 Task: Find connections with filter location Unna with filter topic #realestateinvesting with filter profile language Potuguese with filter current company Kia India with filter school S P Jain School of Global Management with filter industry Law Enforcement with filter service category Editing with filter keywords title Public Relations Specialist
Action: Mouse moved to (601, 84)
Screenshot: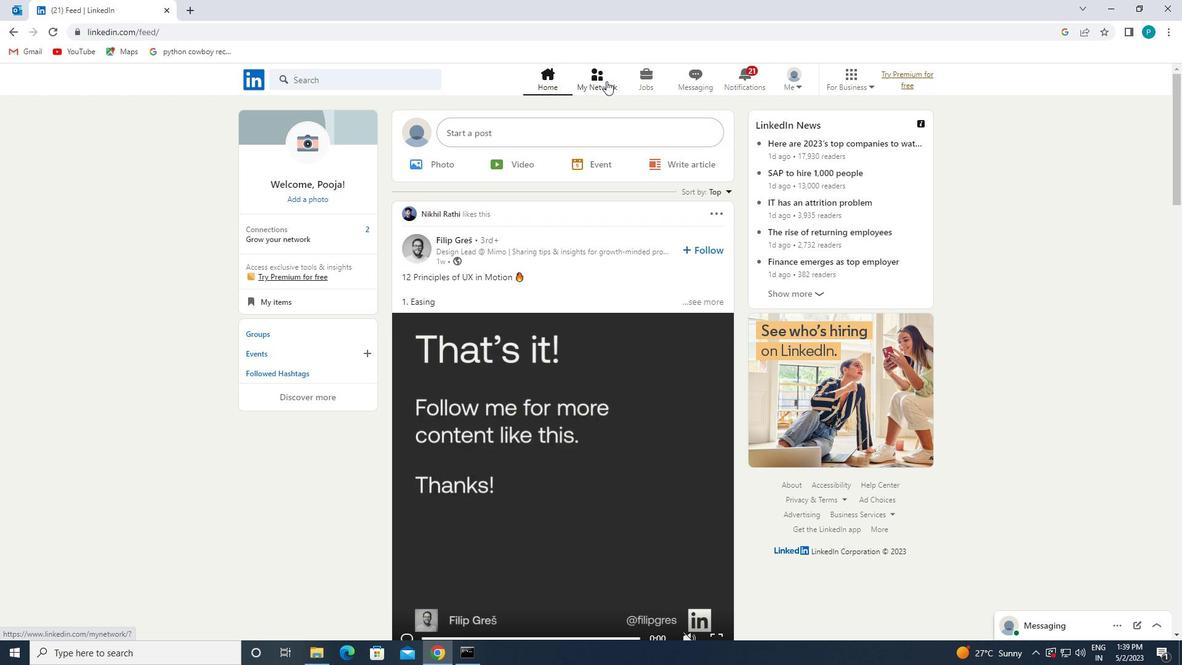 
Action: Mouse pressed left at (601, 84)
Screenshot: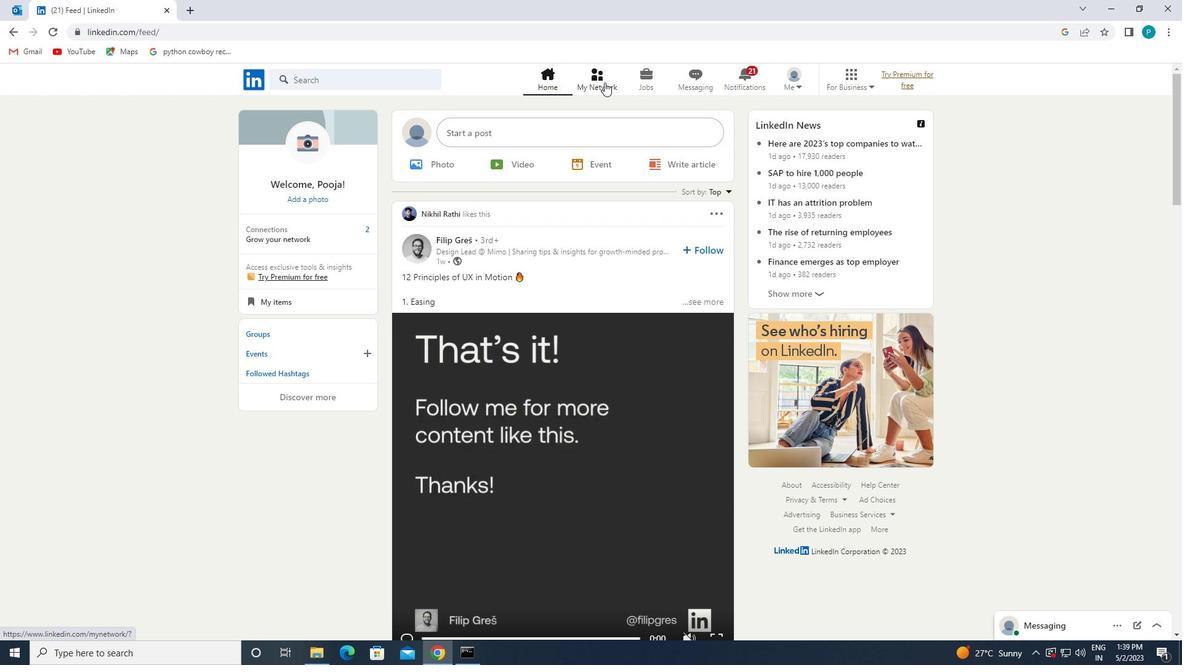 
Action: Mouse moved to (336, 139)
Screenshot: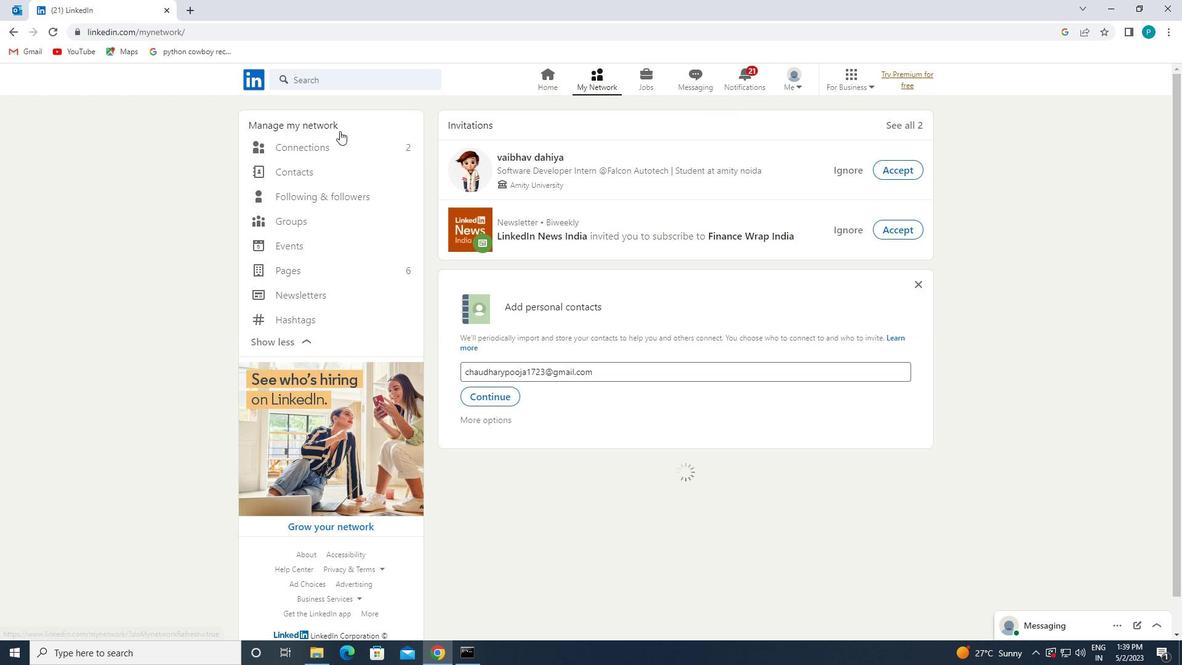 
Action: Mouse pressed left at (336, 139)
Screenshot: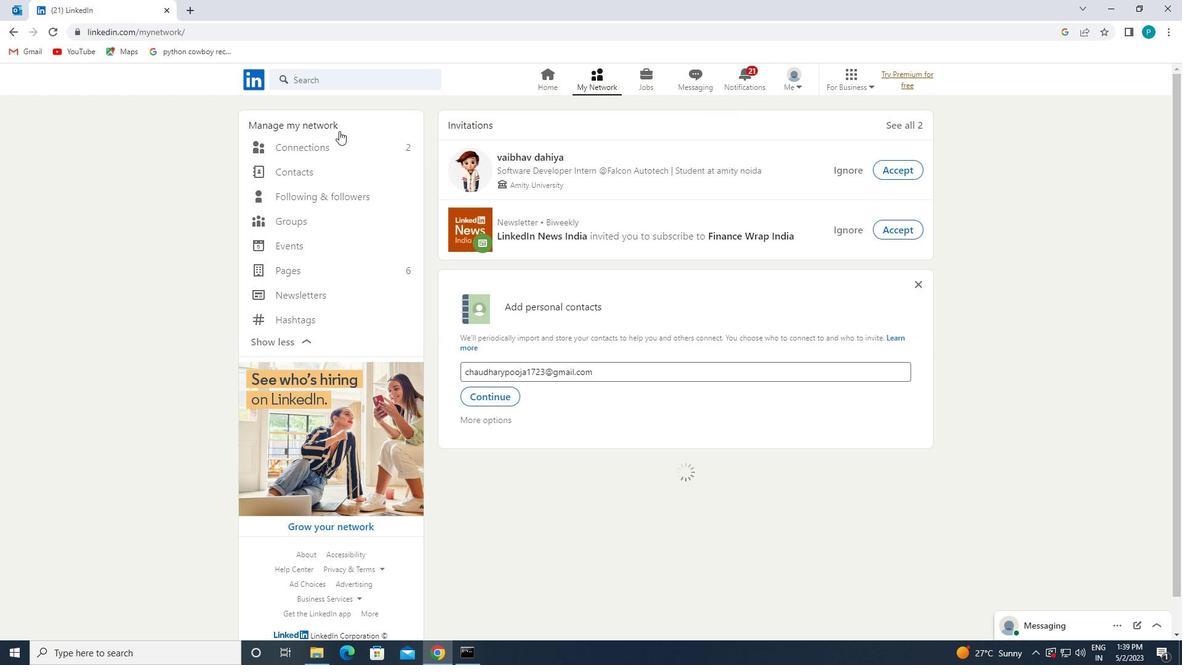 
Action: Mouse moved to (343, 142)
Screenshot: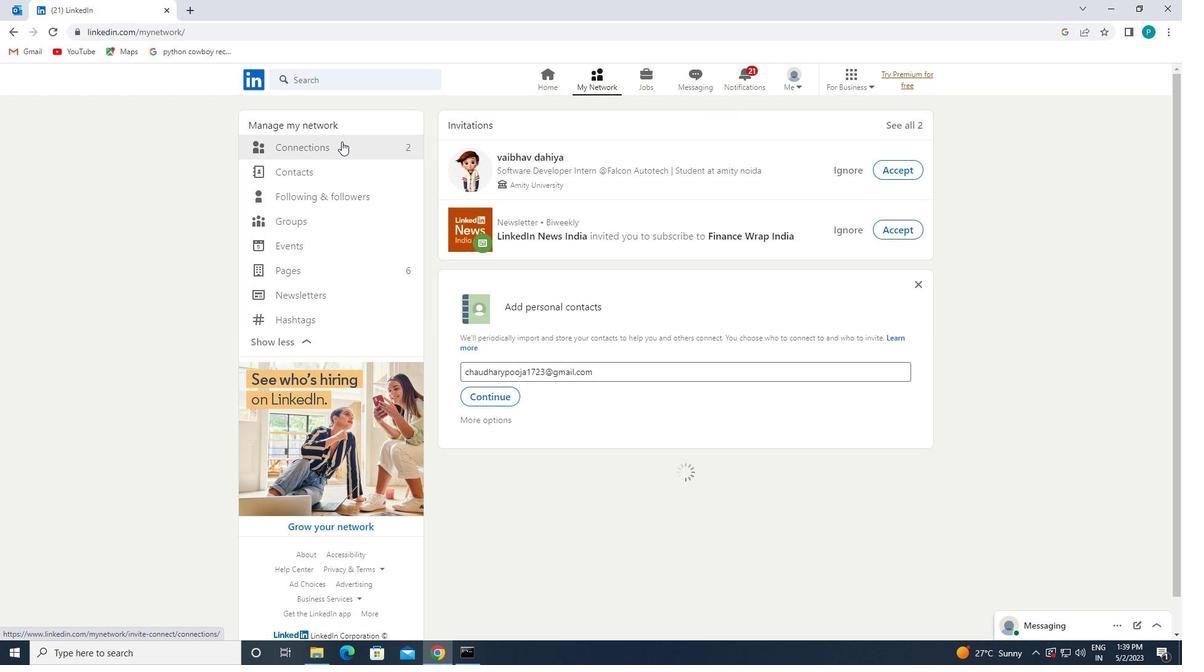 
Action: Mouse pressed left at (343, 142)
Screenshot: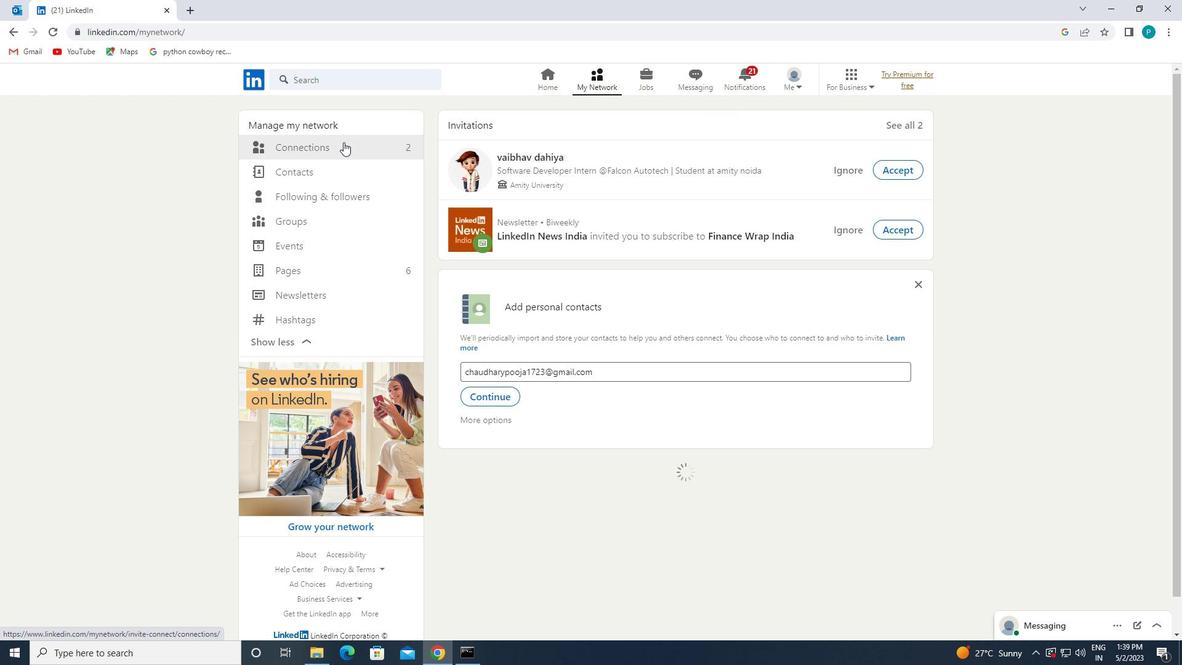 
Action: Mouse moved to (684, 147)
Screenshot: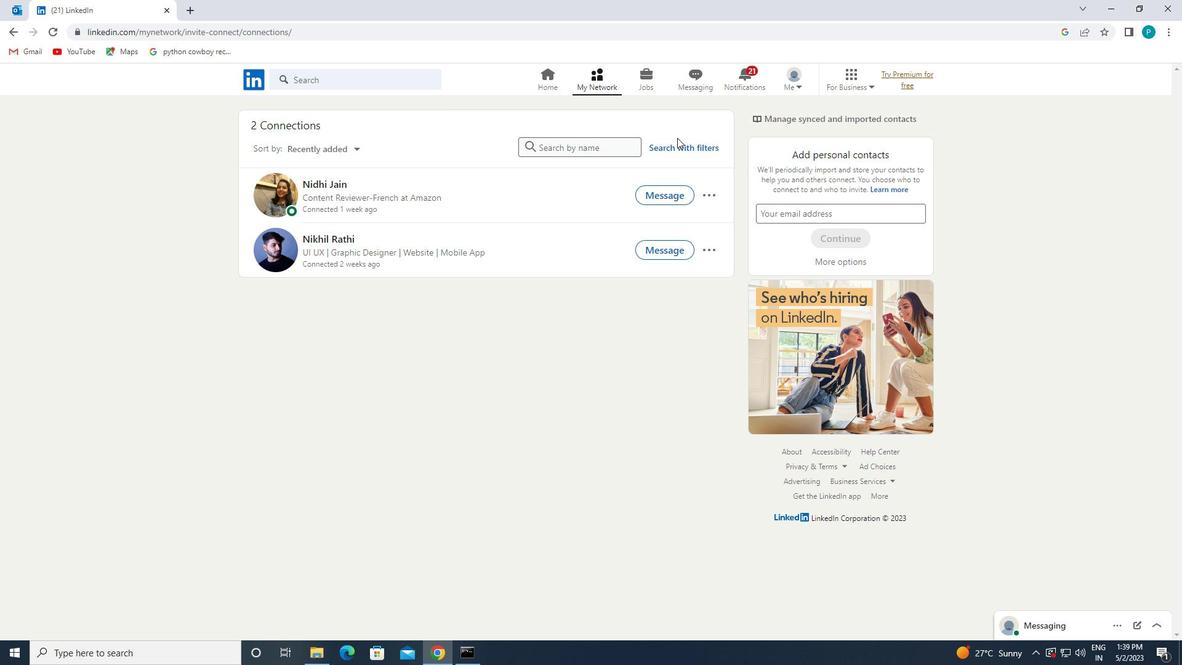 
Action: Mouse pressed left at (684, 147)
Screenshot: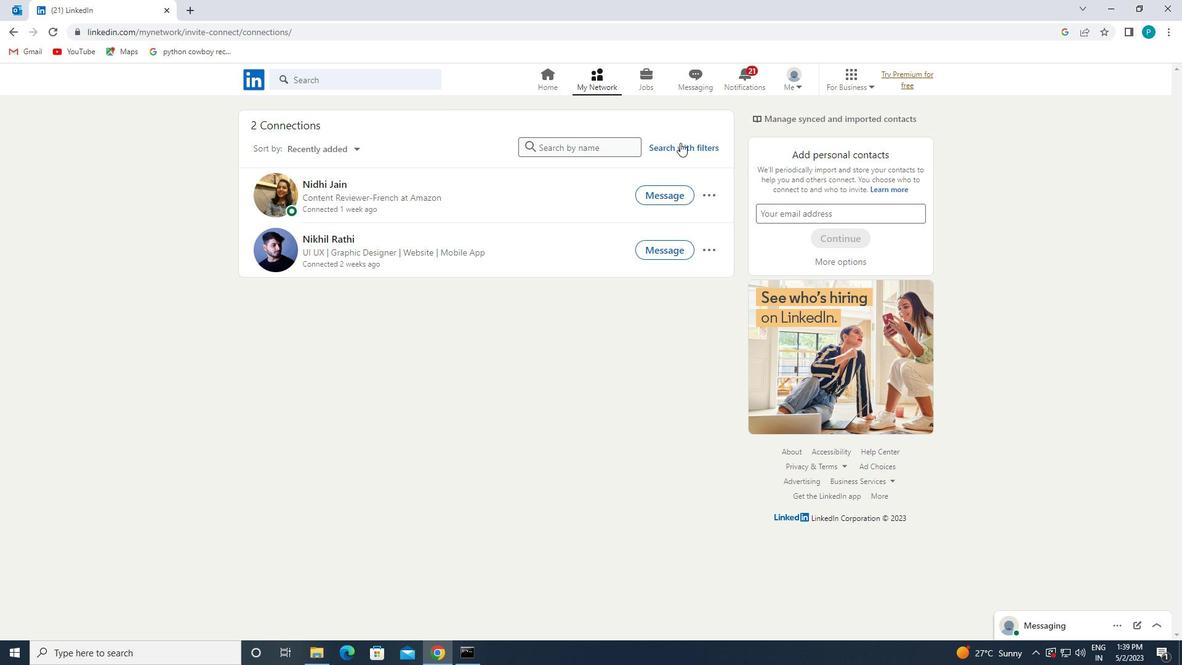 
Action: Mouse moved to (617, 110)
Screenshot: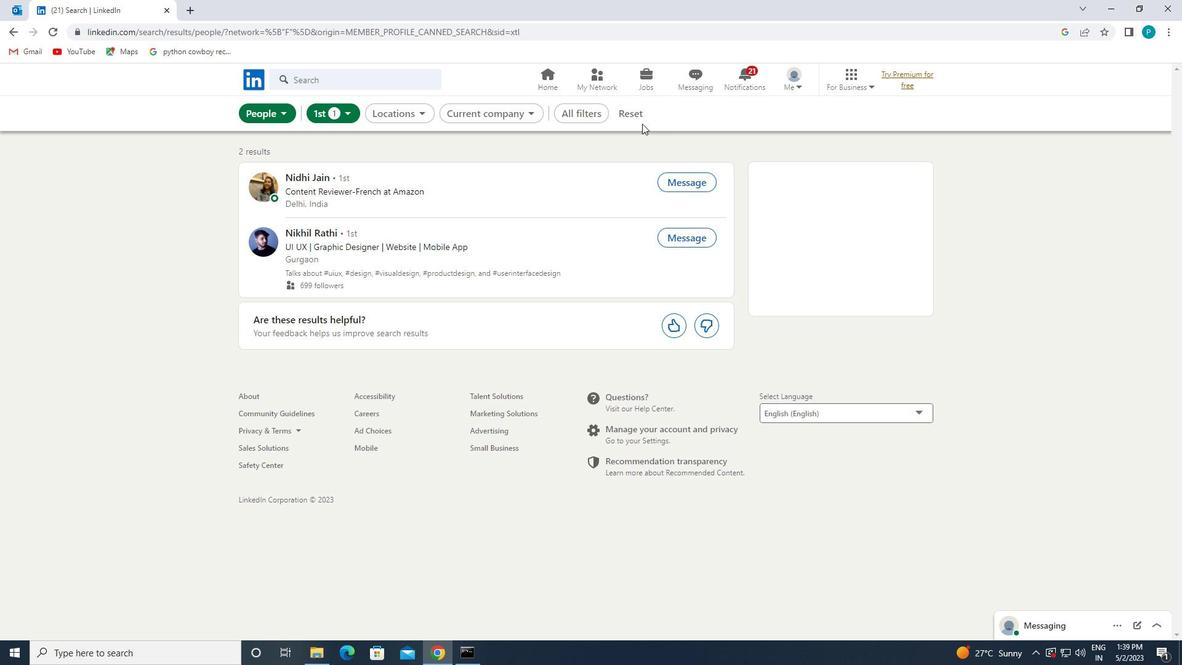 
Action: Mouse pressed left at (617, 110)
Screenshot: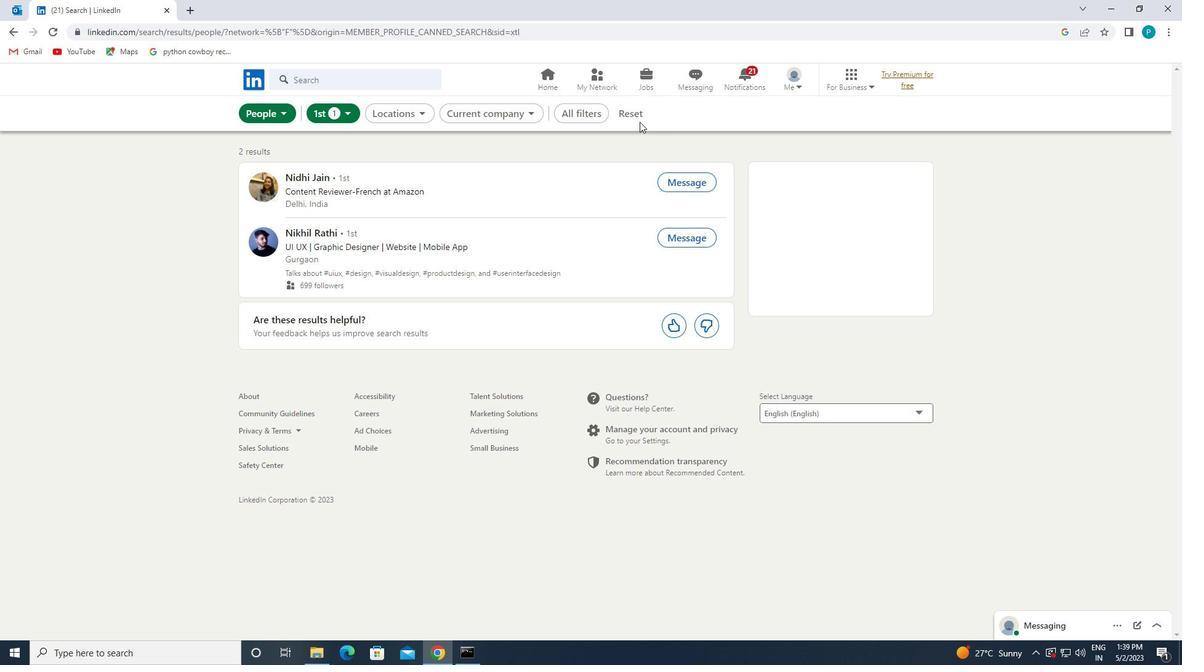 
Action: Mouse moved to (597, 110)
Screenshot: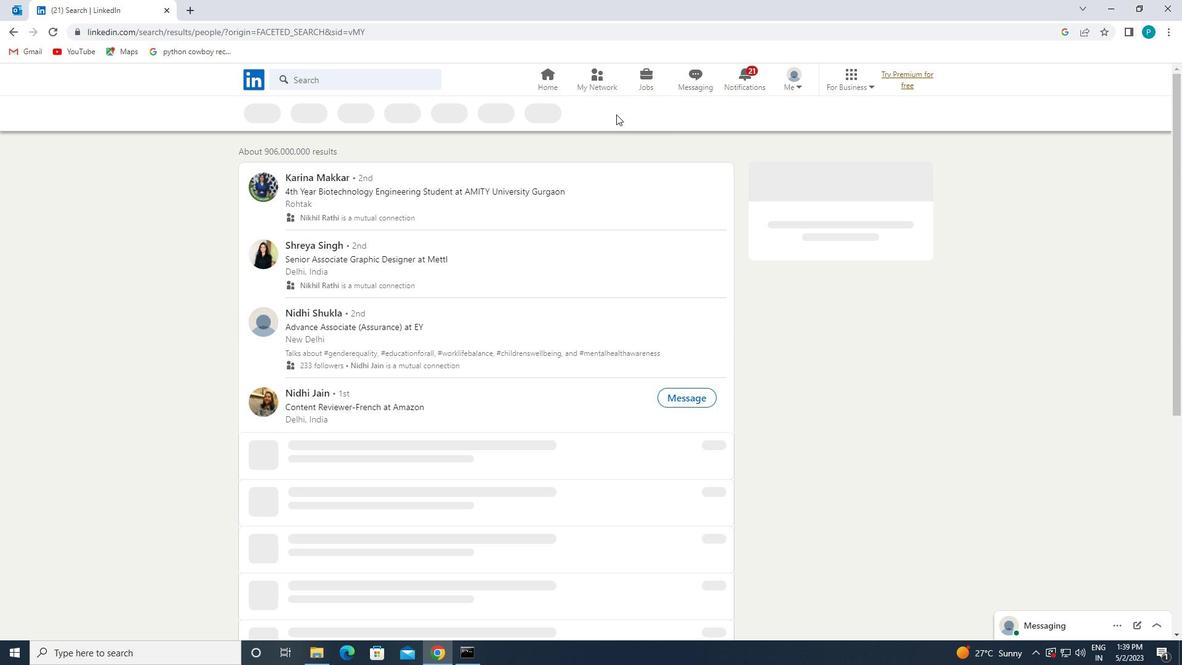 
Action: Mouse pressed left at (597, 110)
Screenshot: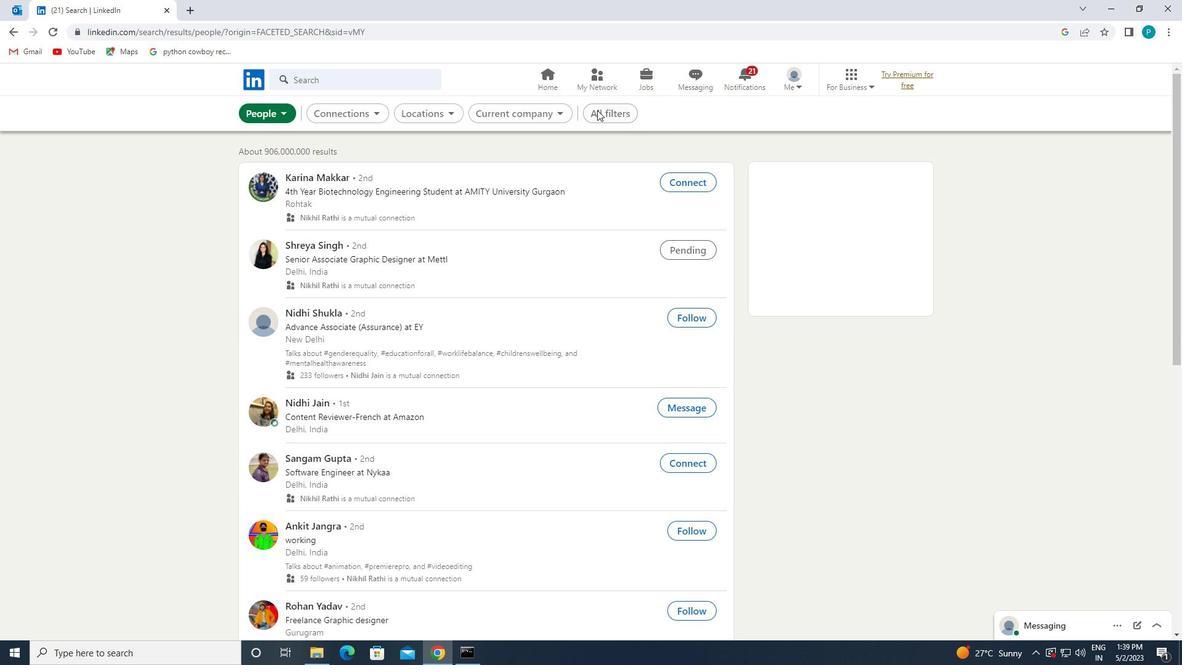 
Action: Mouse moved to (939, 272)
Screenshot: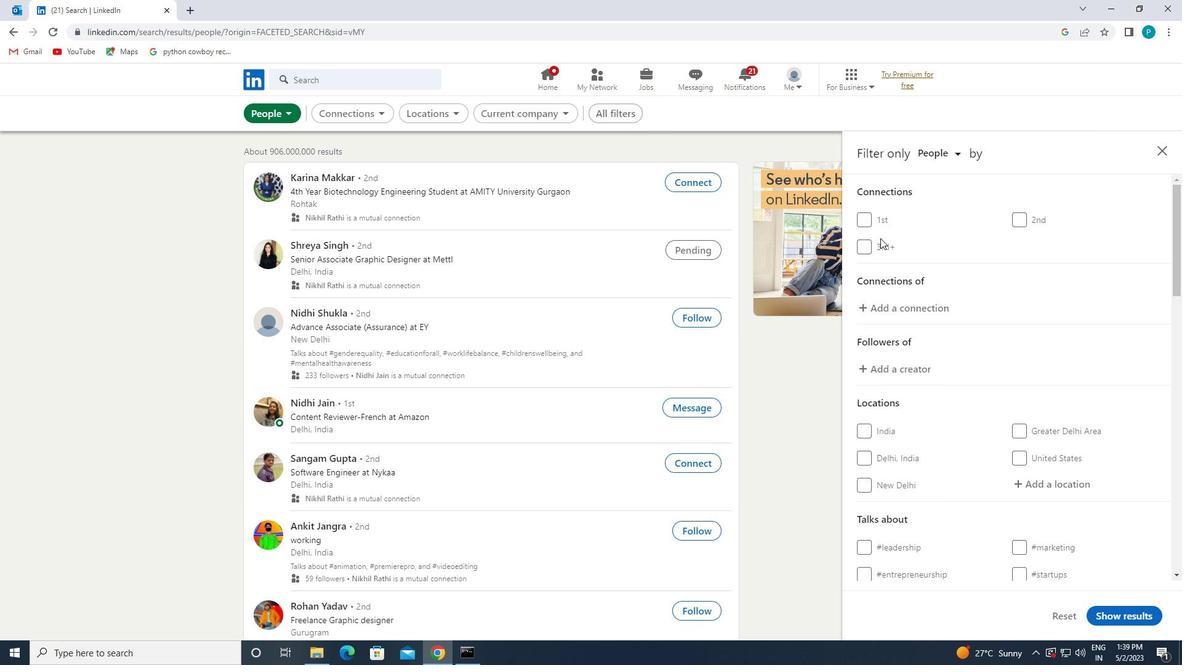
Action: Mouse scrolled (939, 271) with delta (0, 0)
Screenshot: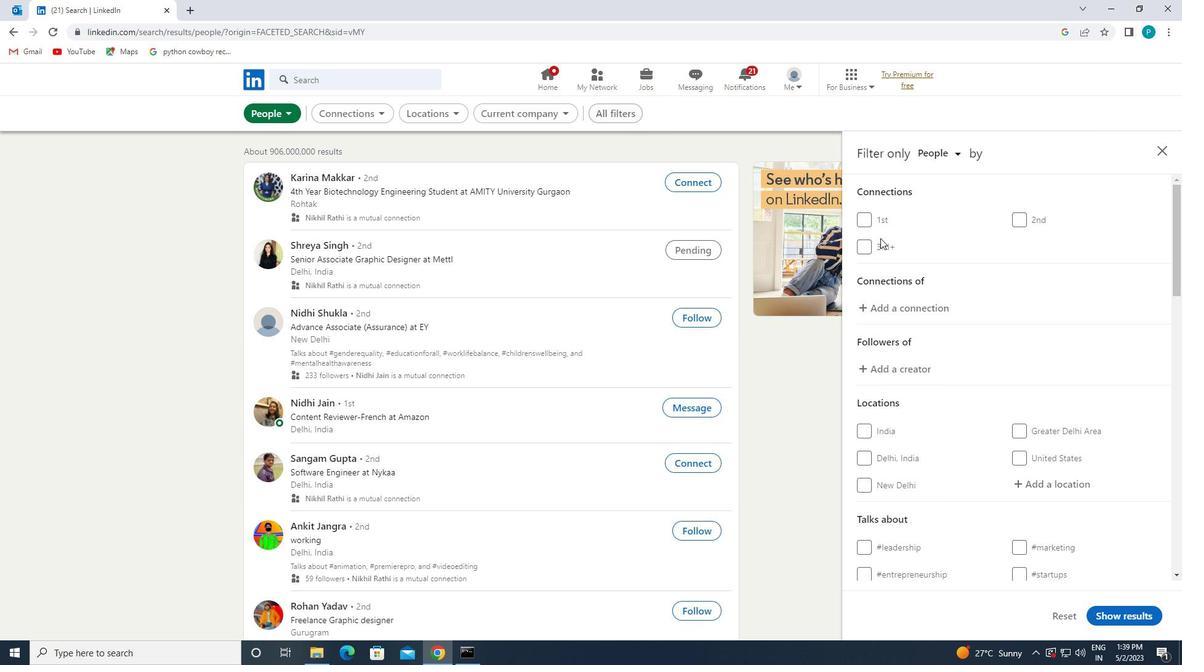 
Action: Mouse moved to (947, 283)
Screenshot: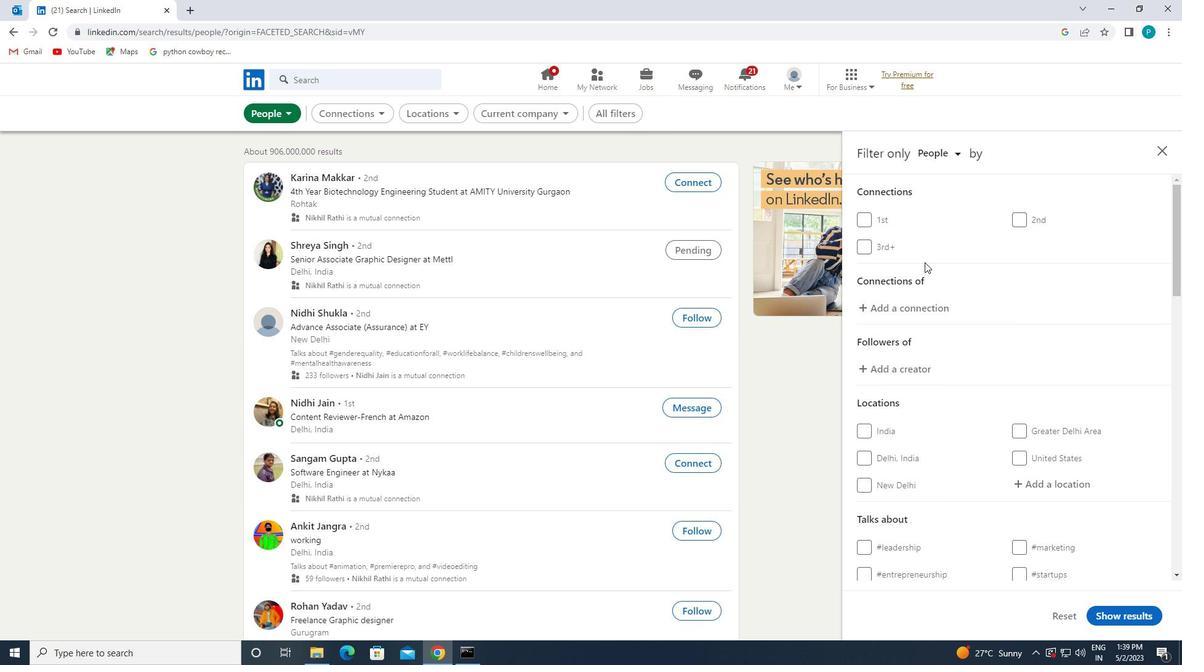 
Action: Mouse scrolled (947, 282) with delta (0, 0)
Screenshot: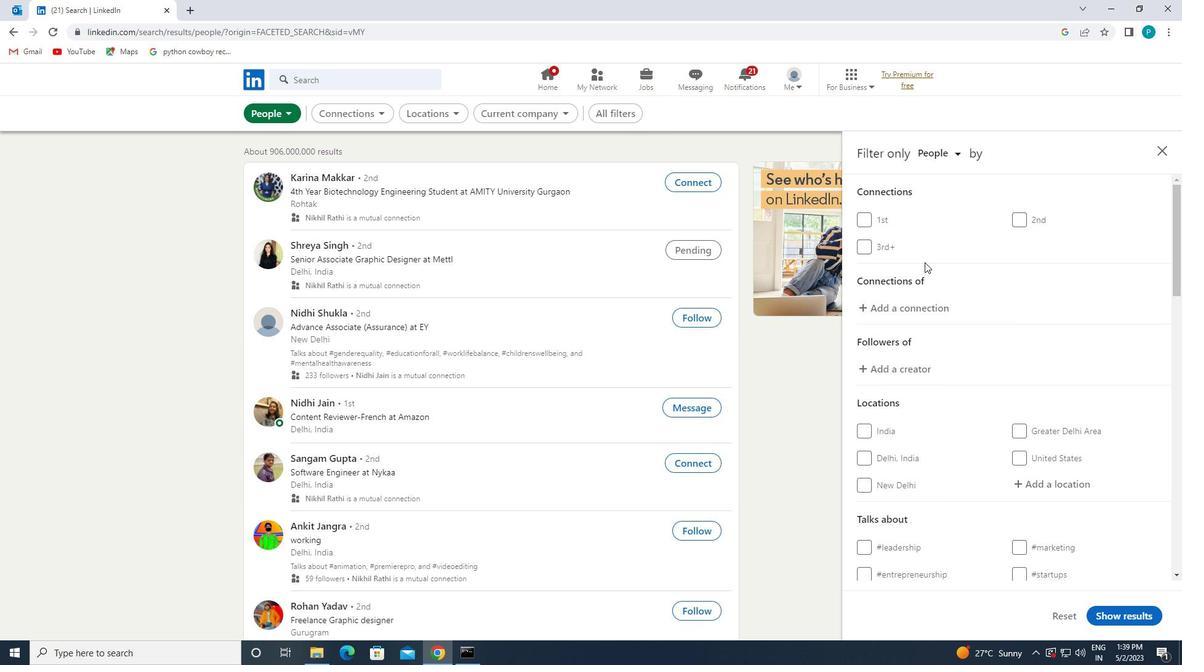 
Action: Mouse moved to (1058, 360)
Screenshot: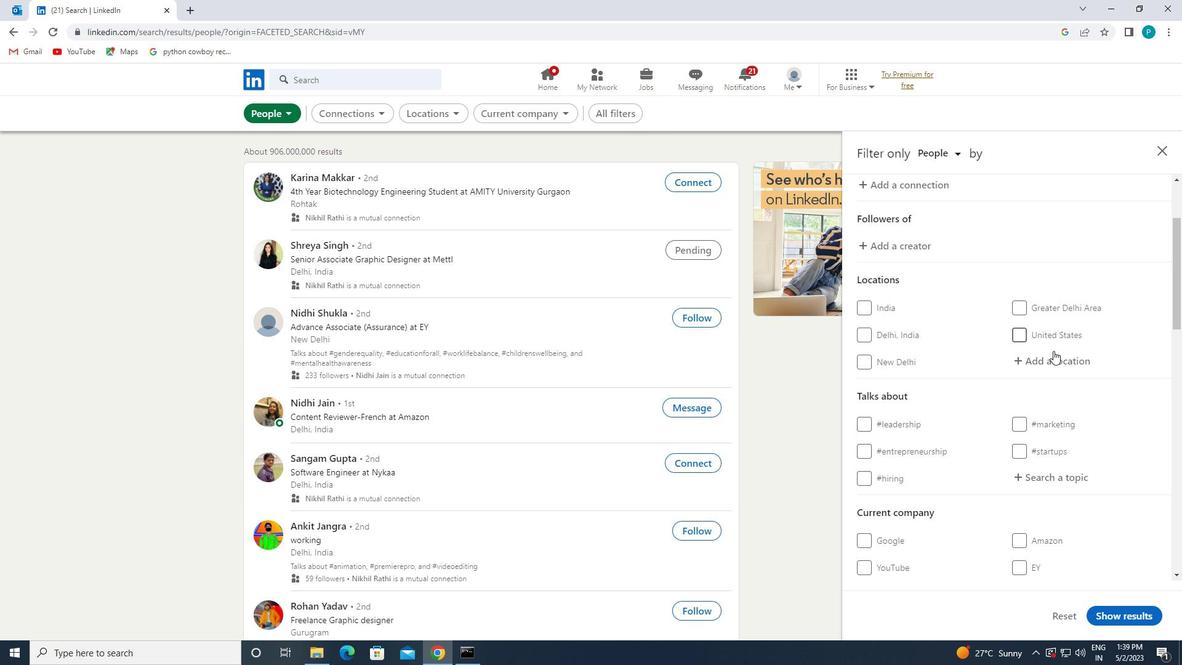
Action: Mouse pressed left at (1058, 360)
Screenshot: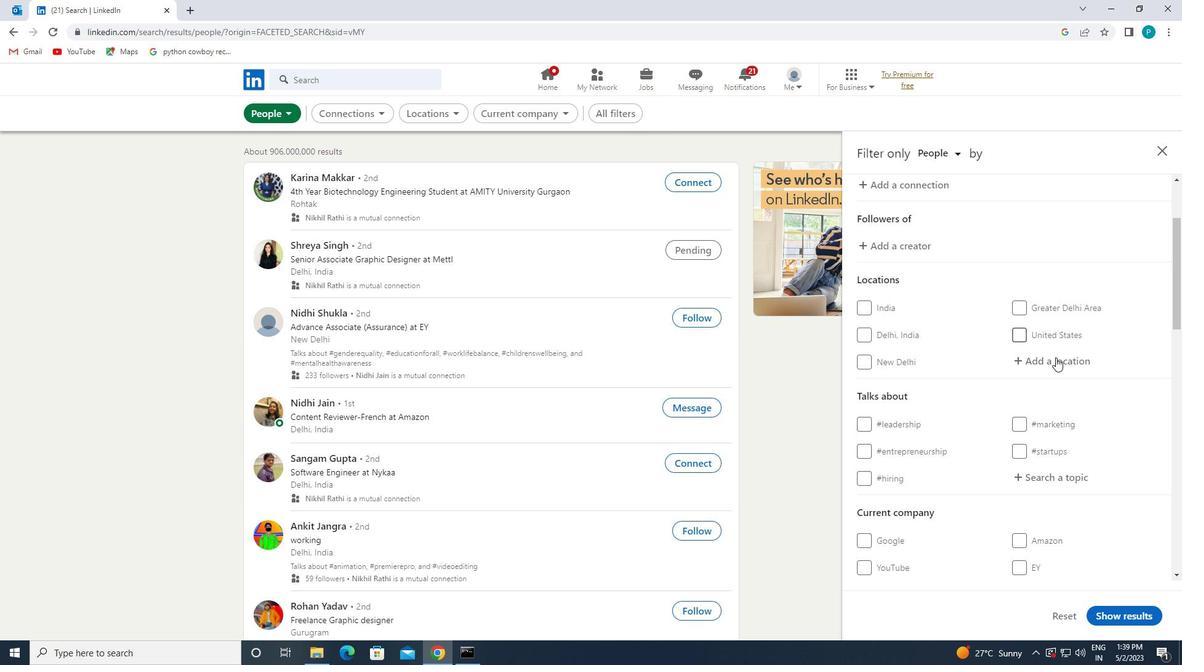 
Action: Key pressed <Key.caps_lock>u<Key.caps_lock>nna
Screenshot: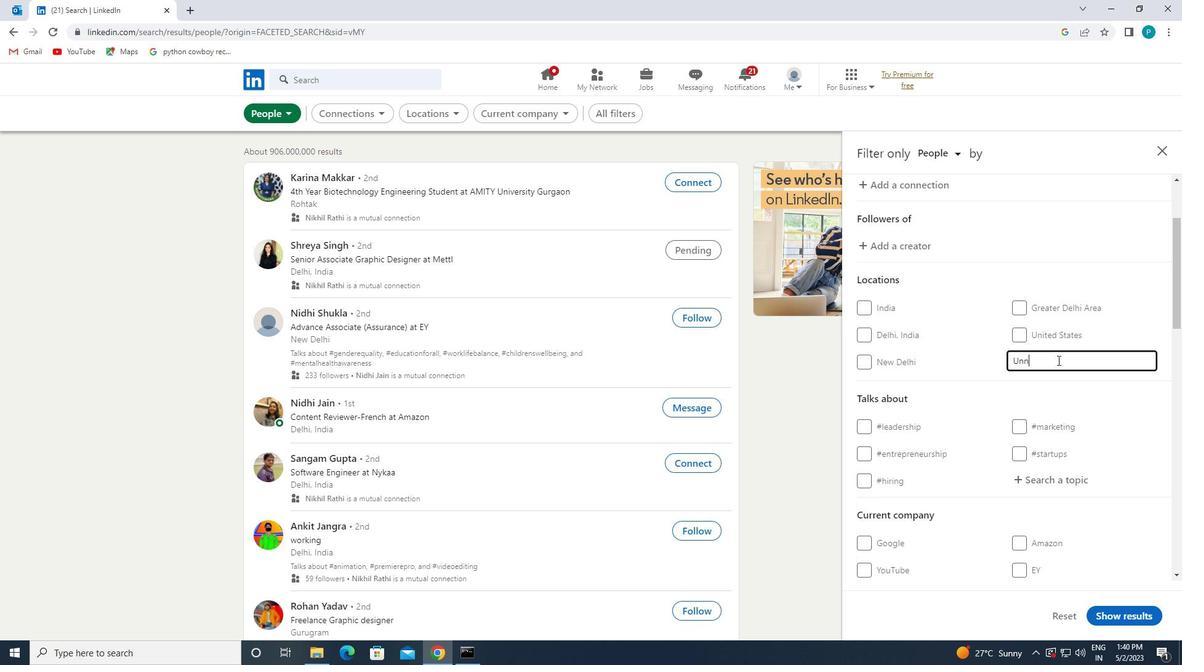 
Action: Mouse moved to (968, 373)
Screenshot: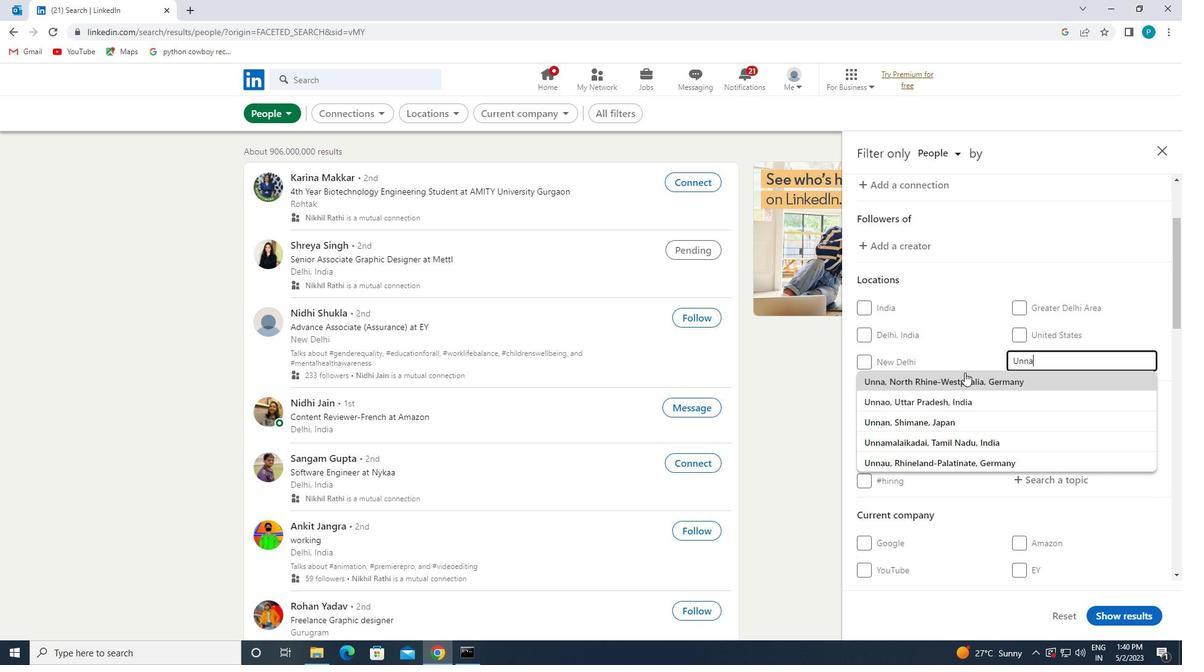 
Action: Mouse pressed left at (968, 373)
Screenshot: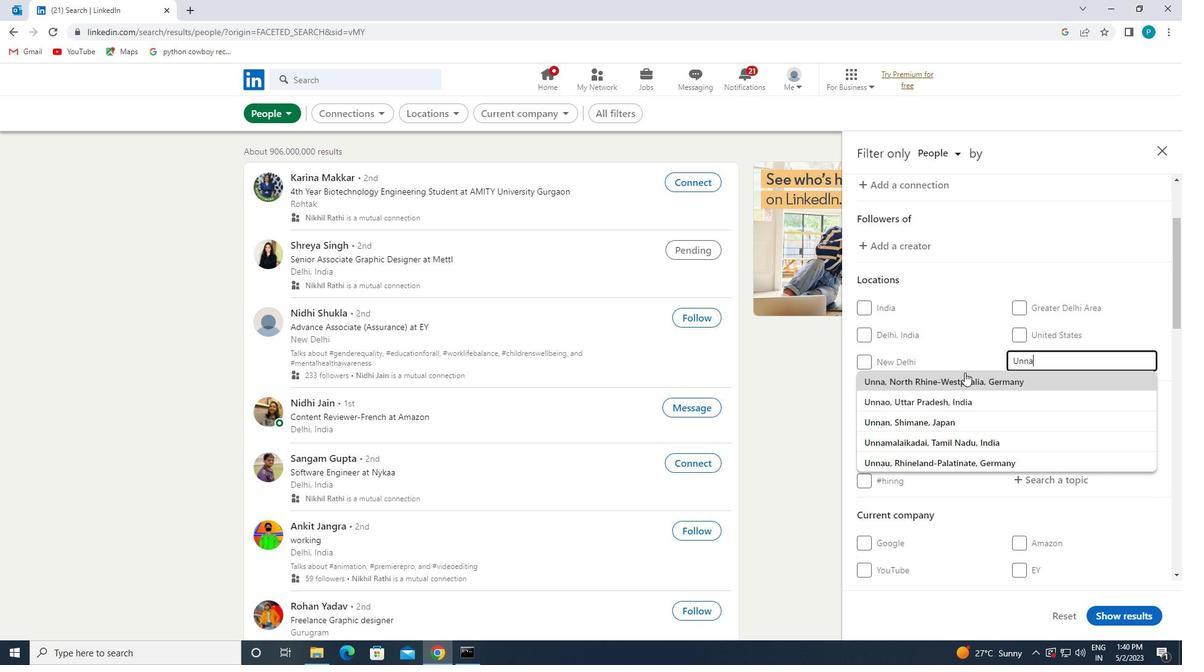 
Action: Mouse moved to (969, 373)
Screenshot: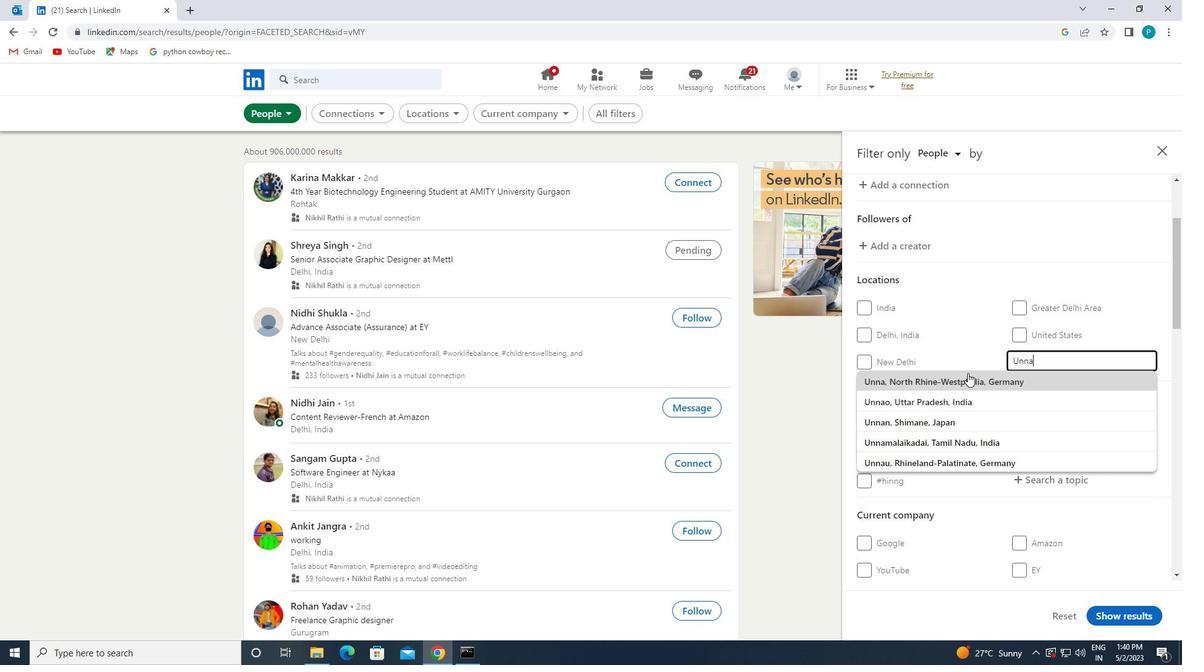 
Action: Mouse scrolled (969, 373) with delta (0, 0)
Screenshot: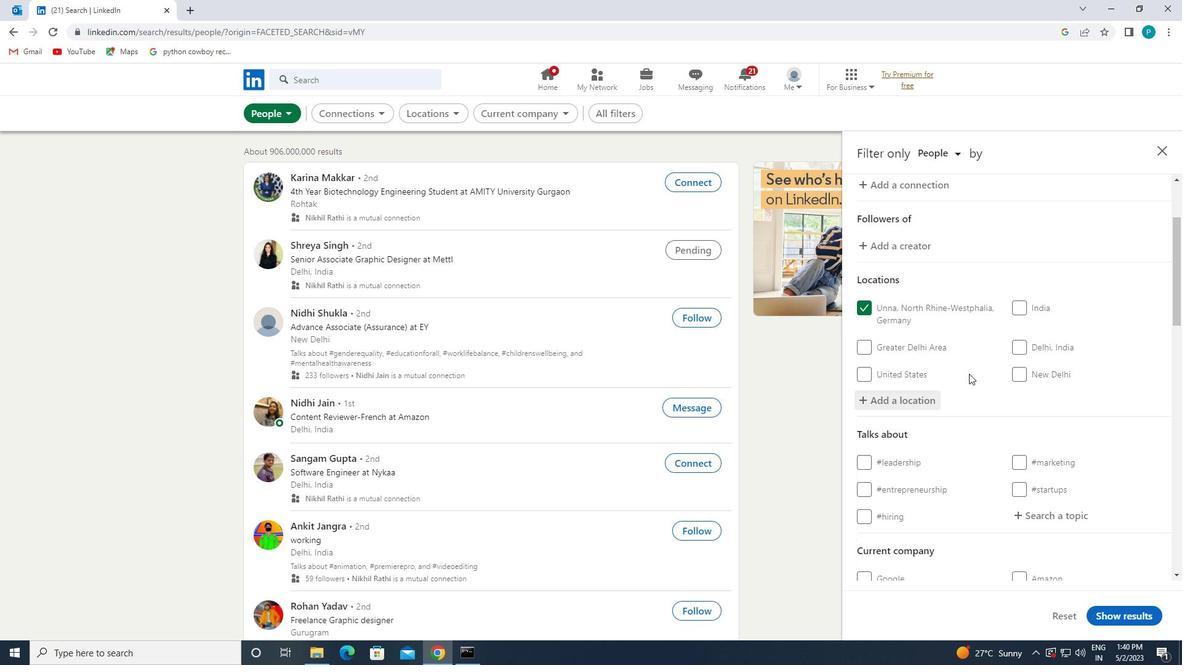 
Action: Mouse scrolled (969, 373) with delta (0, 0)
Screenshot: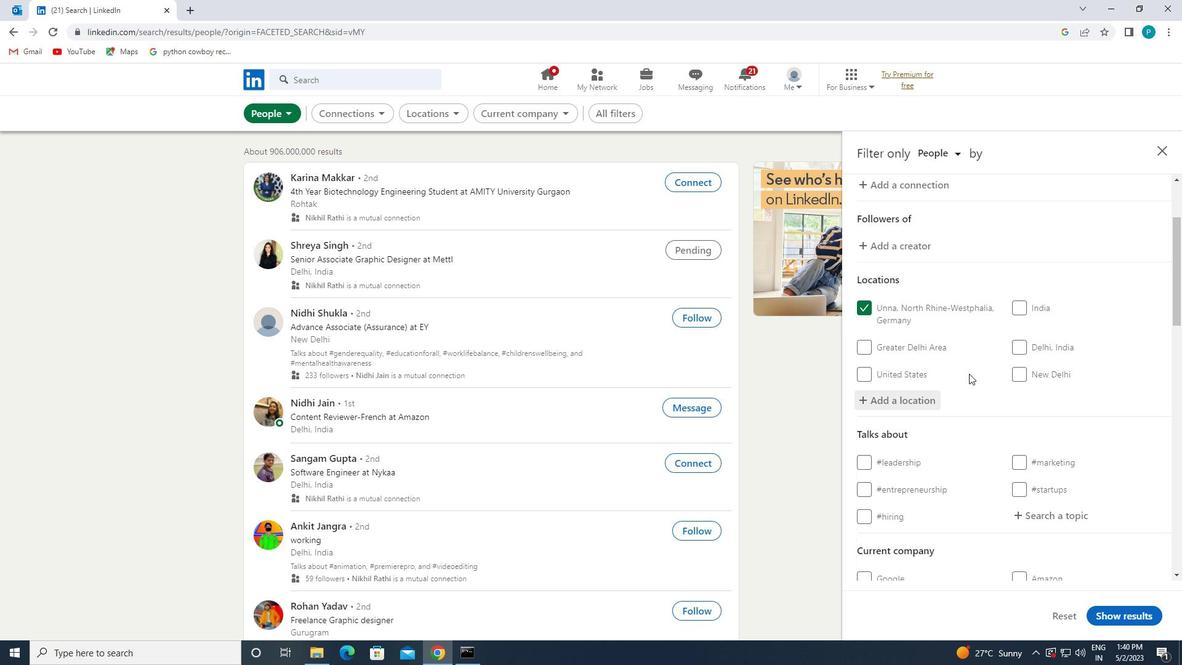 
Action: Mouse scrolled (969, 373) with delta (0, 0)
Screenshot: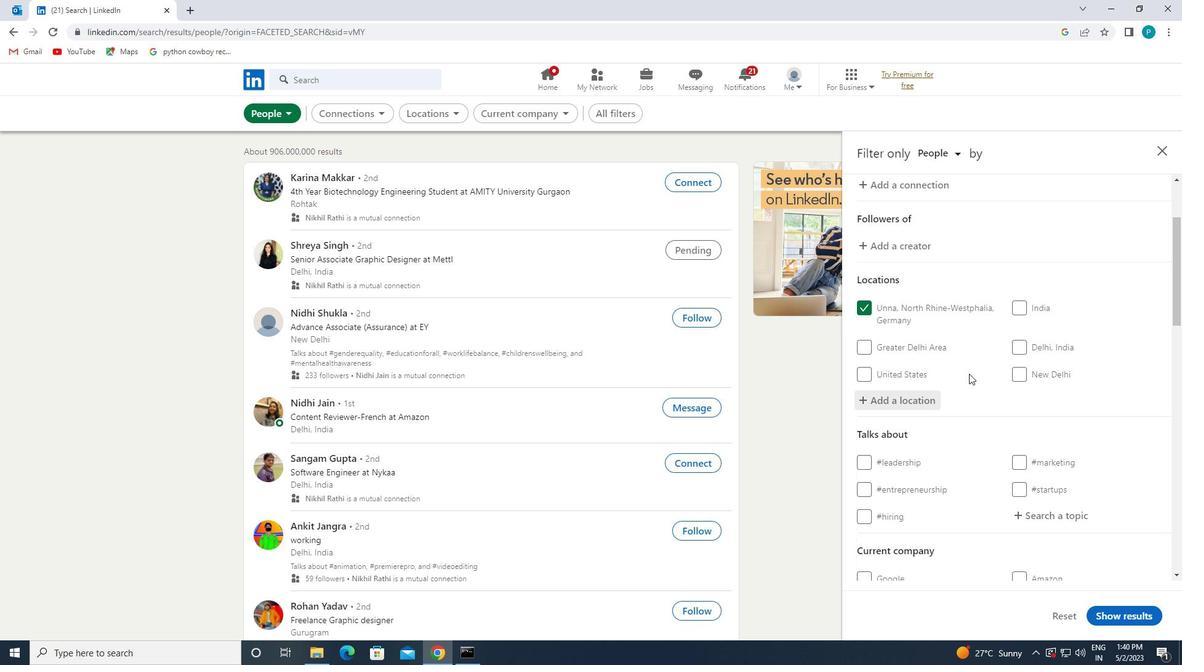 
Action: Mouse moved to (1021, 328)
Screenshot: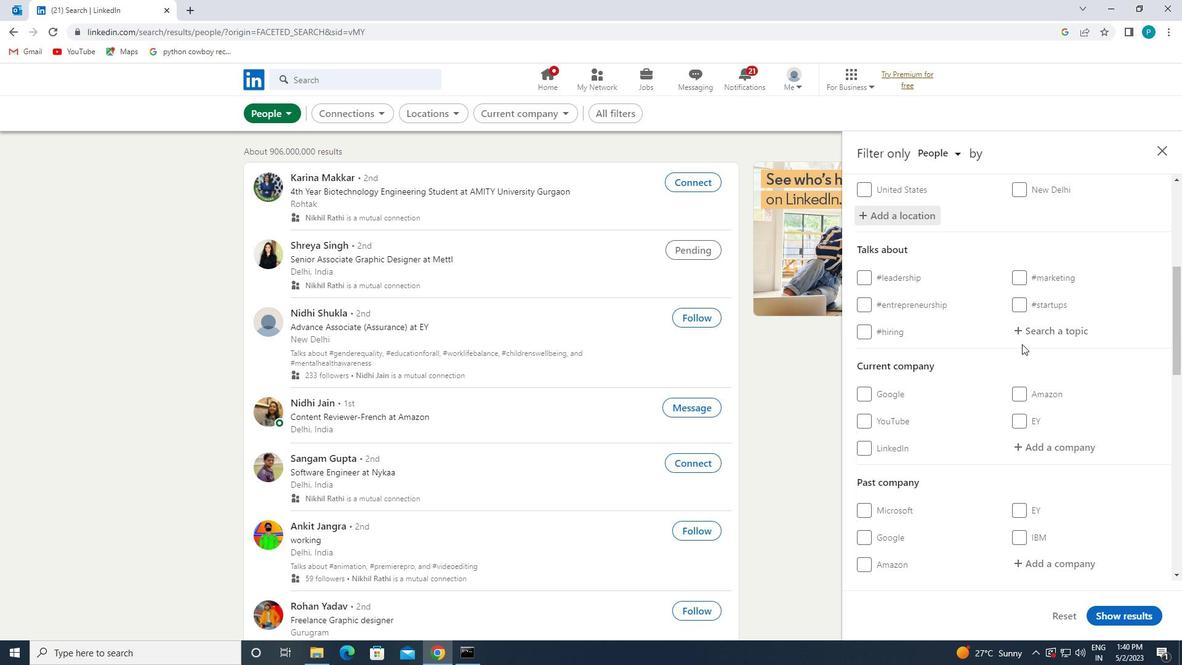 
Action: Mouse pressed left at (1021, 328)
Screenshot: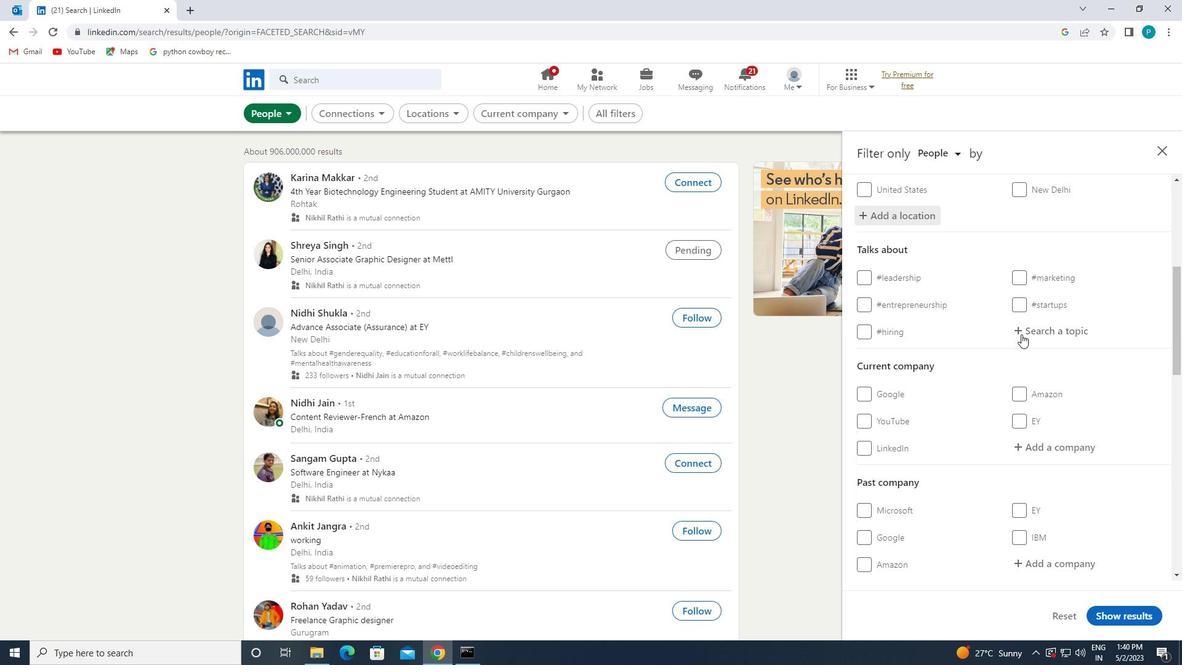 
Action: Mouse moved to (1024, 328)
Screenshot: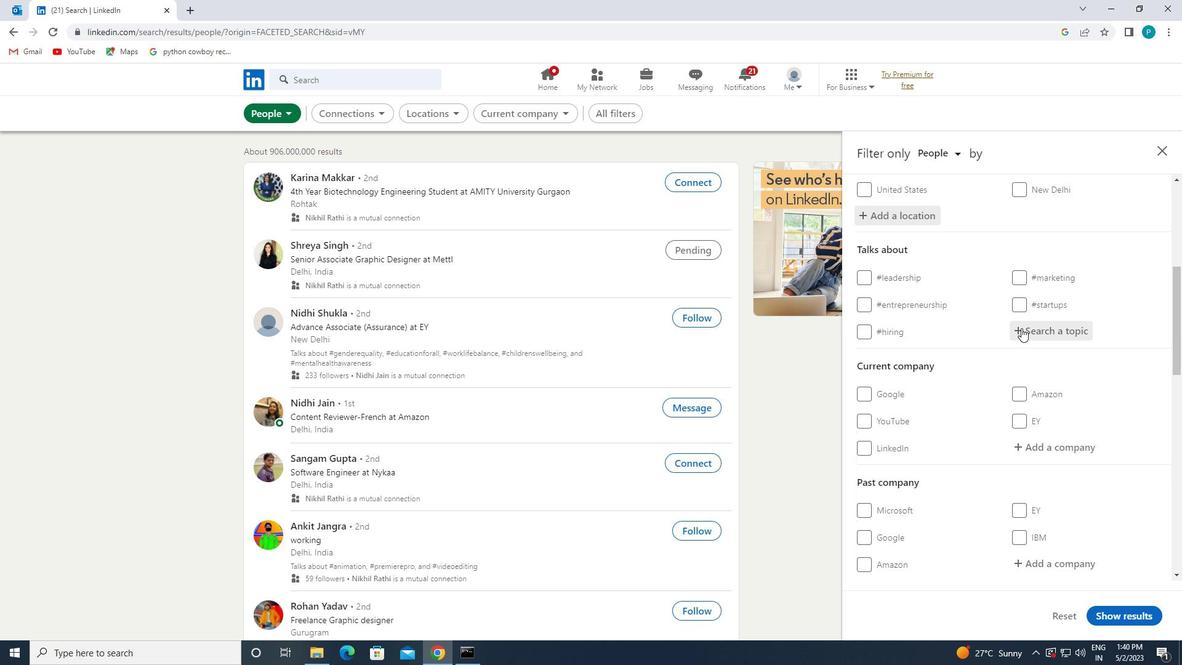 
Action: Key pressed <Key.shift>#REALESTATEINVESTING
Screenshot: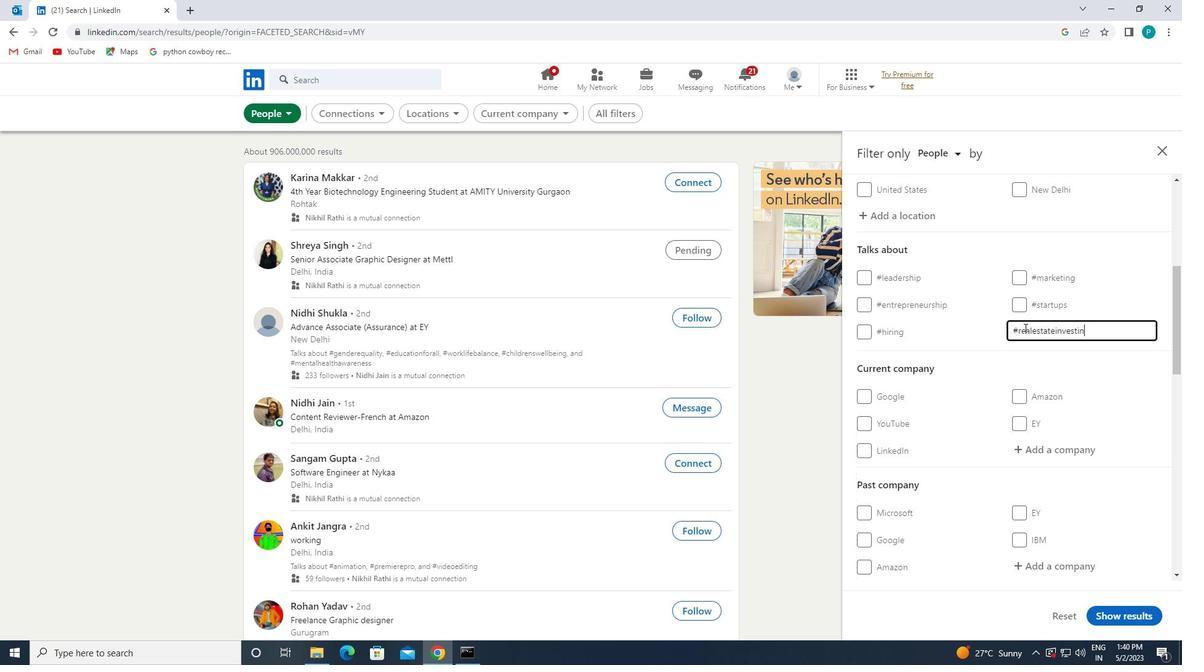 
Action: Mouse moved to (1012, 362)
Screenshot: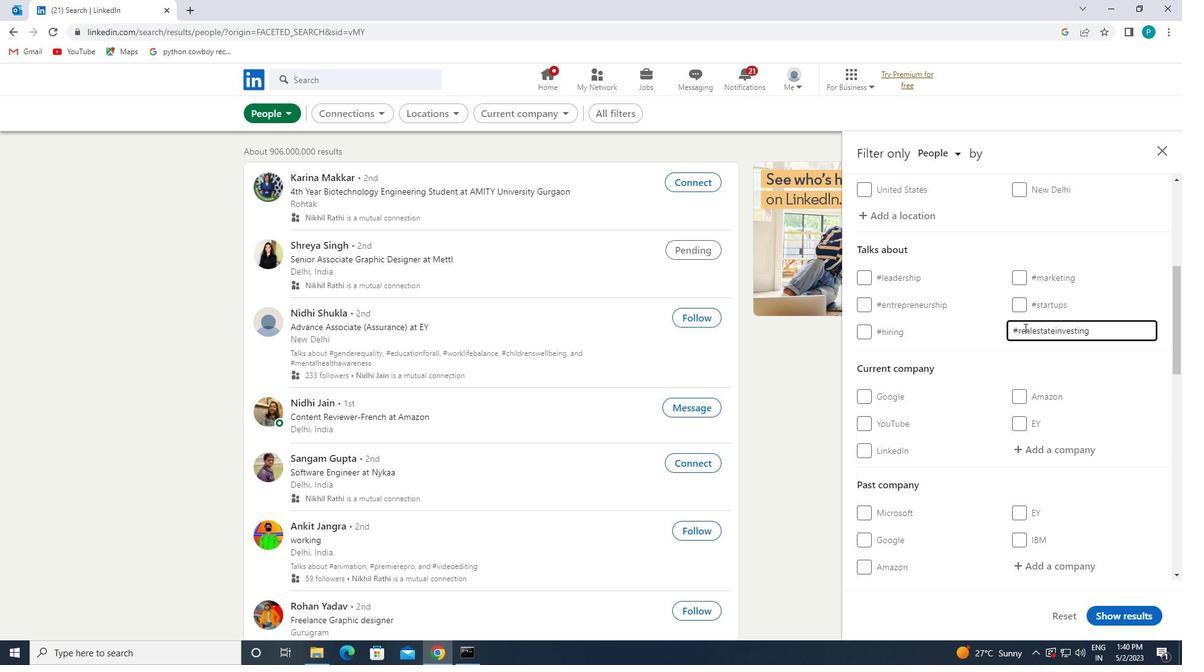 
Action: Mouse scrolled (1012, 362) with delta (0, 0)
Screenshot: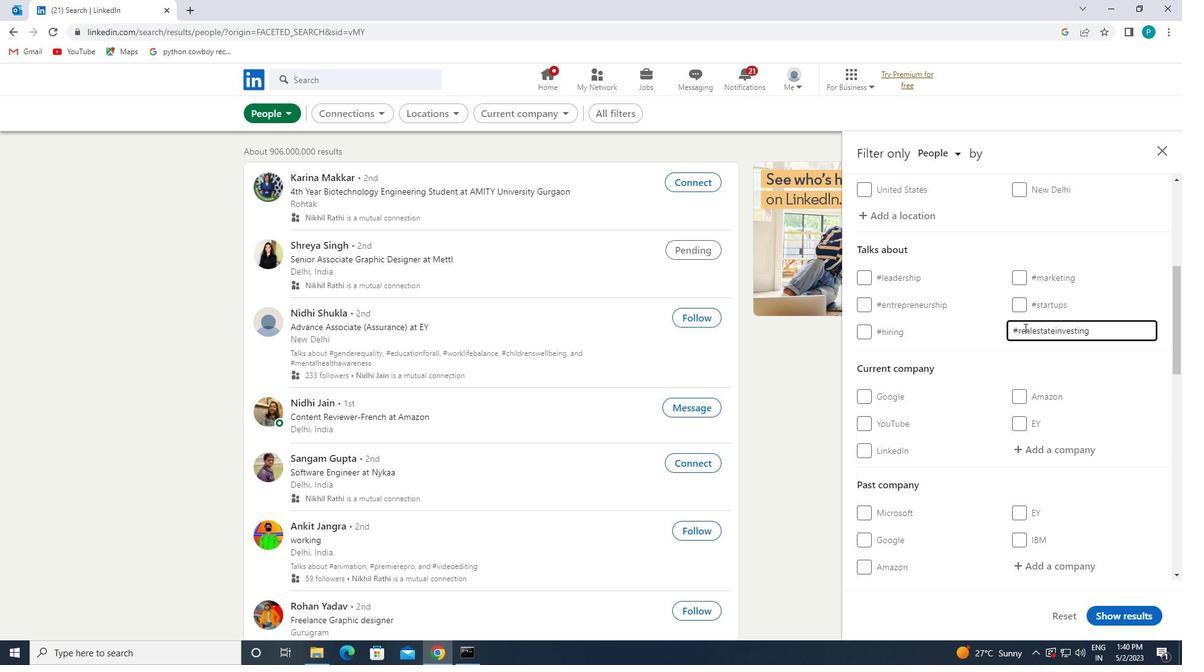 
Action: Mouse moved to (1010, 367)
Screenshot: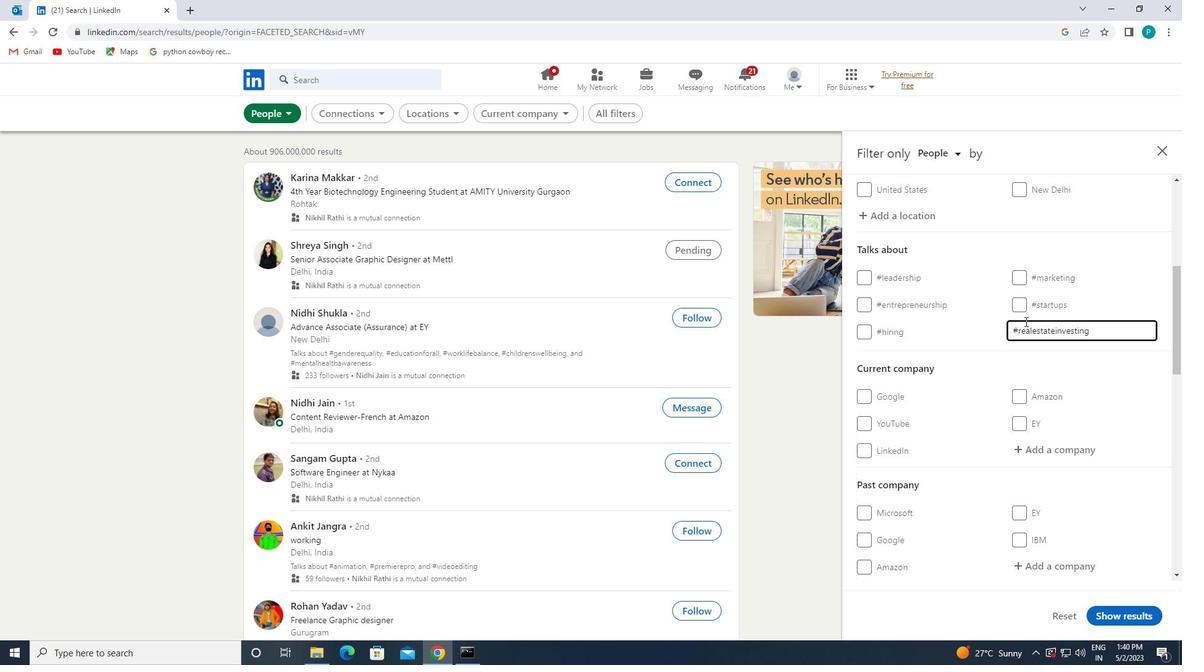 
Action: Mouse scrolled (1010, 366) with delta (0, 0)
Screenshot: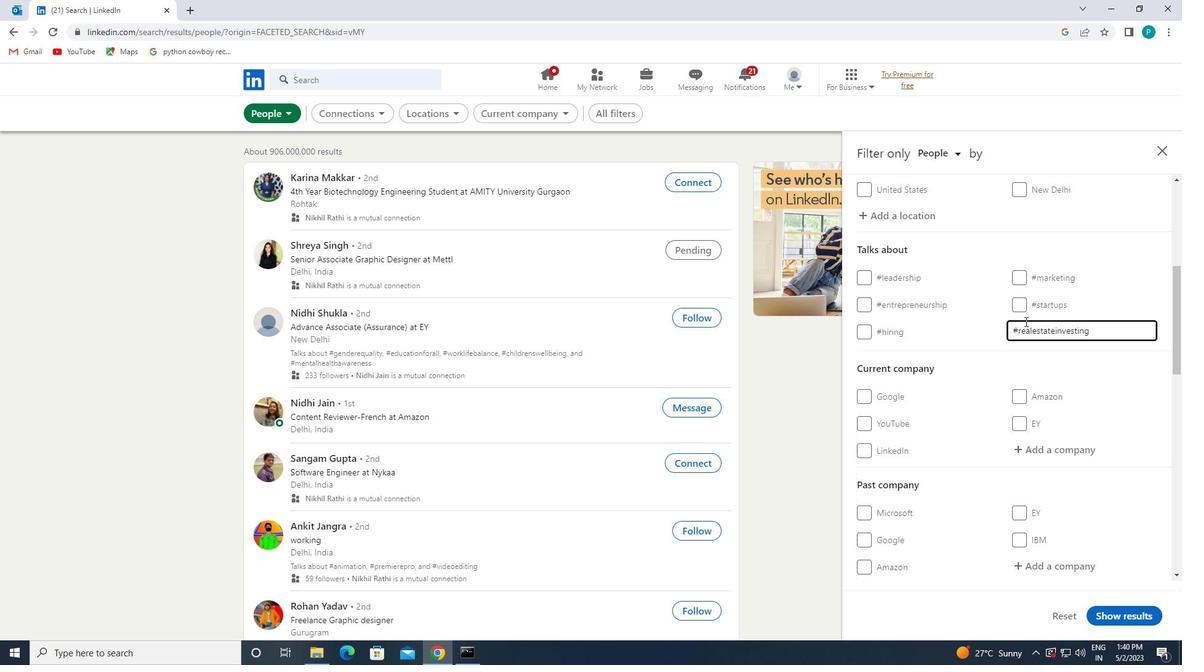 
Action: Mouse moved to (1005, 392)
Screenshot: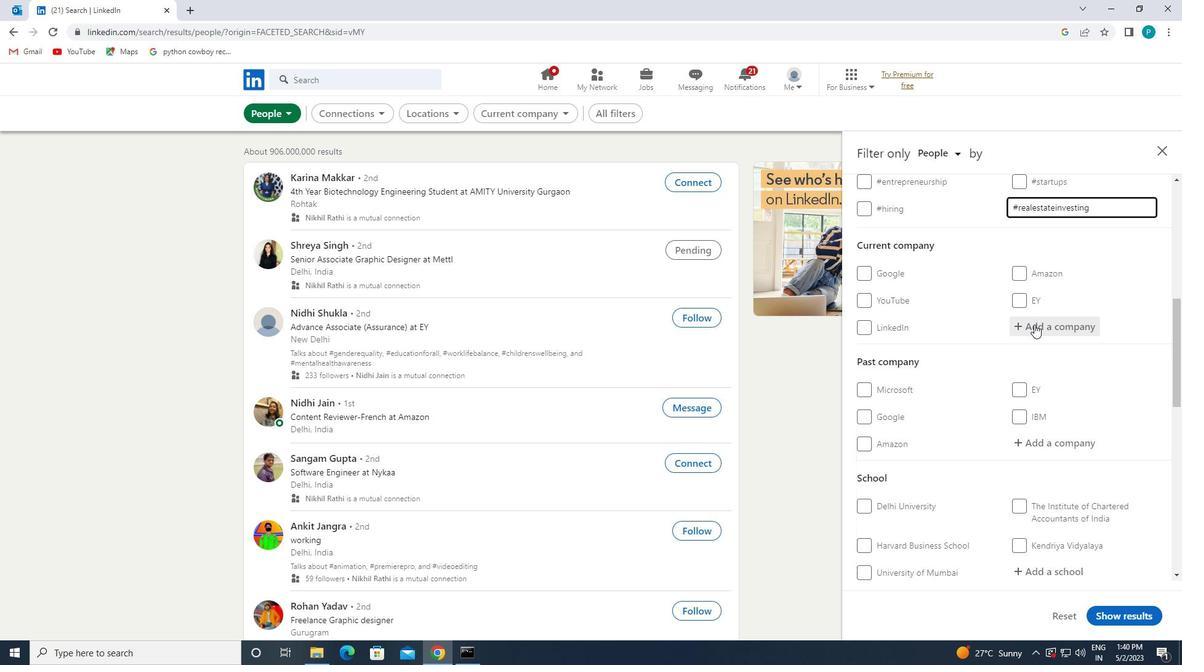 
Action: Mouse scrolled (1005, 392) with delta (0, 0)
Screenshot: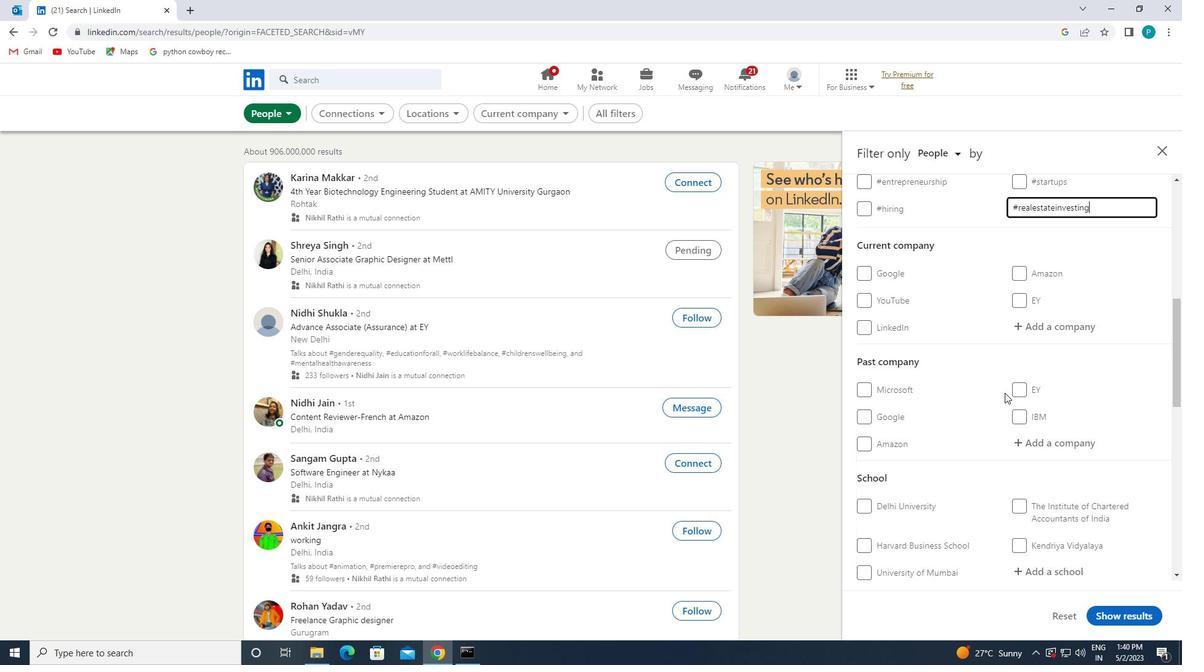 
Action: Mouse scrolled (1005, 392) with delta (0, 0)
Screenshot: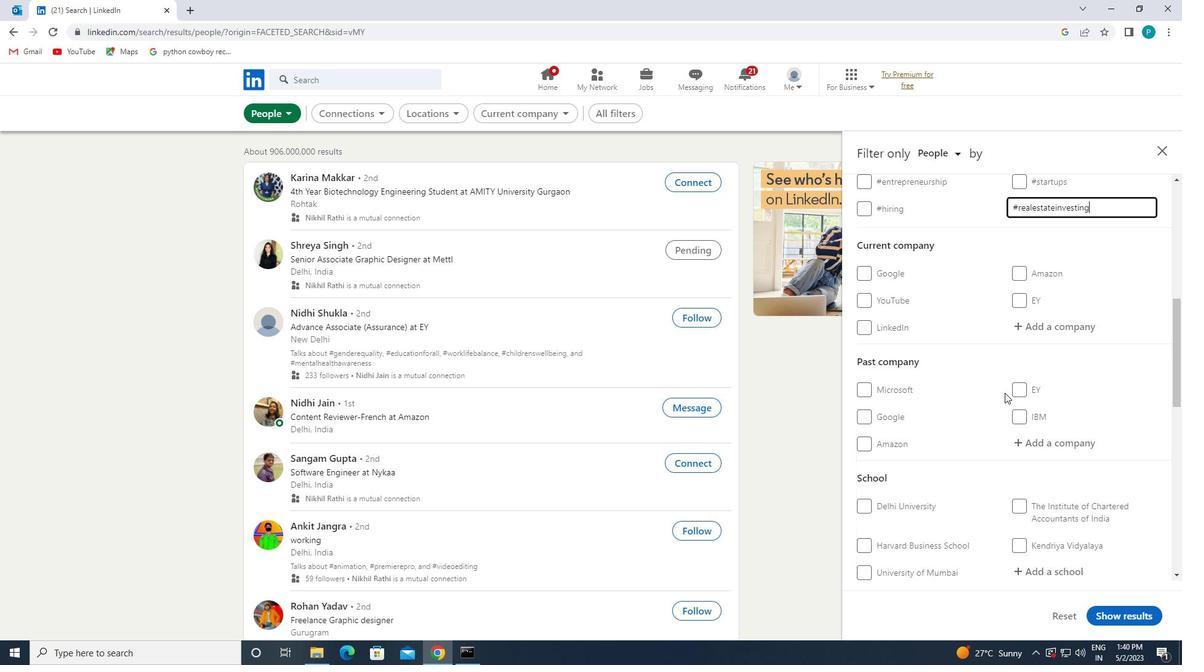 
Action: Mouse scrolled (1005, 392) with delta (0, 0)
Screenshot: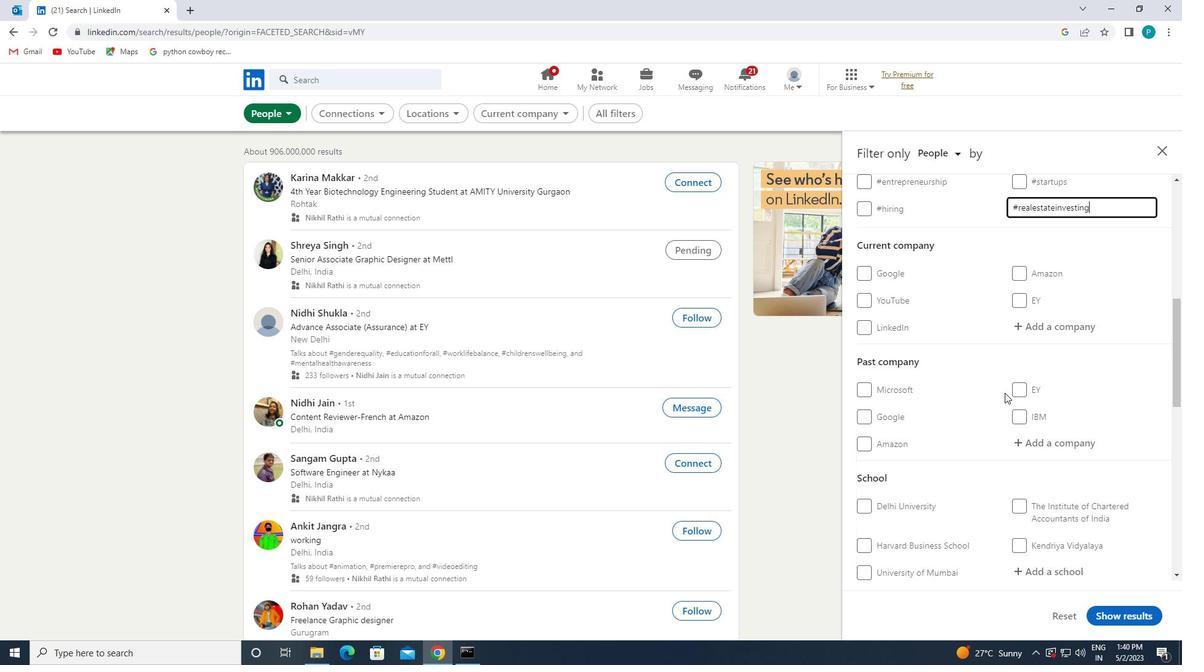 
Action: Mouse moved to (1001, 392)
Screenshot: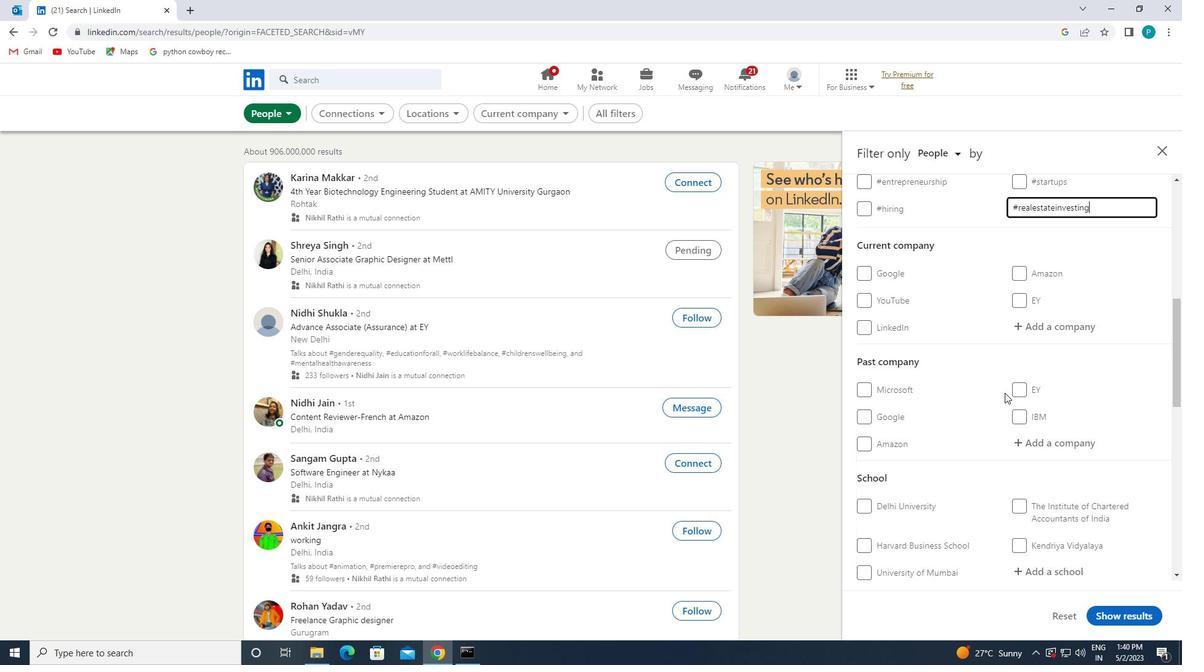 
Action: Mouse scrolled (1001, 392) with delta (0, 0)
Screenshot: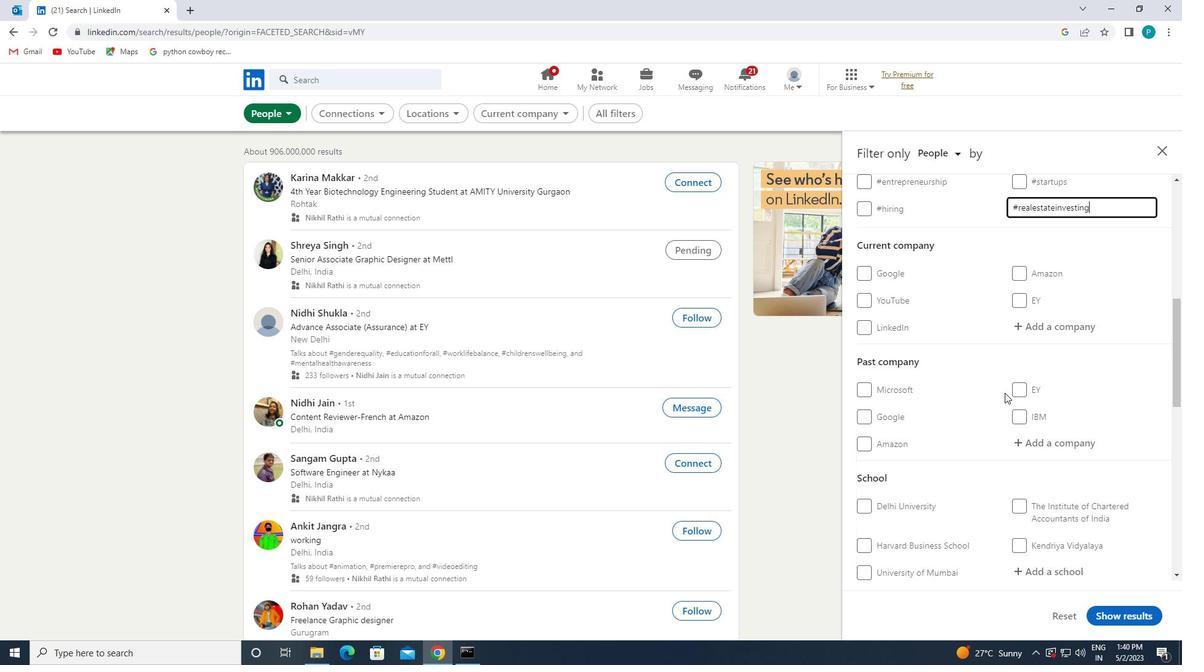 
Action: Mouse moved to (976, 377)
Screenshot: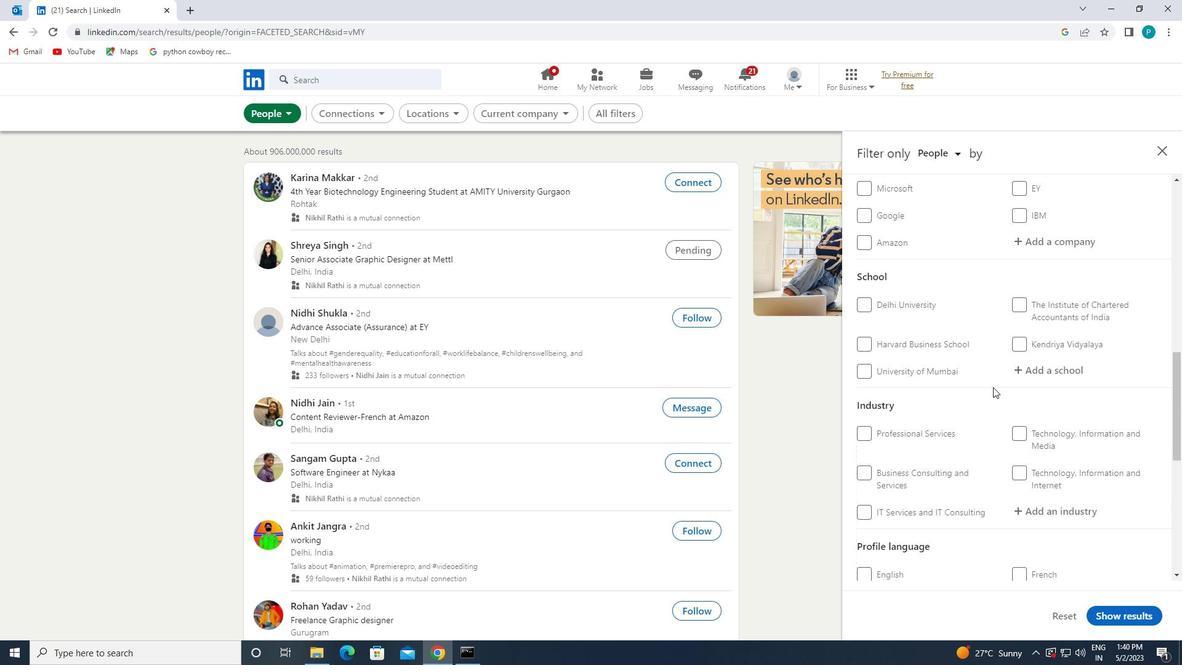 
Action: Mouse scrolled (976, 376) with delta (0, 0)
Screenshot: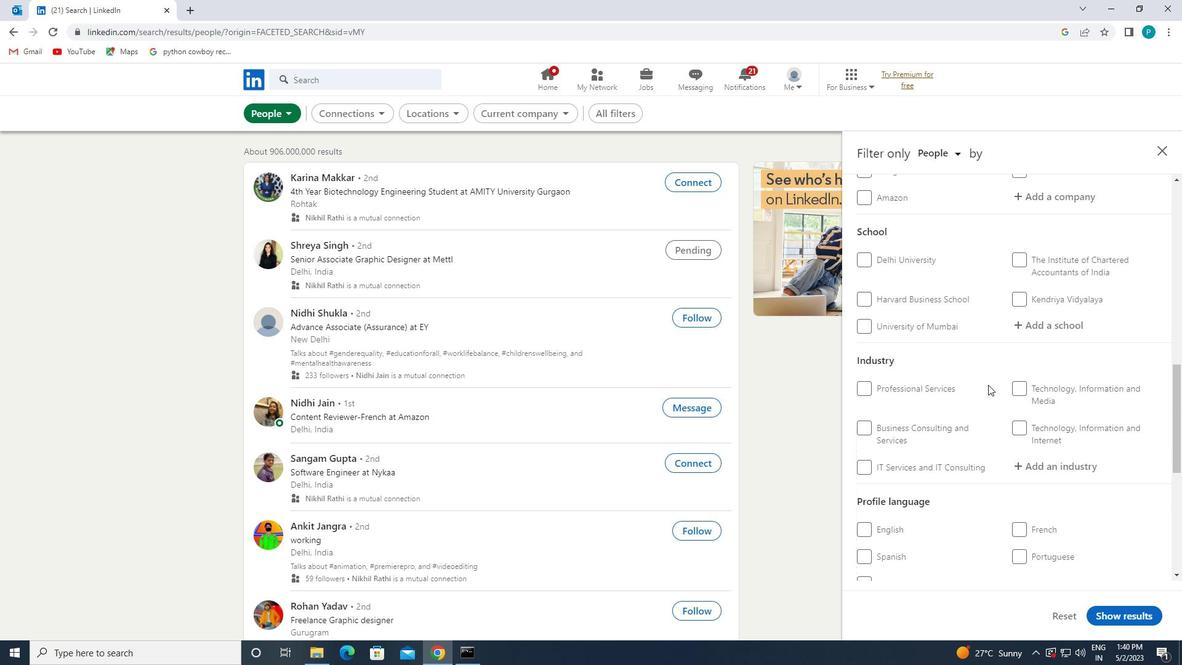 
Action: Mouse moved to (975, 377)
Screenshot: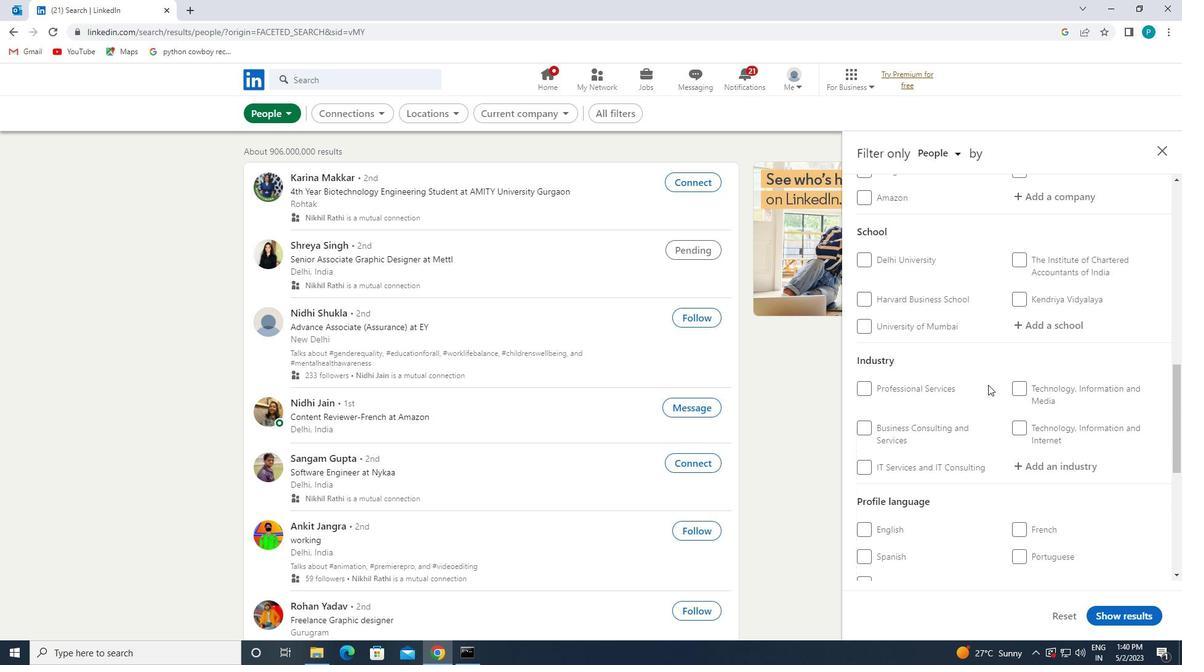 
Action: Mouse scrolled (975, 376) with delta (0, 0)
Screenshot: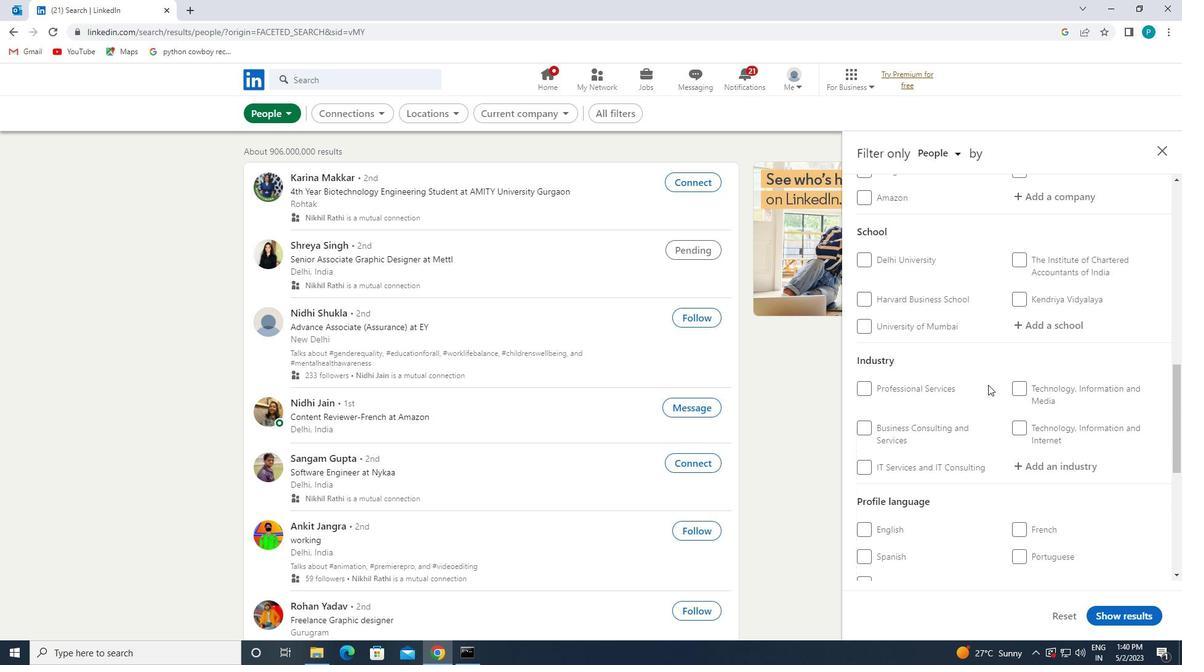 
Action: Mouse moved to (966, 410)
Screenshot: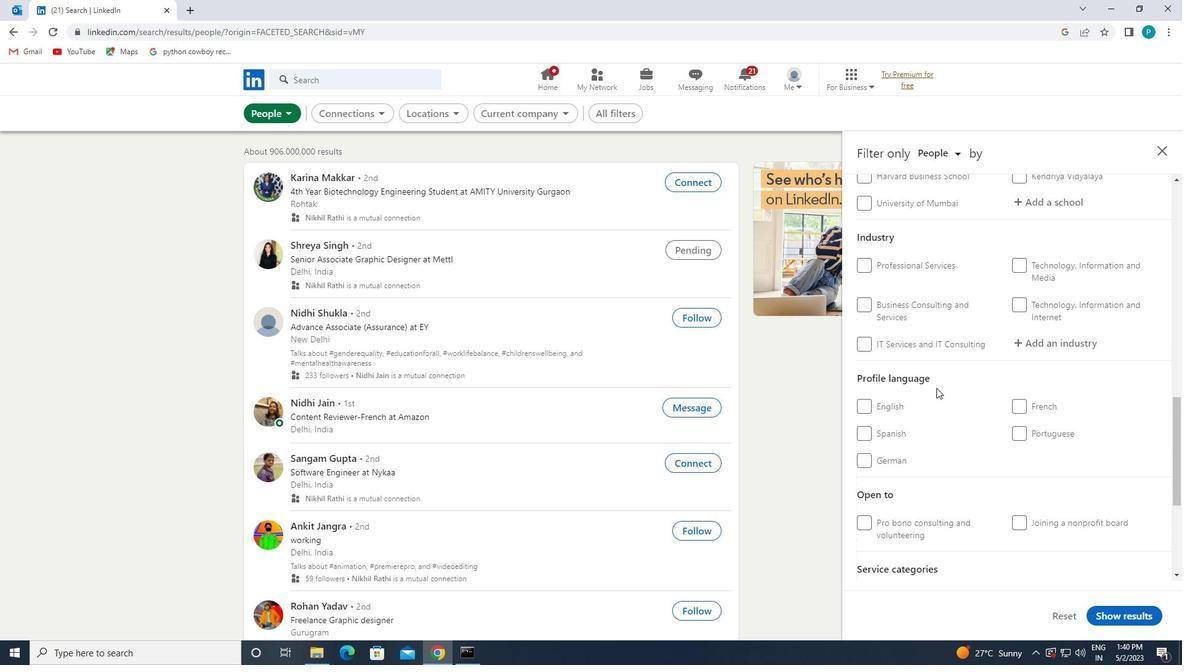 
Action: Mouse scrolled (966, 410) with delta (0, 0)
Screenshot: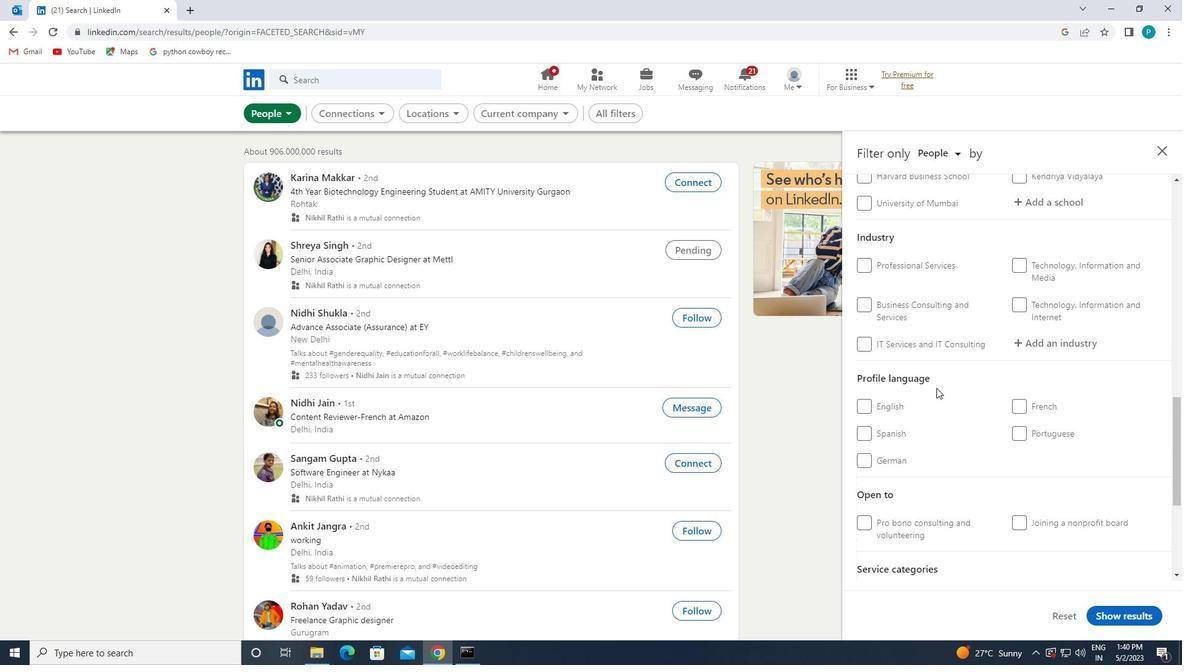 
Action: Mouse moved to (1029, 369)
Screenshot: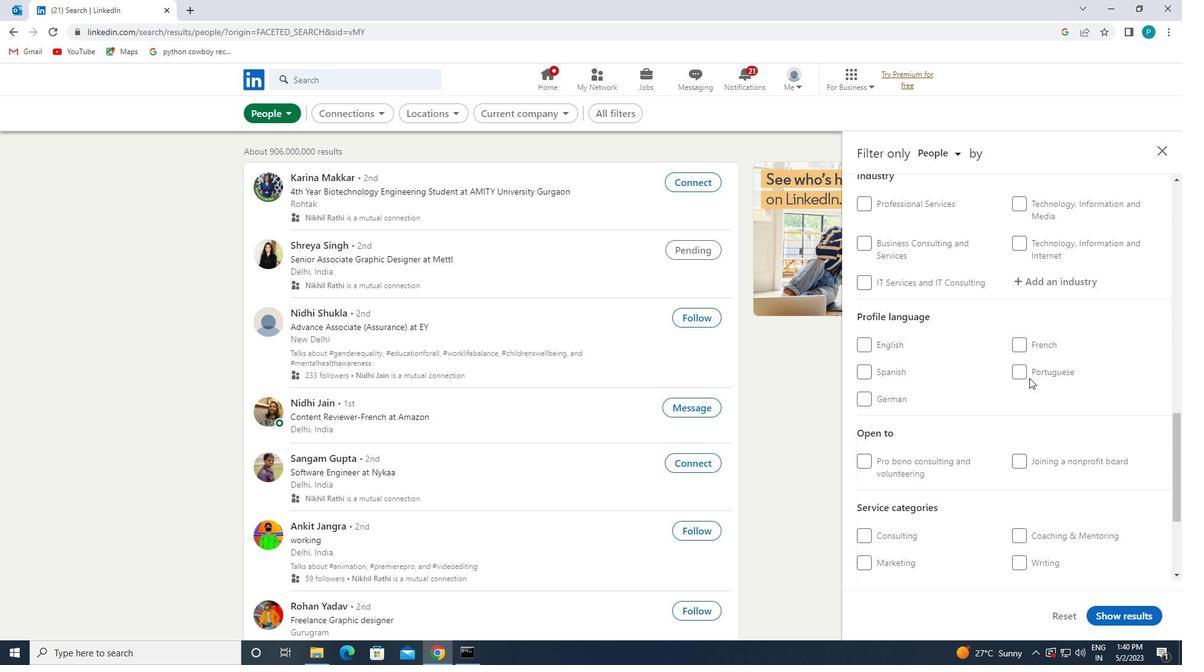
Action: Mouse pressed left at (1029, 369)
Screenshot: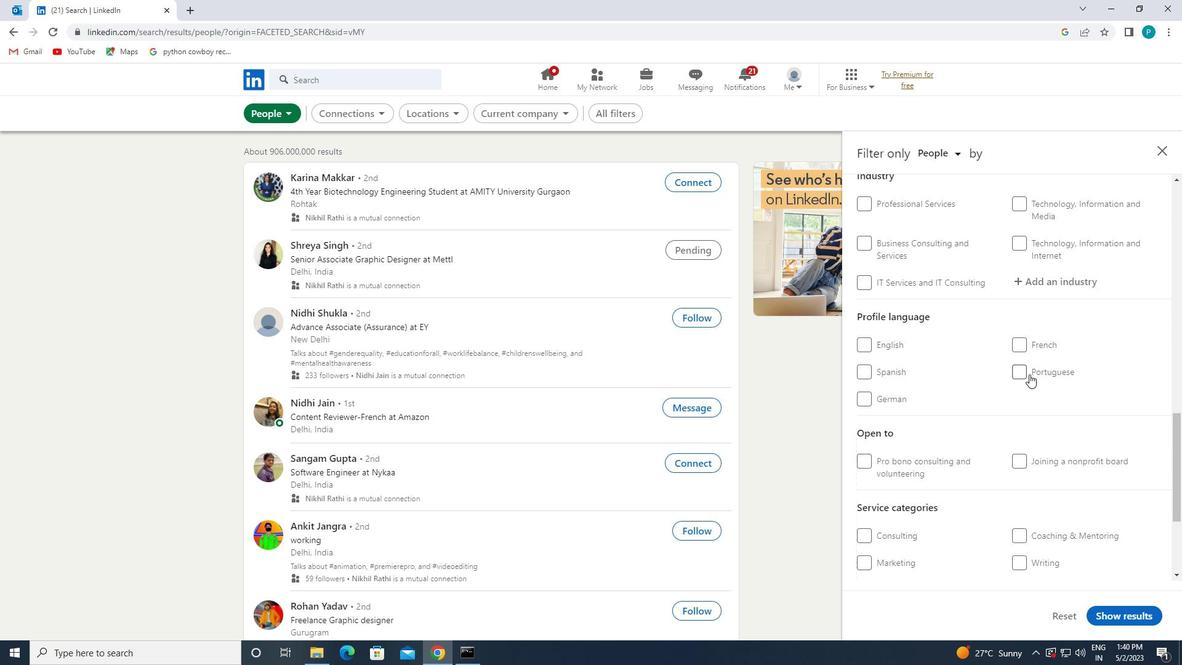
Action: Mouse moved to (1072, 365)
Screenshot: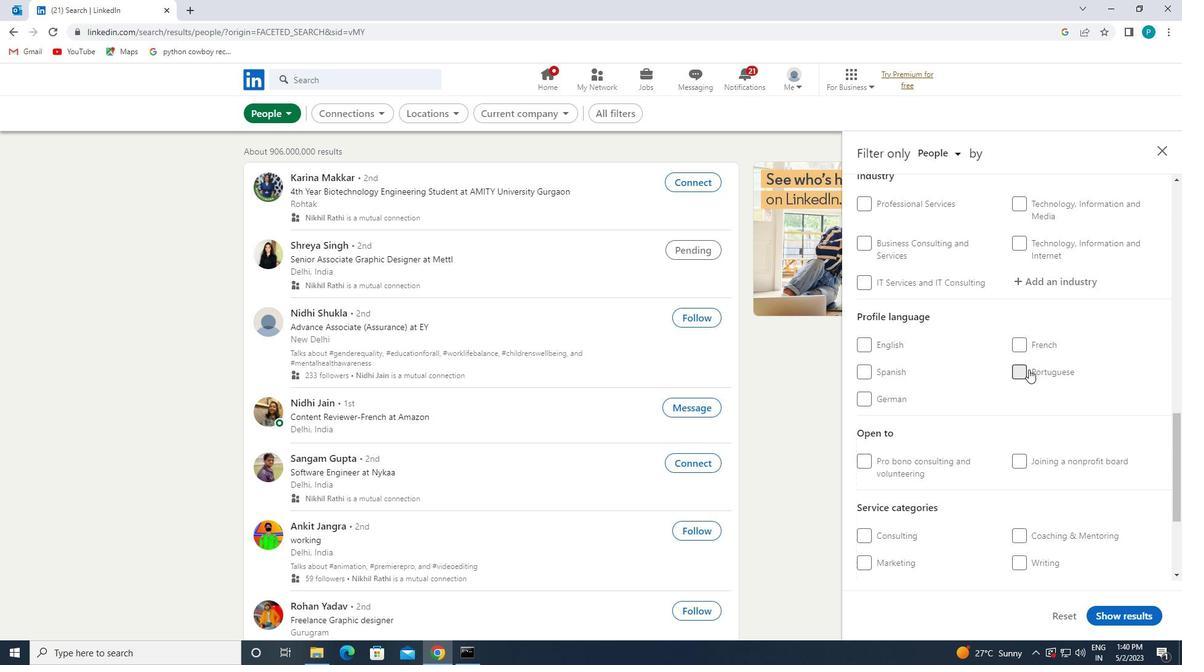 
Action: Mouse scrolled (1072, 366) with delta (0, 0)
Screenshot: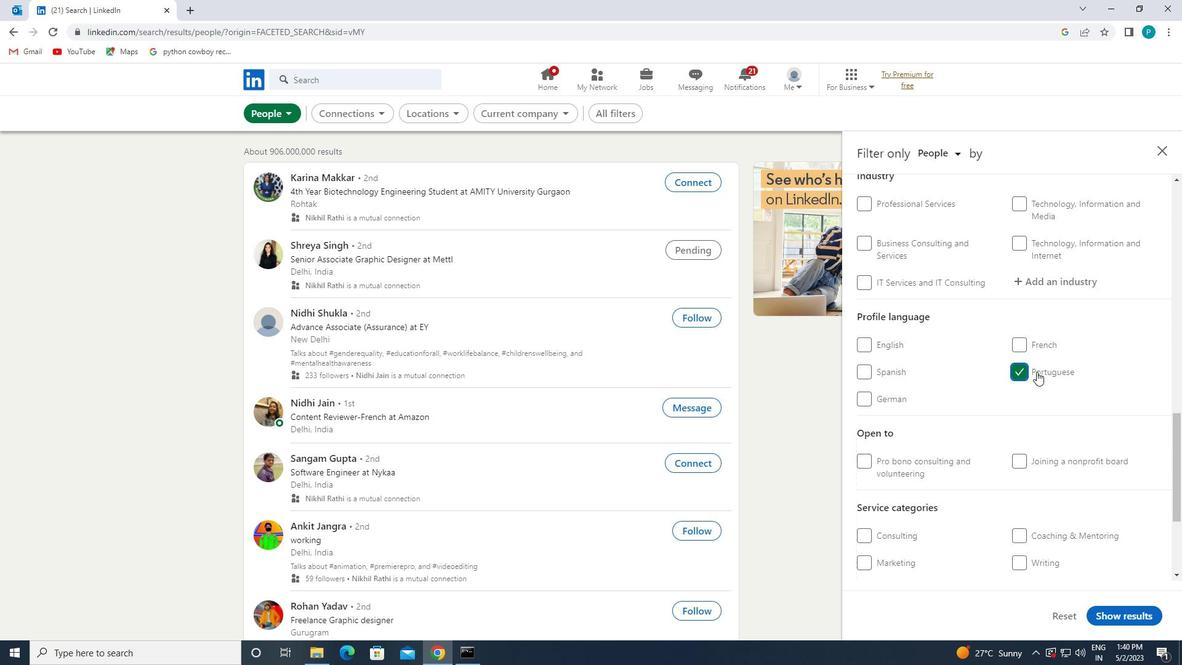 
Action: Mouse scrolled (1072, 366) with delta (0, 0)
Screenshot: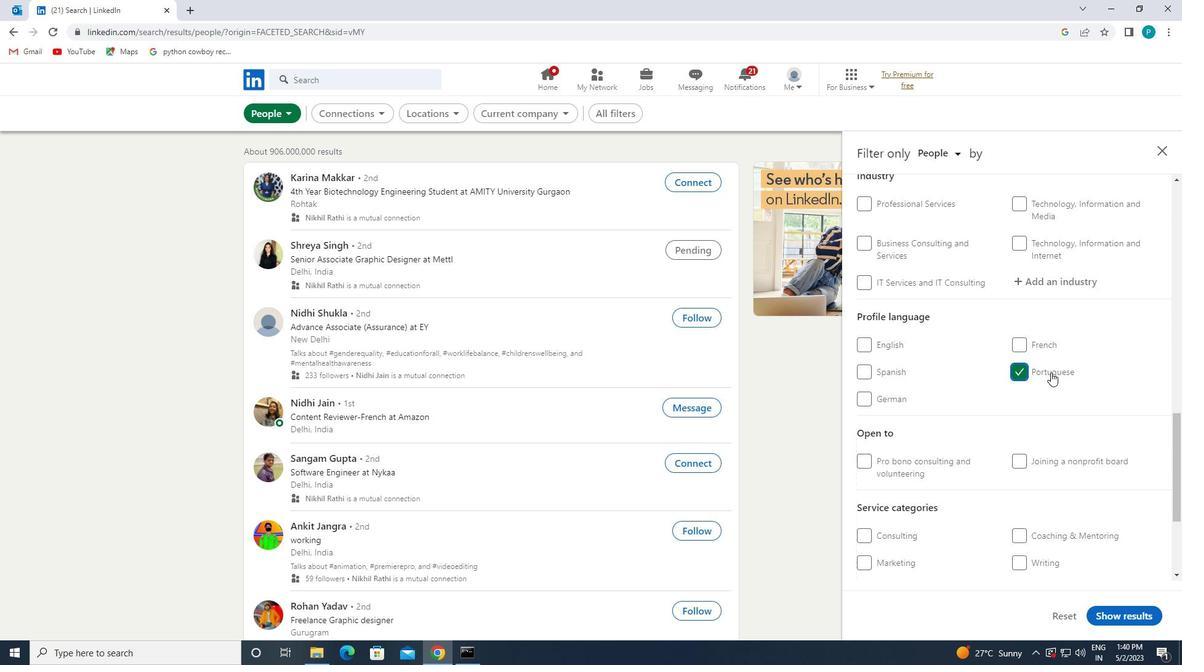 
Action: Mouse scrolled (1072, 366) with delta (0, 0)
Screenshot: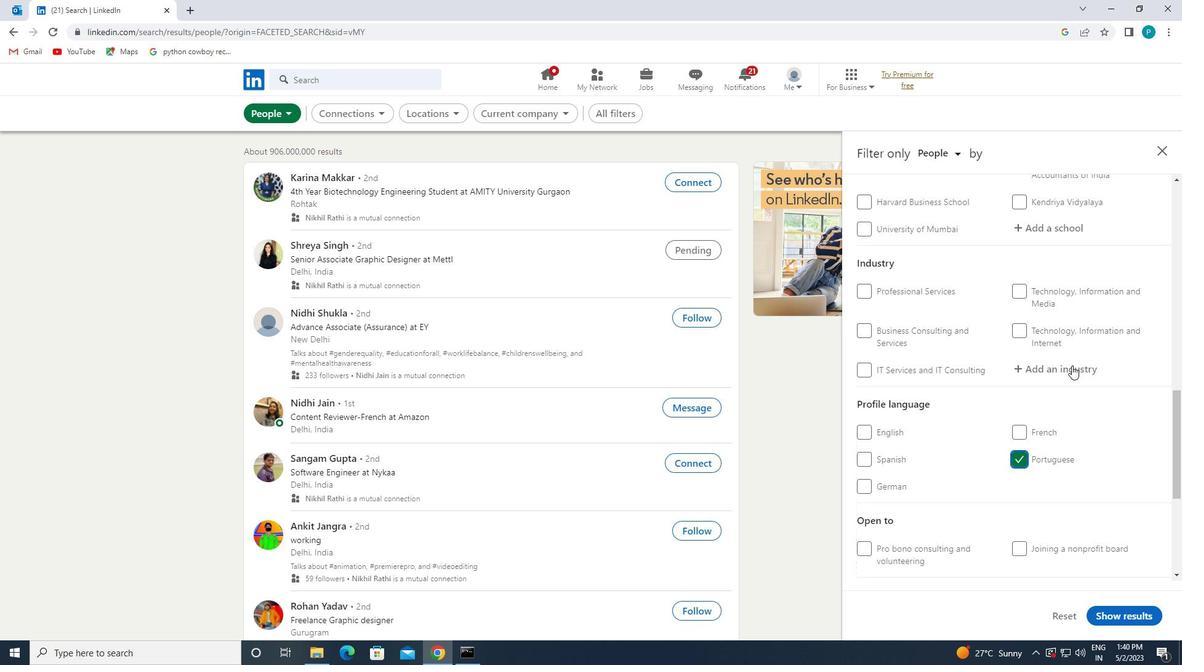 
Action: Mouse scrolled (1072, 366) with delta (0, 0)
Screenshot: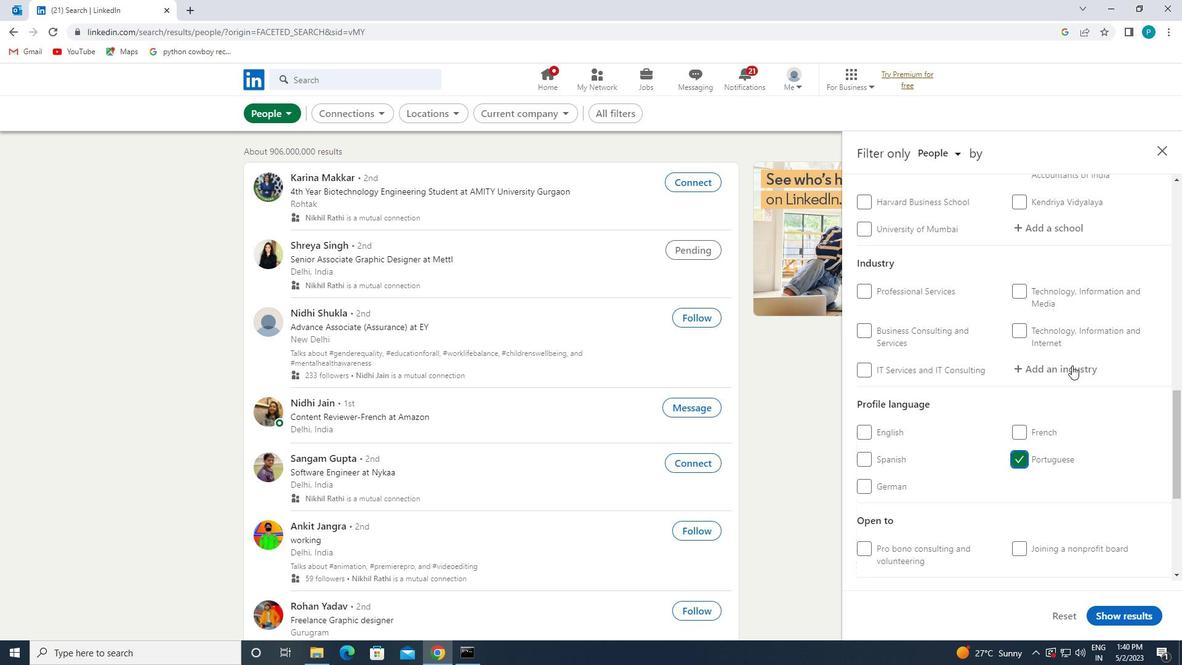 
Action: Mouse scrolled (1072, 366) with delta (0, 0)
Screenshot: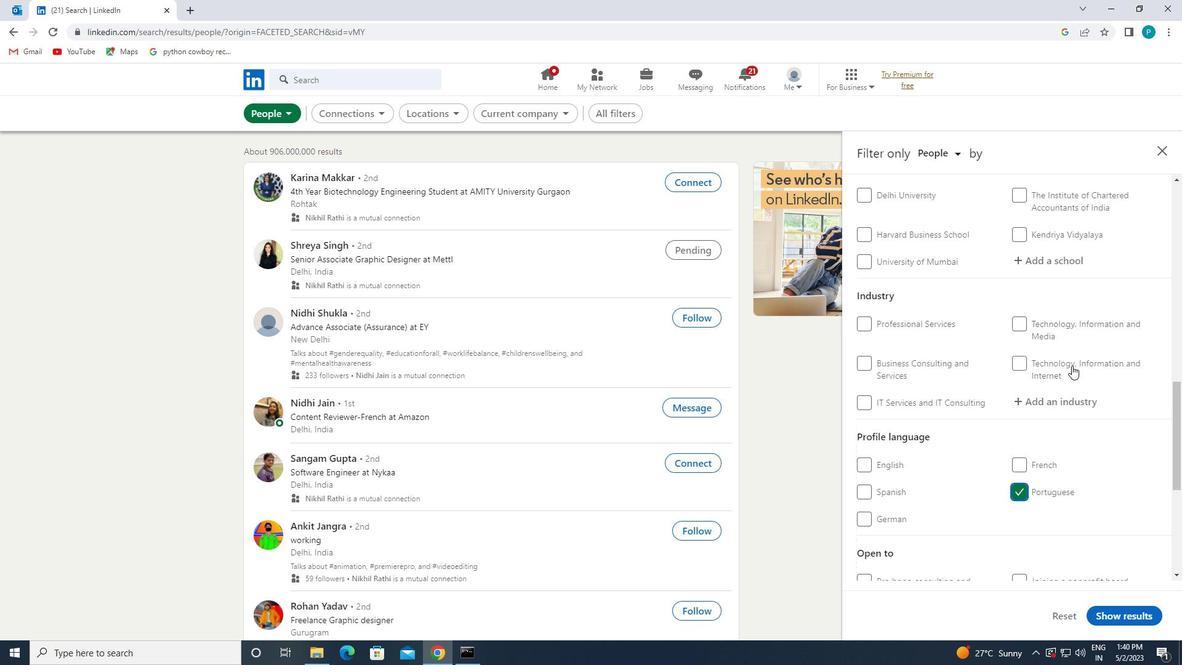 
Action: Mouse scrolled (1072, 366) with delta (0, 0)
Screenshot: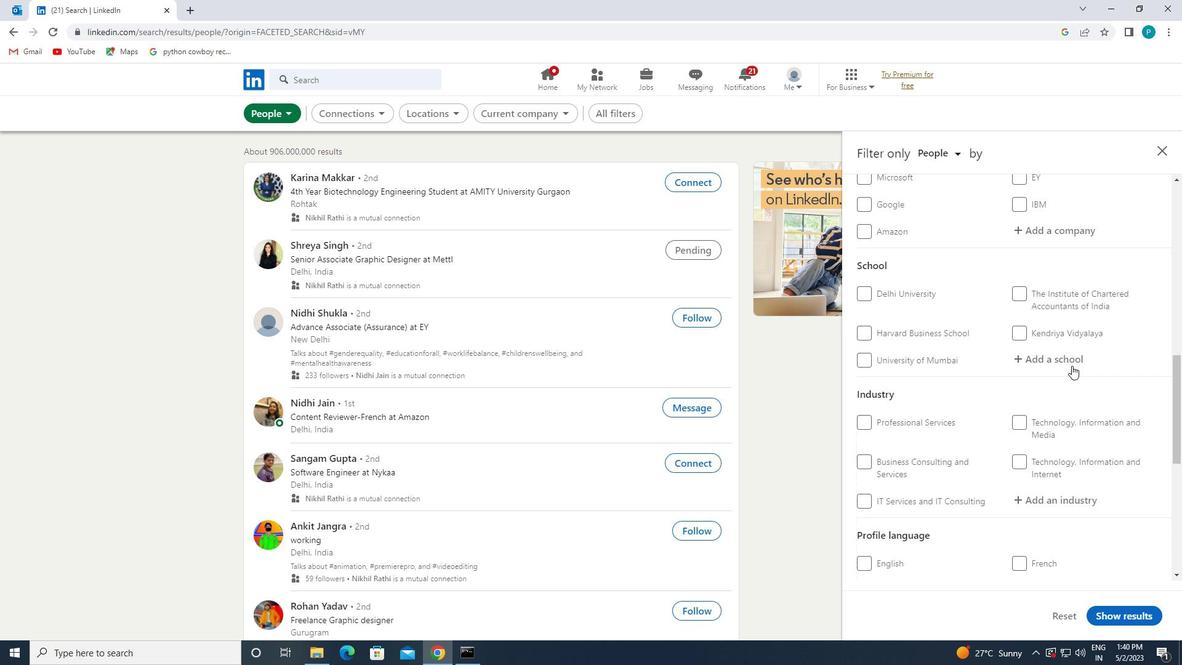 
Action: Mouse scrolled (1072, 366) with delta (0, 0)
Screenshot: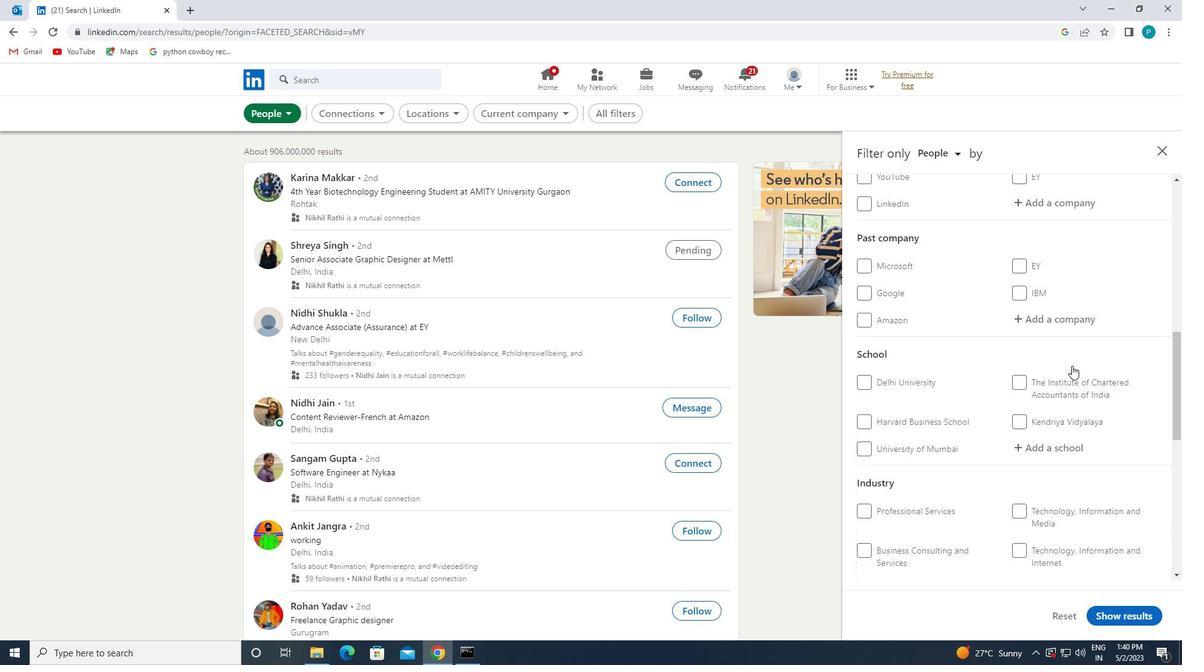 
Action: Mouse moved to (1044, 334)
Screenshot: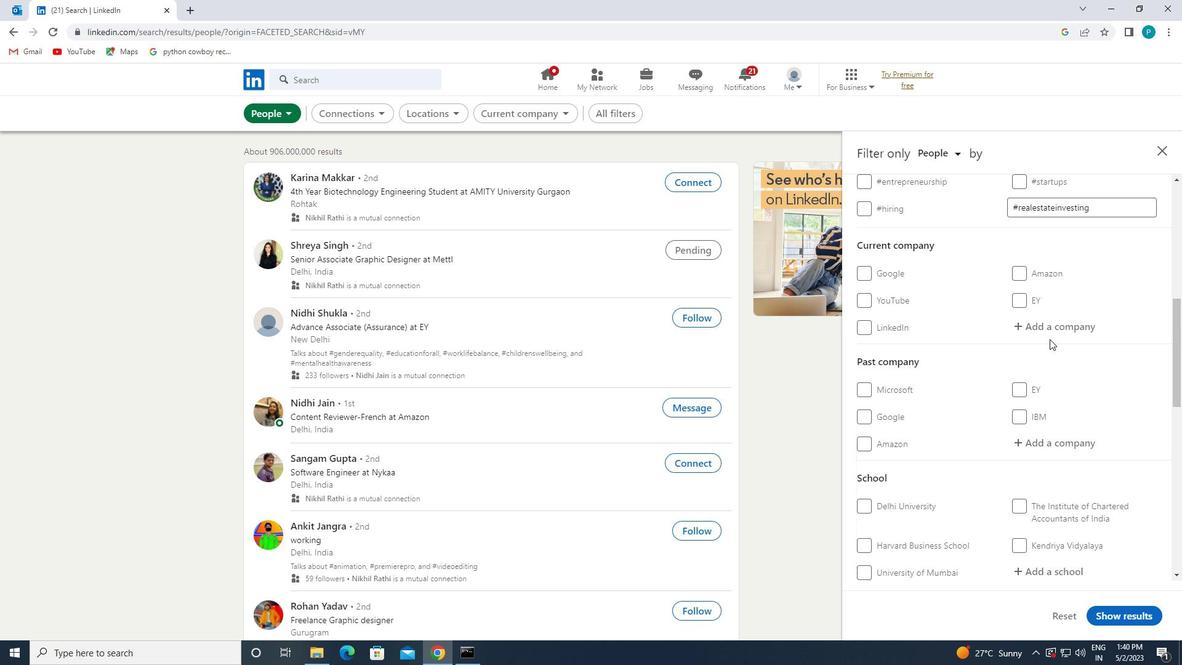 
Action: Mouse pressed left at (1044, 334)
Screenshot: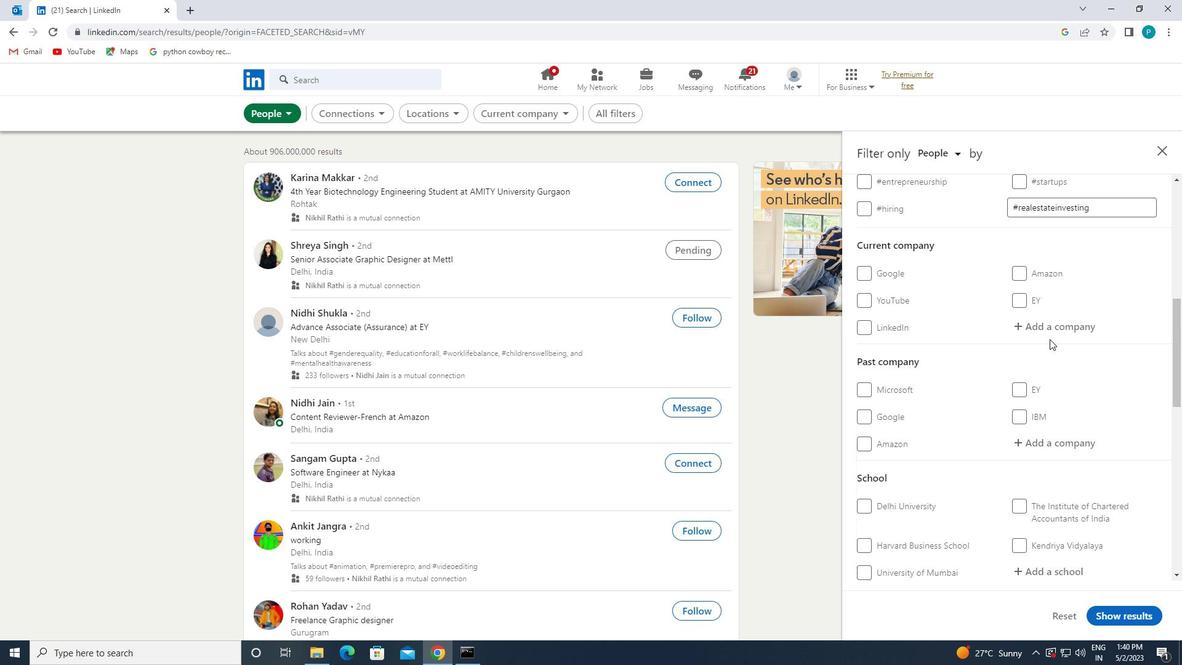 
Action: Mouse moved to (1044, 334)
Screenshot: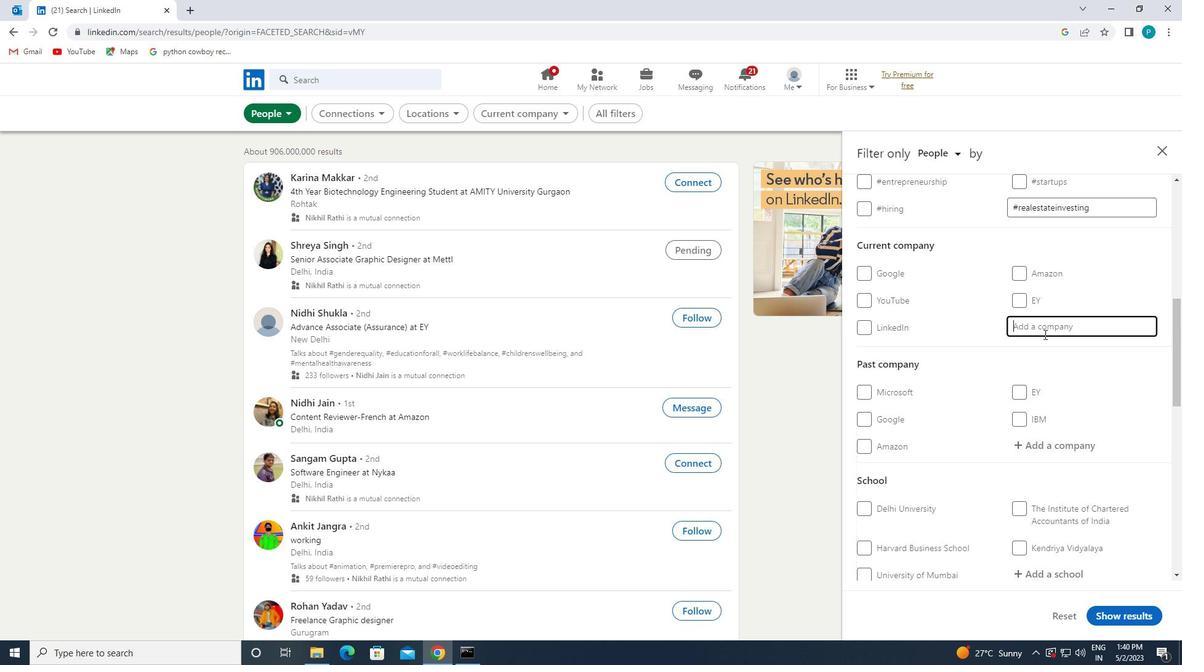 
Action: Key pressed <Key.caps_lock>K<Key.caps_lock>IA
Screenshot: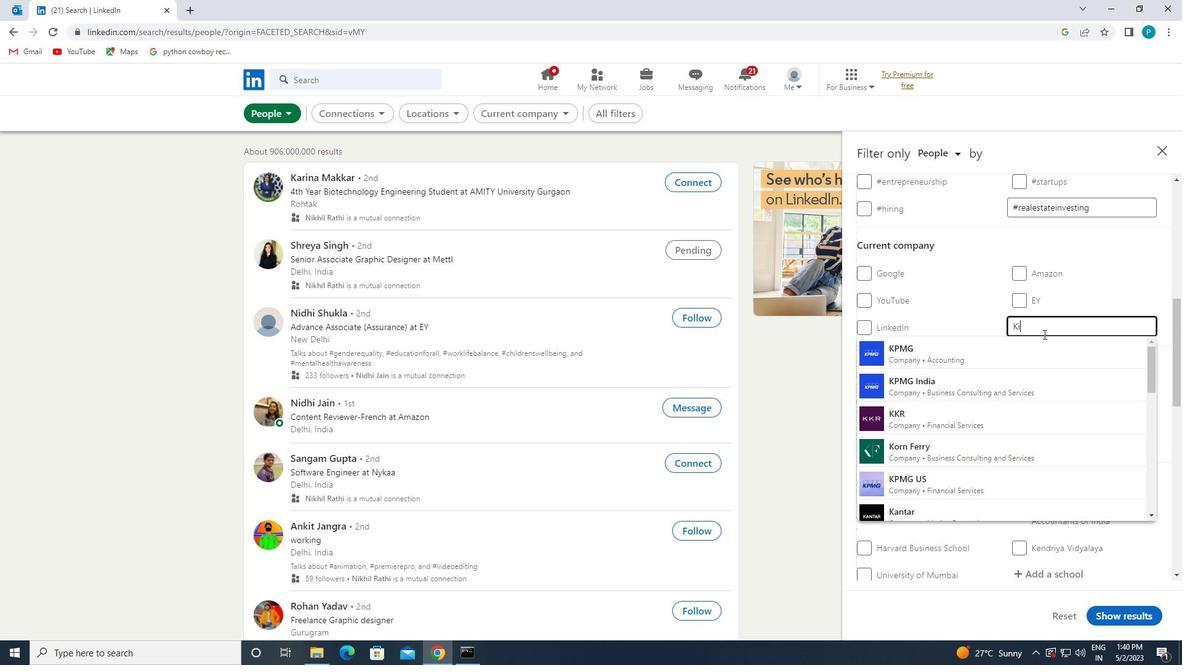 
Action: Mouse moved to (996, 348)
Screenshot: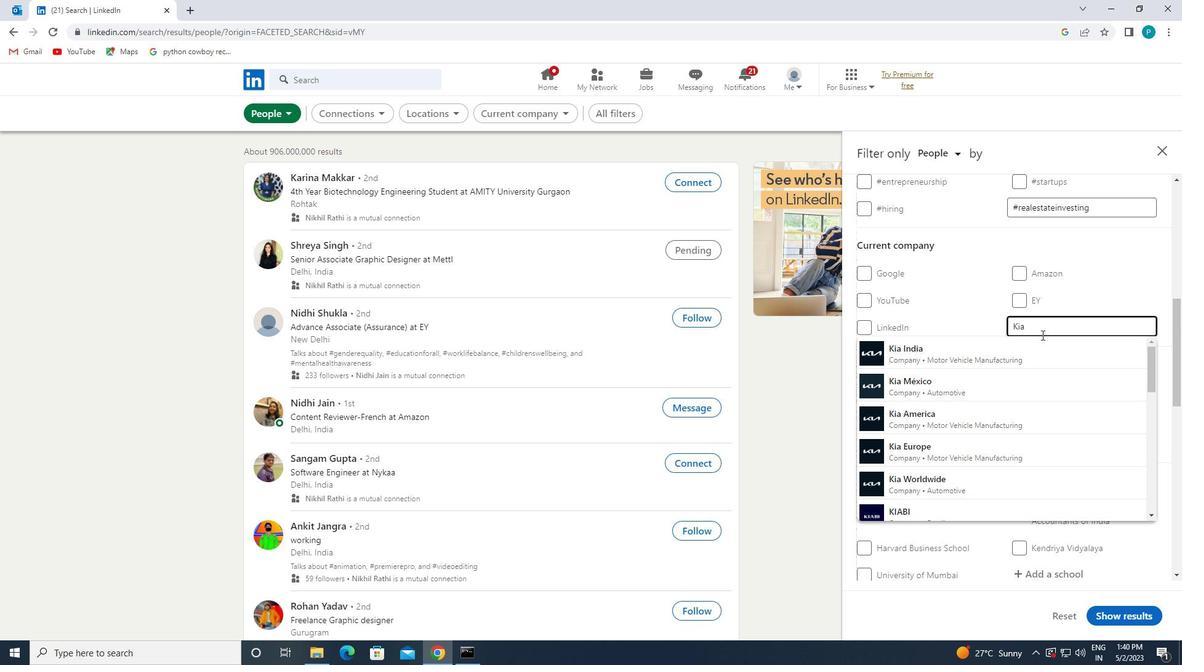 
Action: Mouse pressed left at (996, 348)
Screenshot: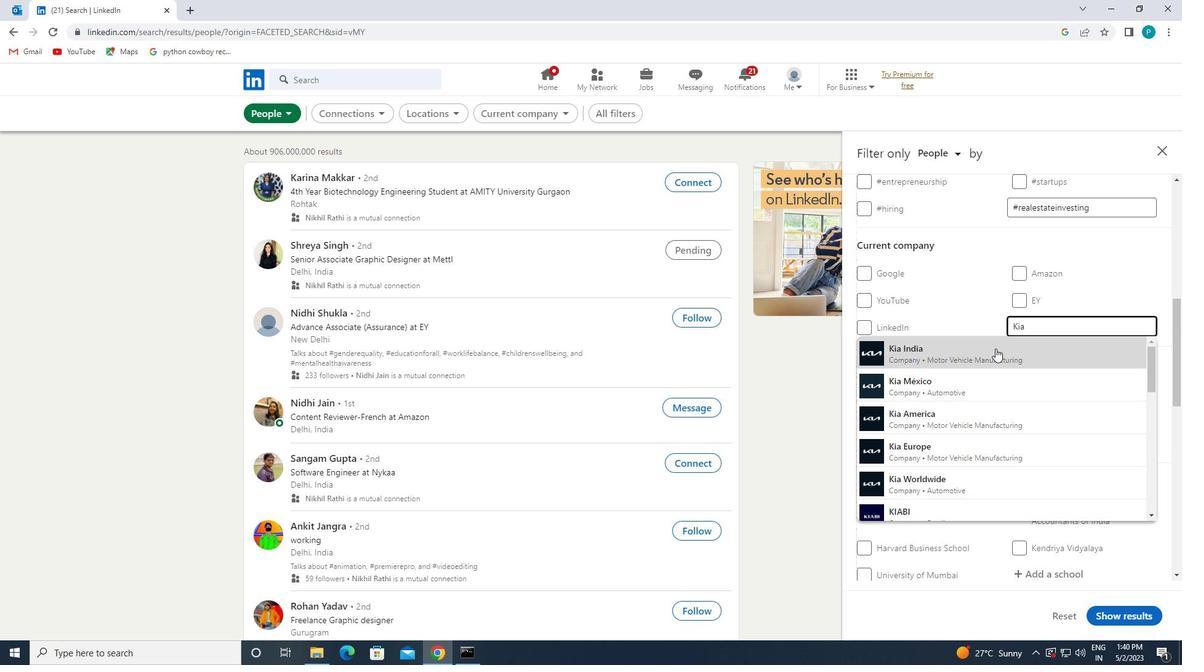 
Action: Mouse scrolled (996, 348) with delta (0, 0)
Screenshot: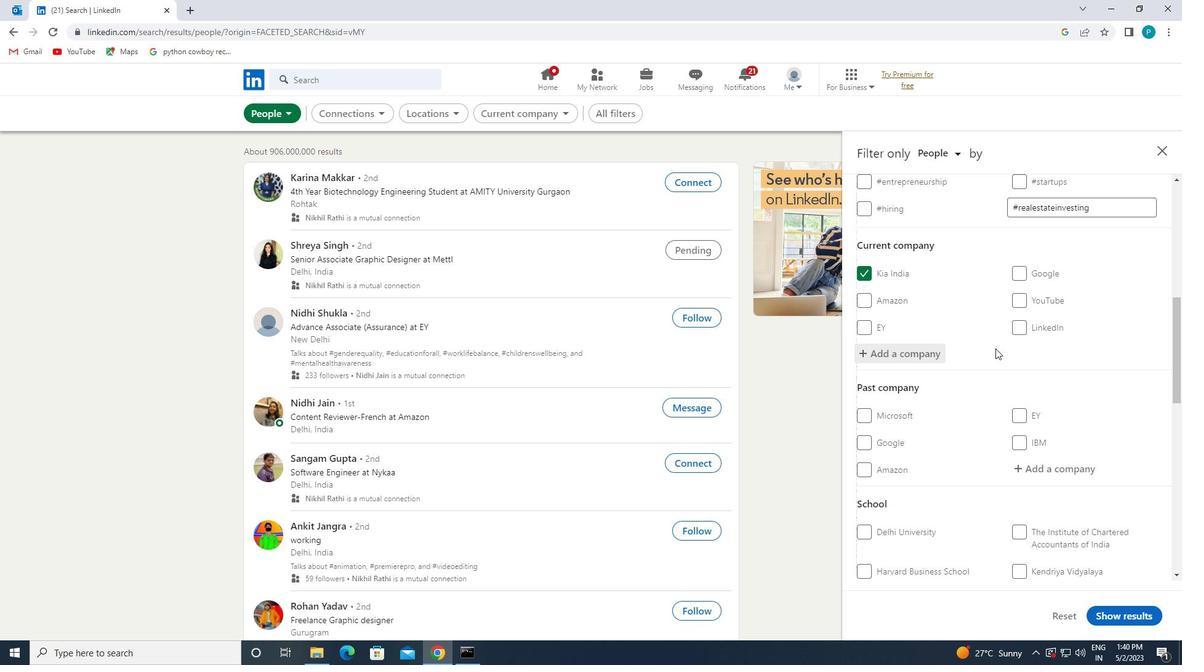 
Action: Mouse scrolled (996, 348) with delta (0, 0)
Screenshot: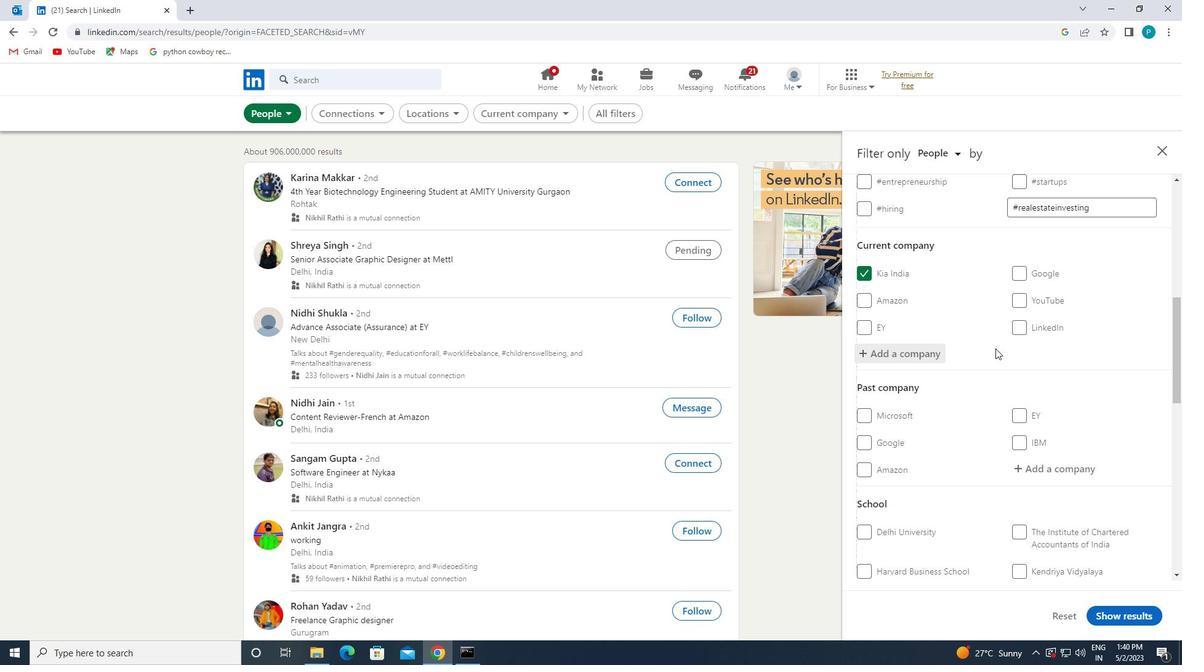 
Action: Mouse scrolled (996, 348) with delta (0, 0)
Screenshot: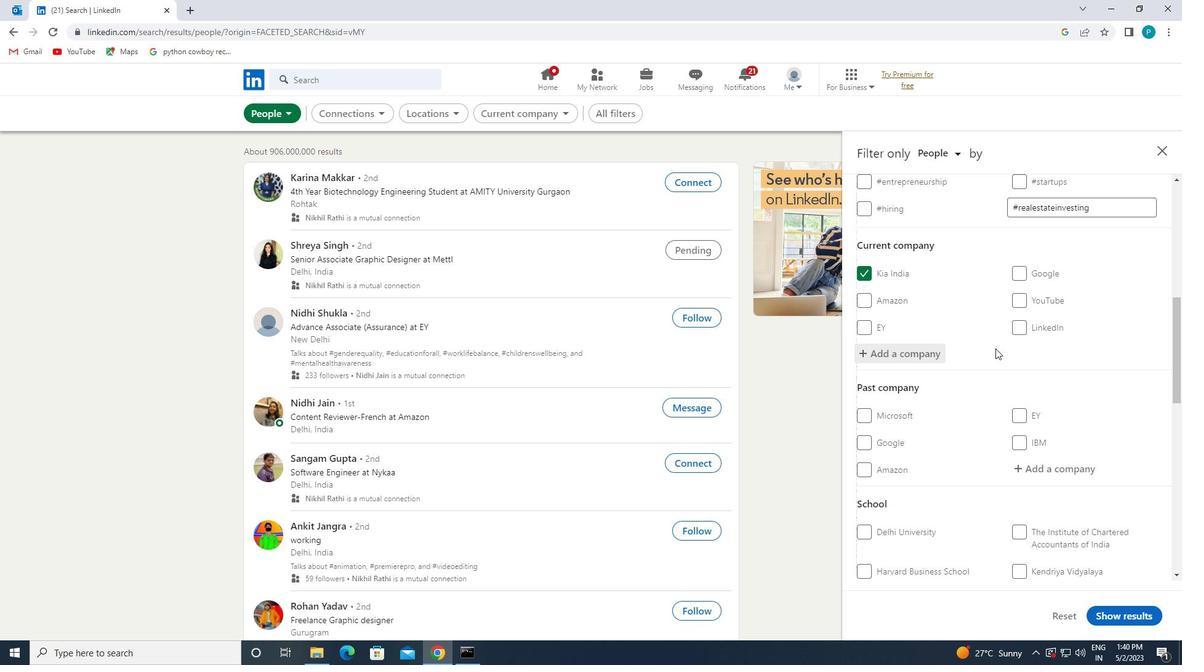 
Action: Mouse moved to (1076, 414)
Screenshot: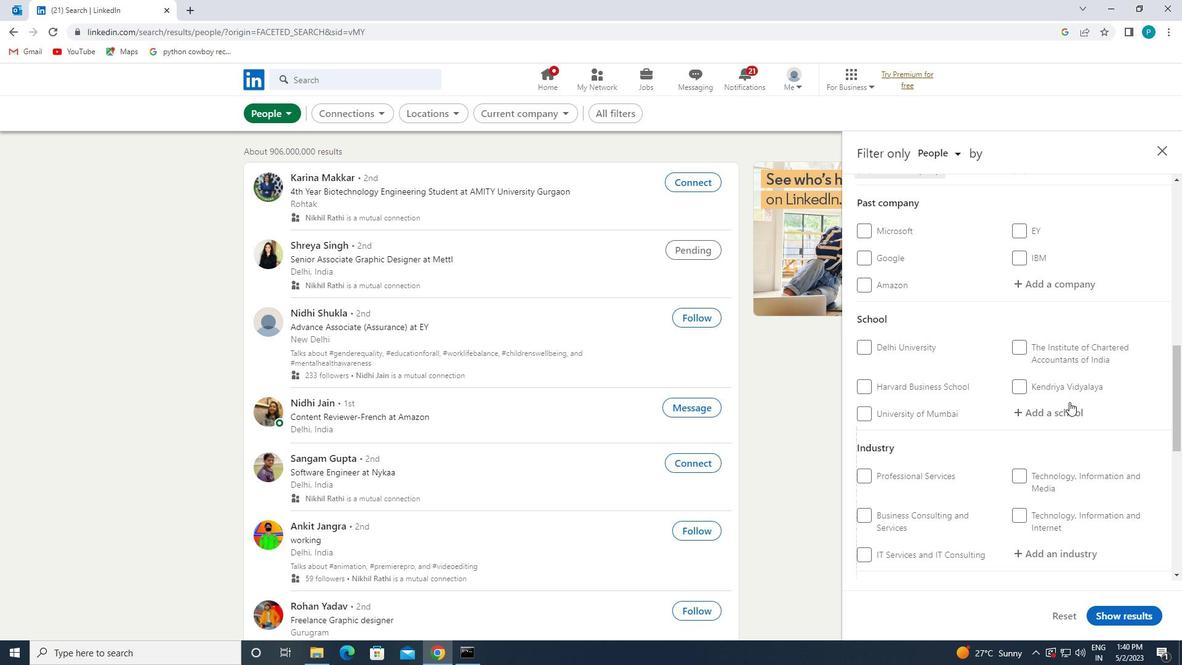 
Action: Mouse pressed left at (1076, 414)
Screenshot: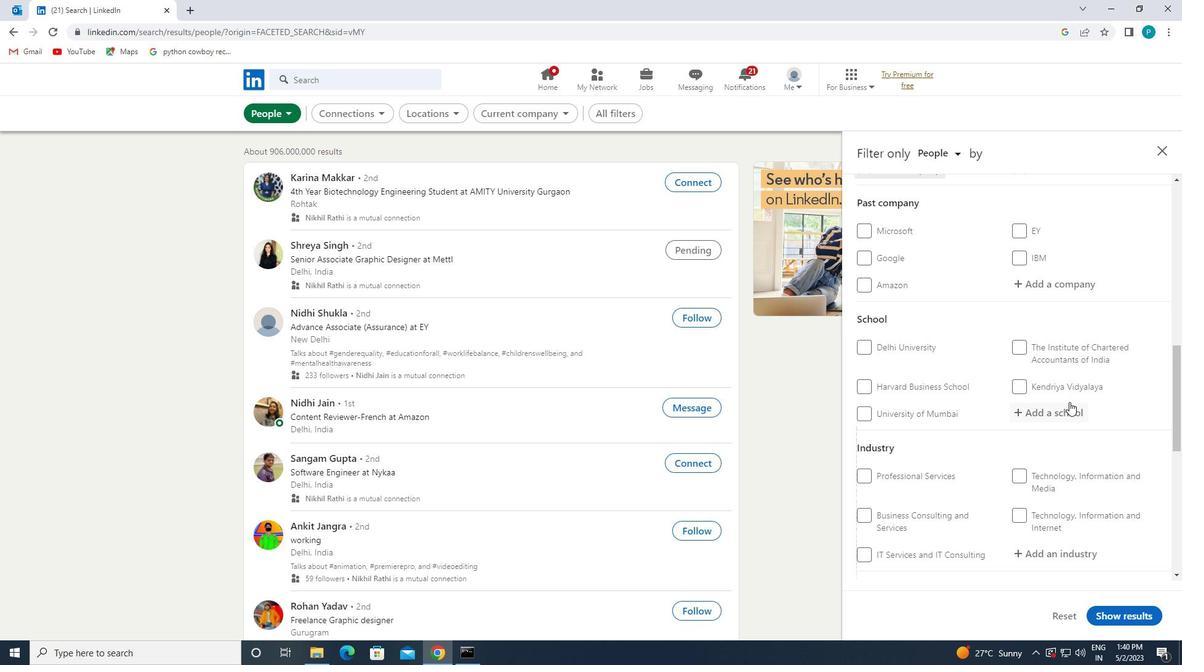 
Action: Mouse moved to (1071, 411)
Screenshot: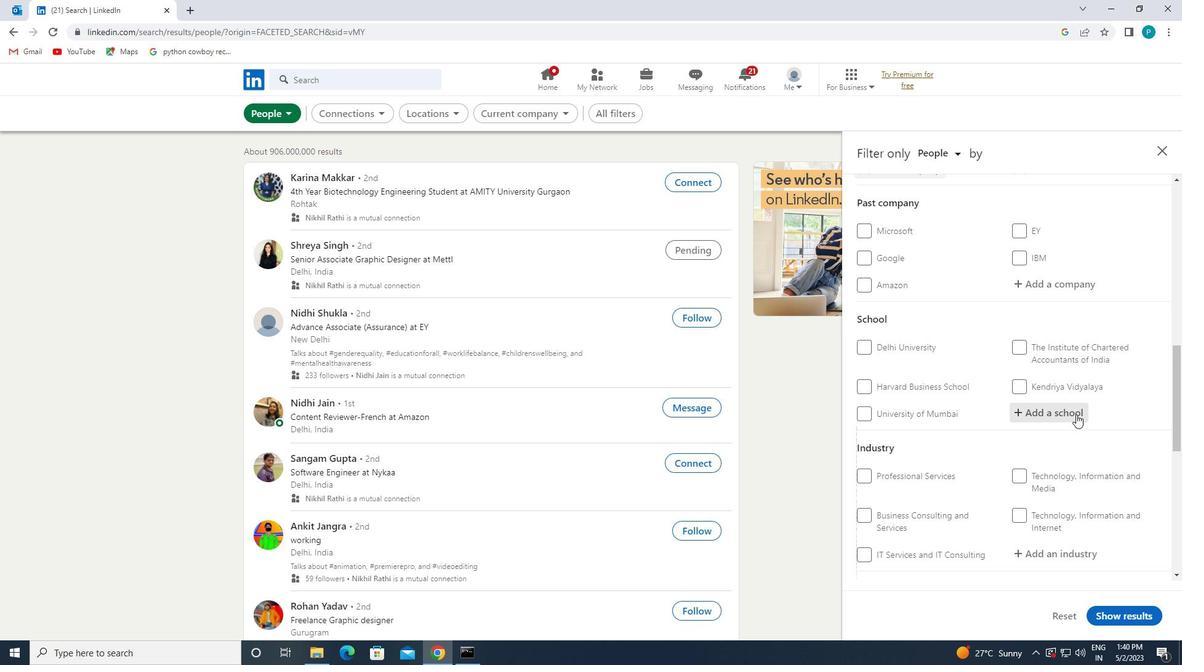 
Action: Key pressed <Key.caps_lock>S.<Key.backspace>P<Key.backspace><Key.space>P
Screenshot: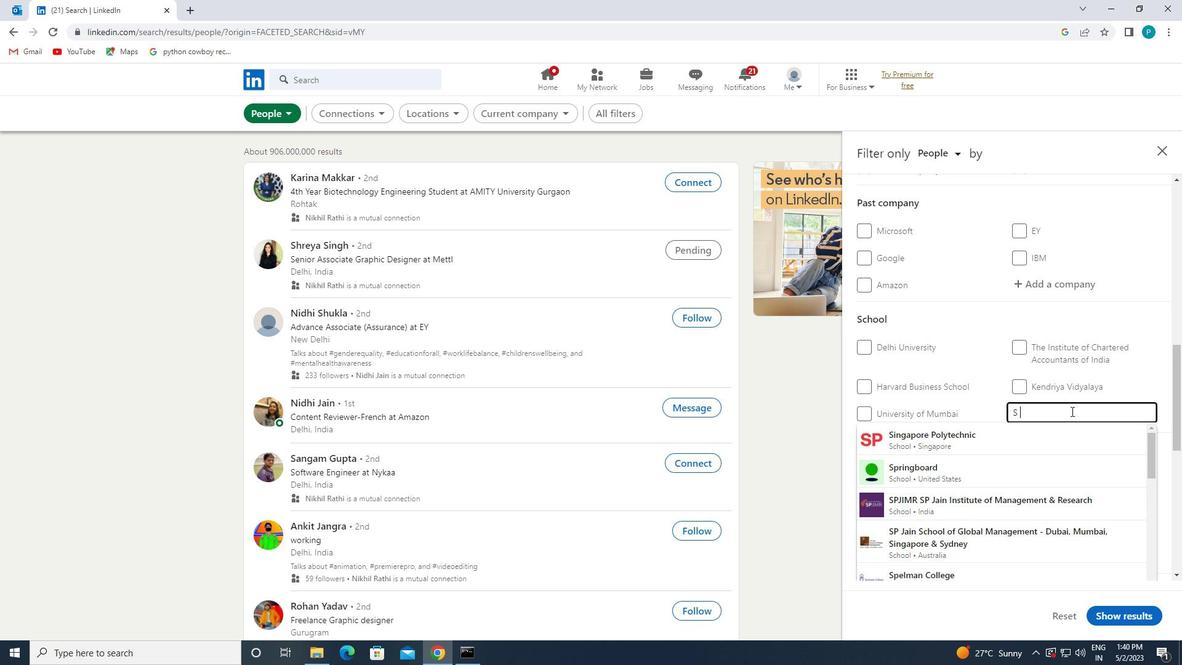 
Action: Mouse moved to (1023, 535)
Screenshot: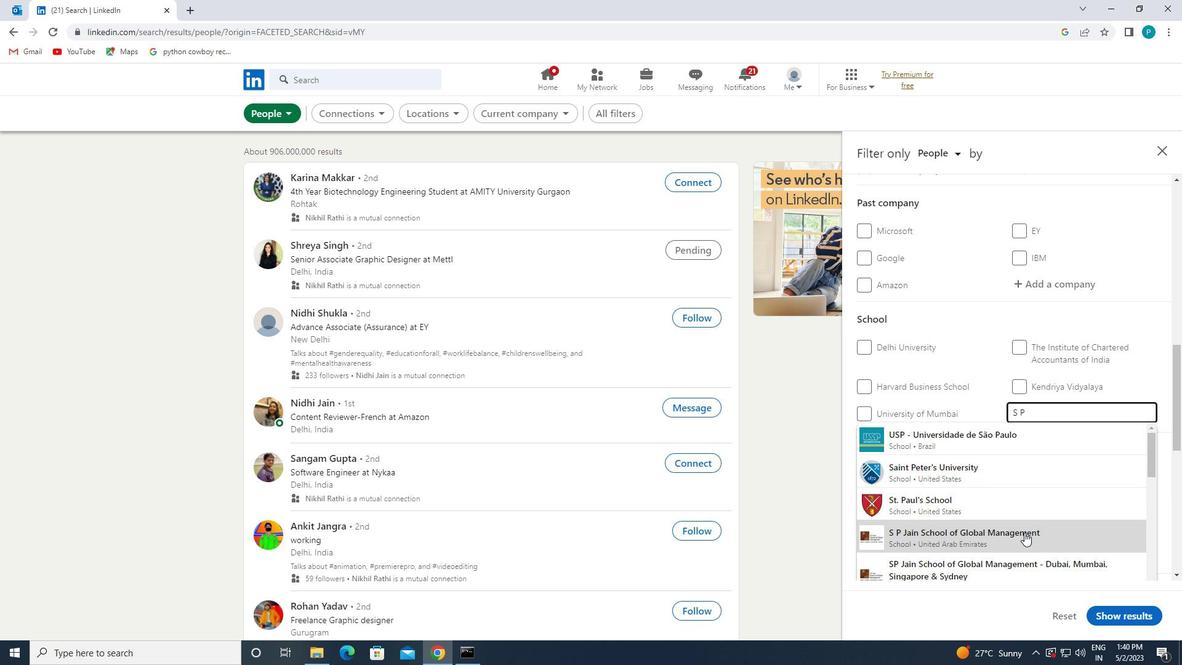 
Action: Mouse pressed left at (1023, 535)
Screenshot: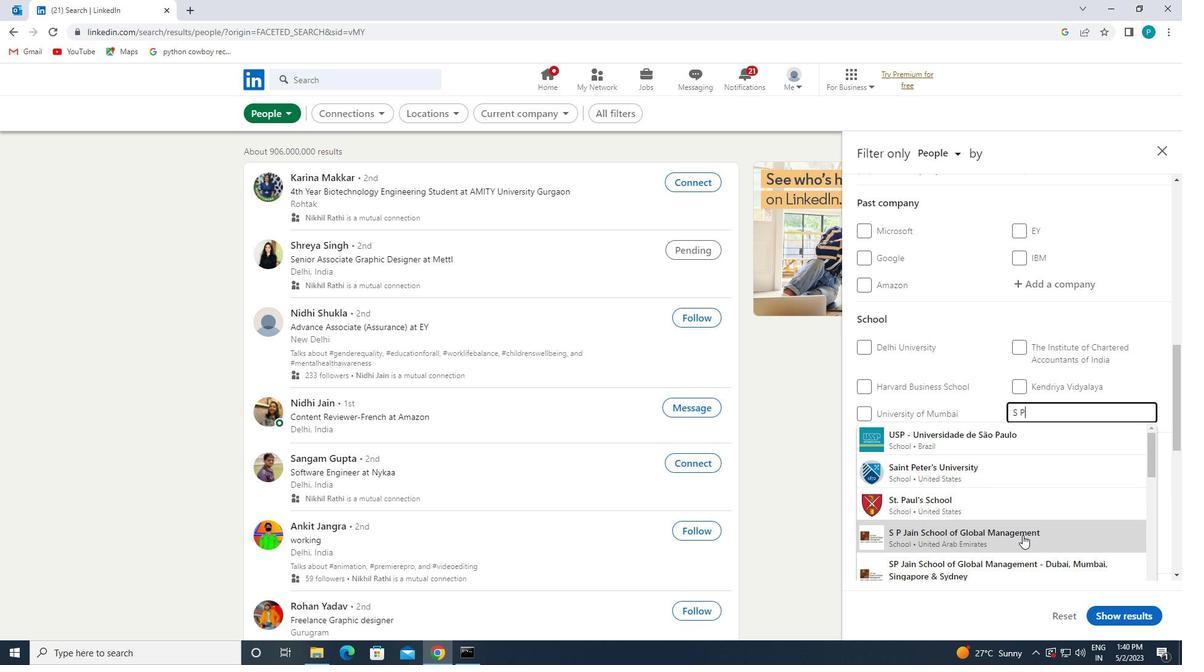 
Action: Mouse scrolled (1023, 534) with delta (0, 0)
Screenshot: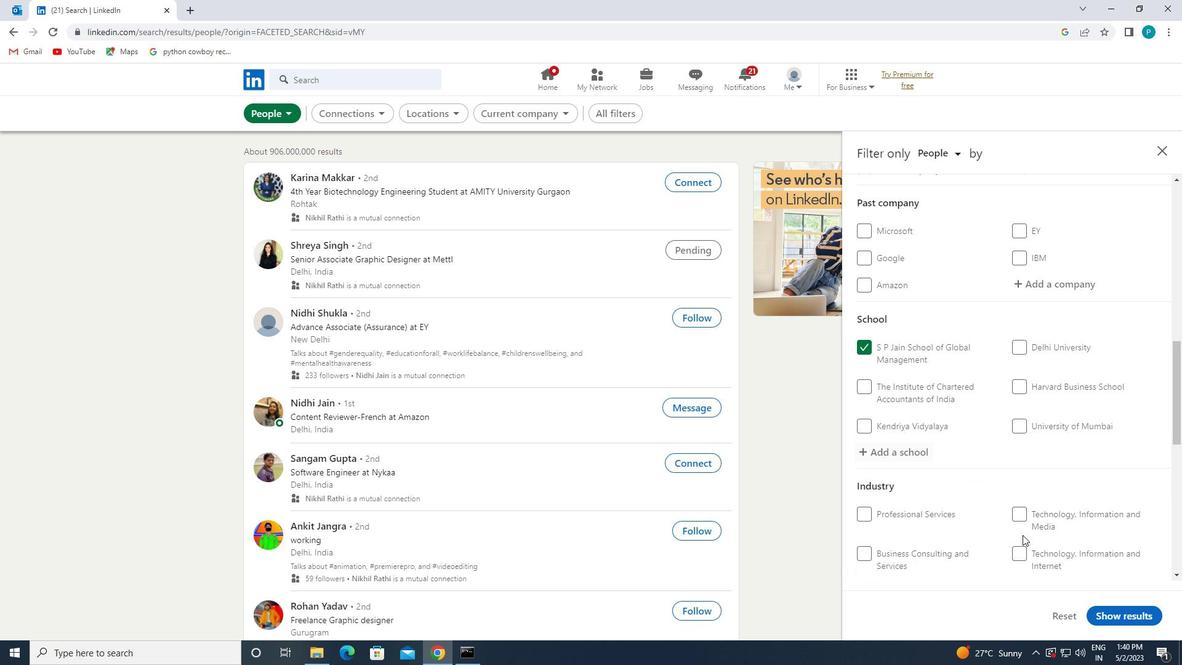 
Action: Mouse scrolled (1023, 534) with delta (0, 0)
Screenshot: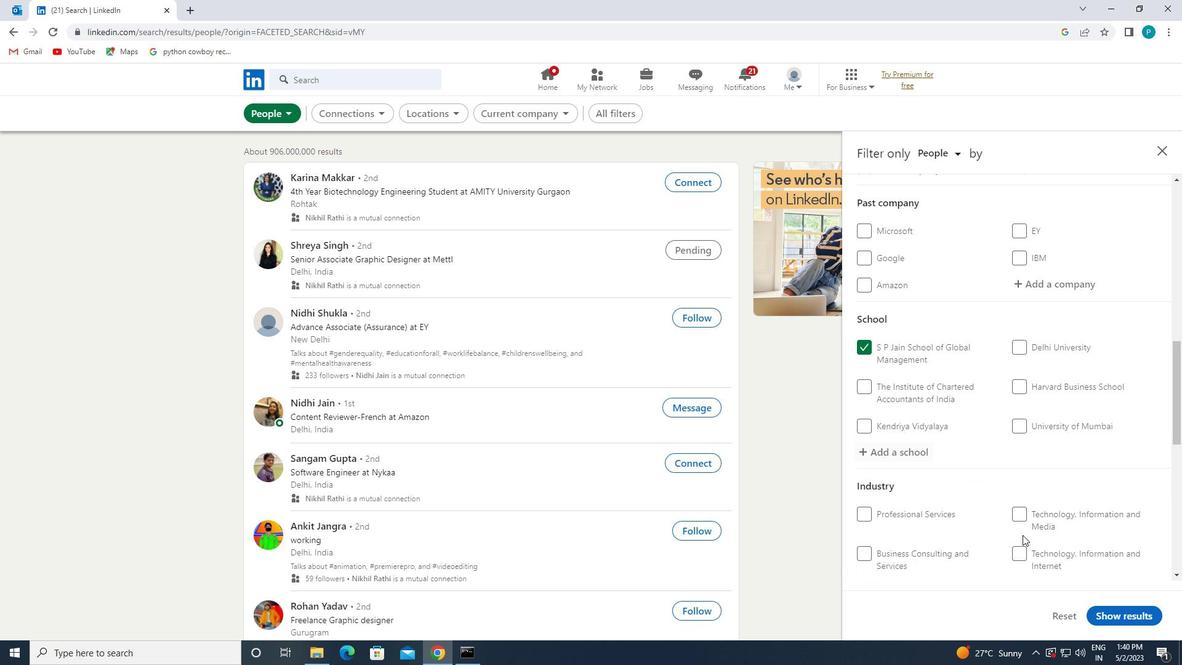 
Action: Mouse scrolled (1023, 534) with delta (0, 0)
Screenshot: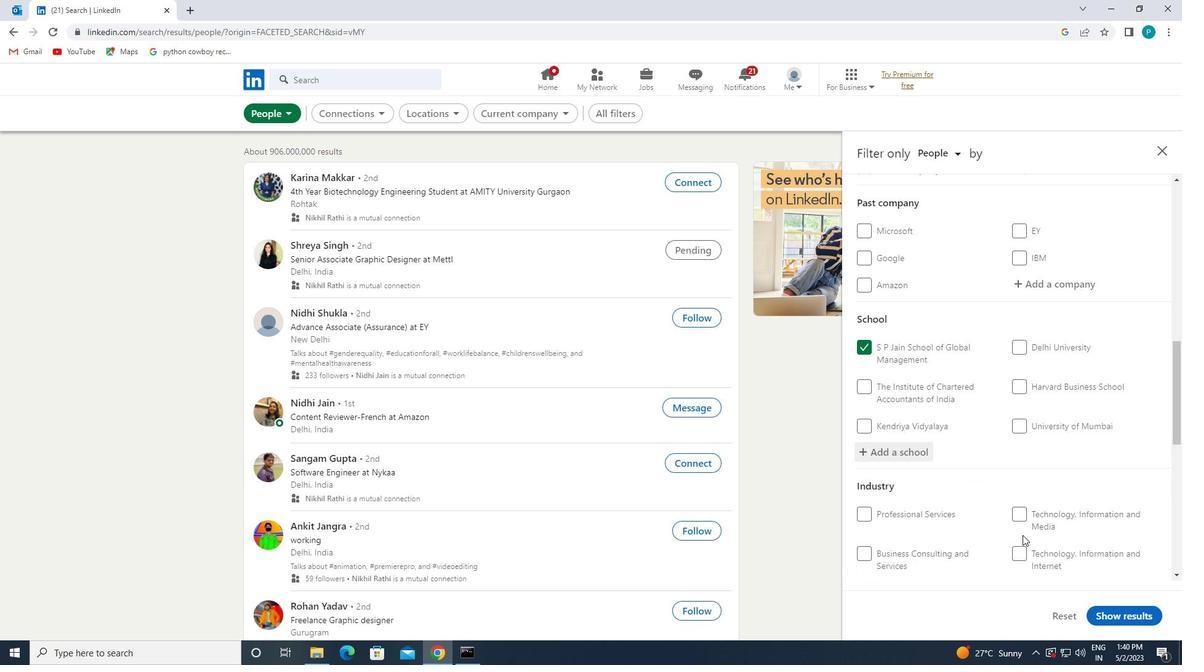 
Action: Mouse moved to (1038, 407)
Screenshot: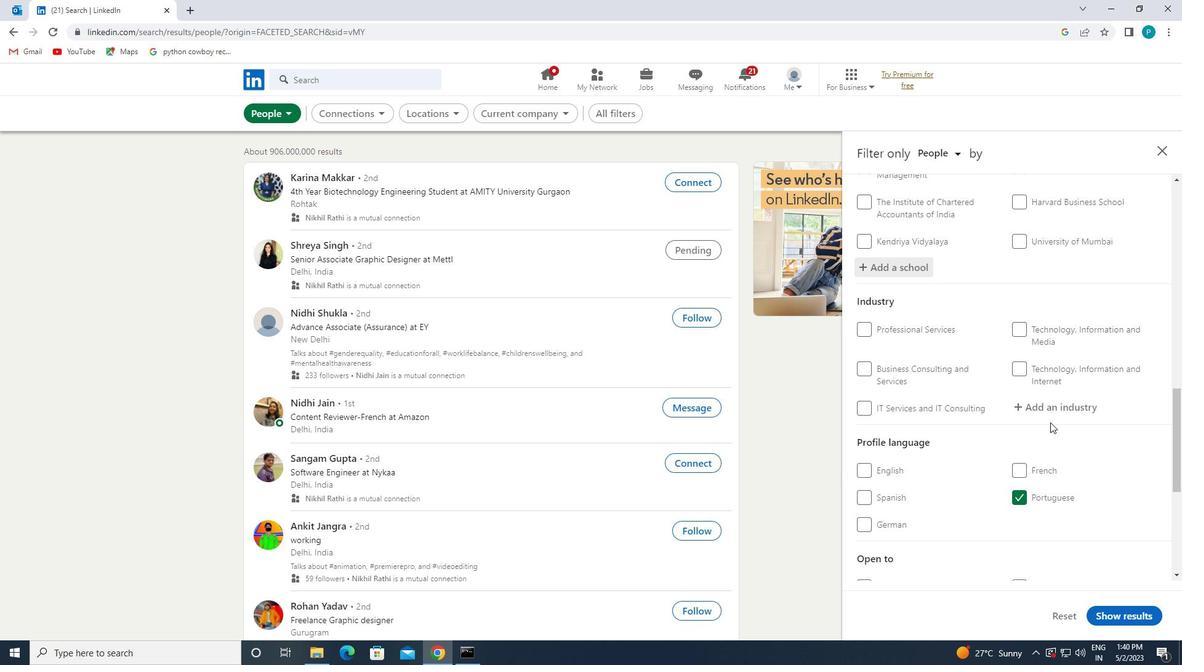 
Action: Mouse pressed left at (1038, 407)
Screenshot: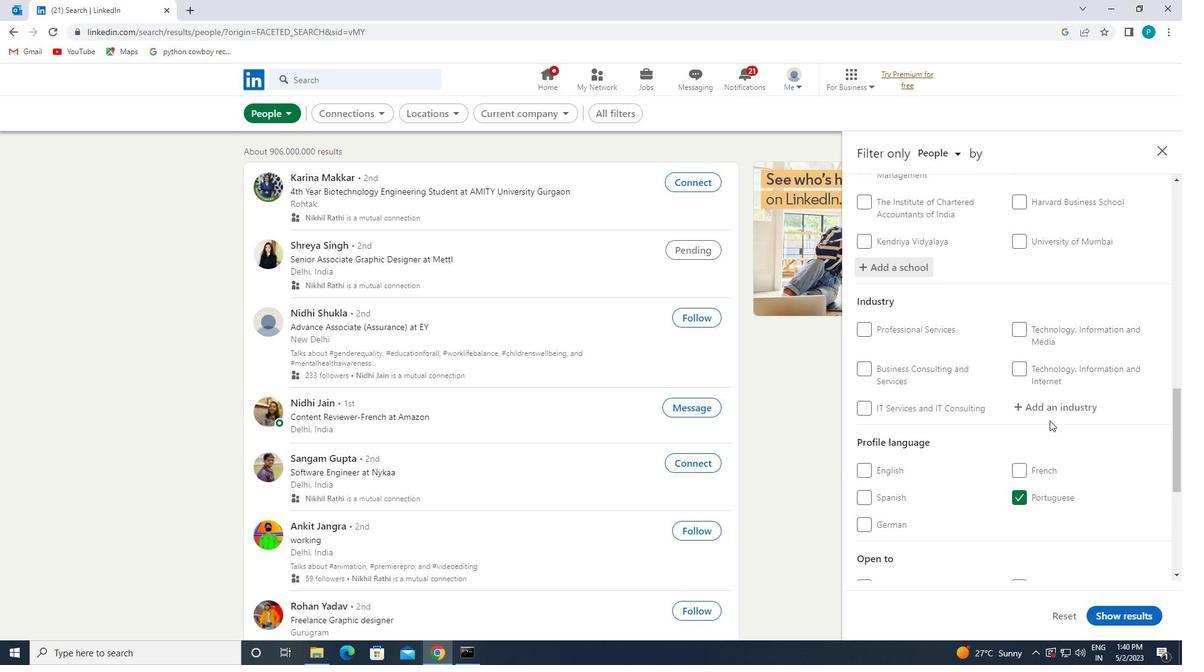
Action: Key pressed <Key.caps_lock>L<Key.caps_lock>AW<Key.space><Key.caps_lock>E<Key.caps_lock>NFORCEMENT
Screenshot: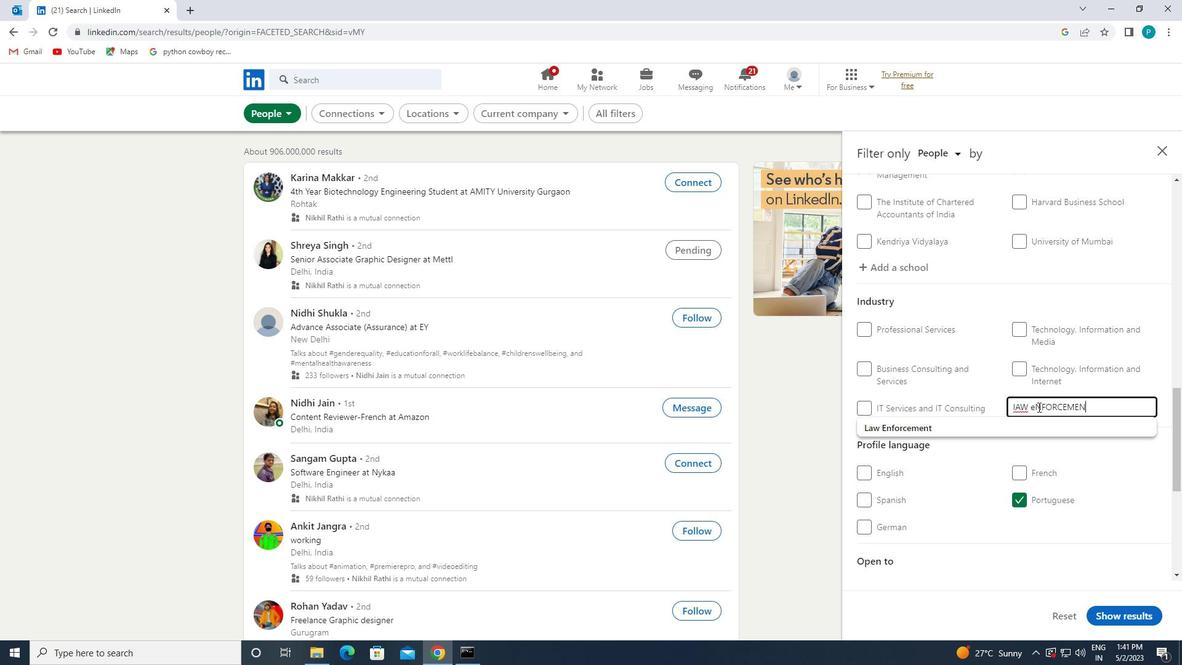 
Action: Mouse moved to (1025, 425)
Screenshot: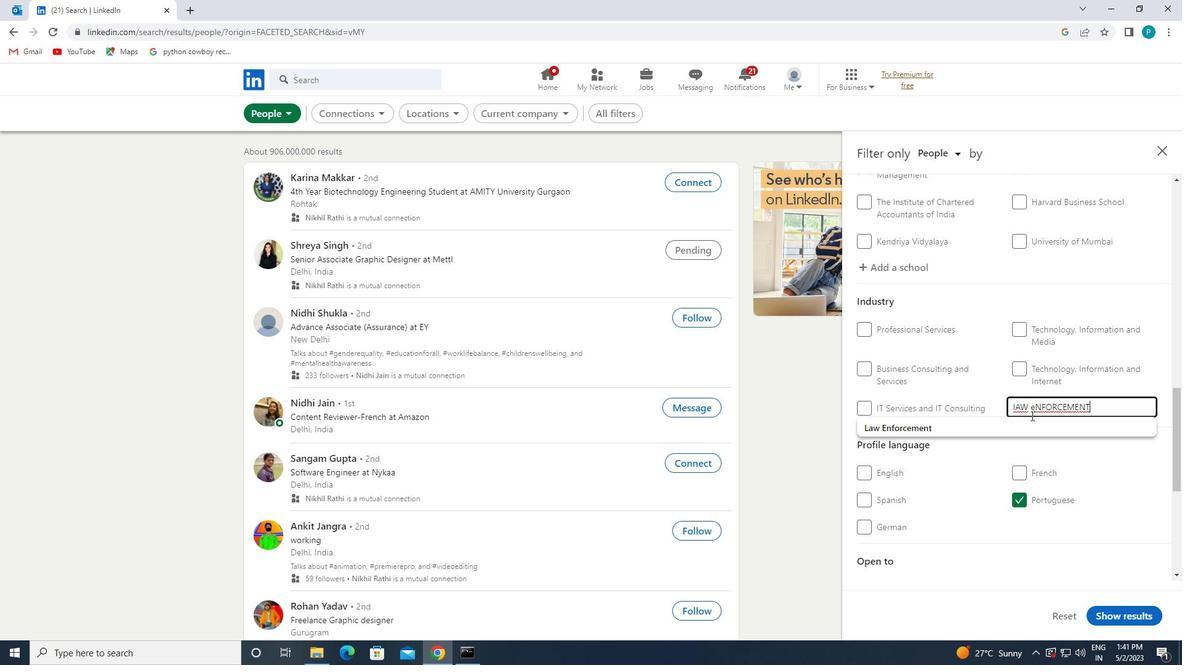 
Action: Mouse pressed left at (1025, 425)
Screenshot: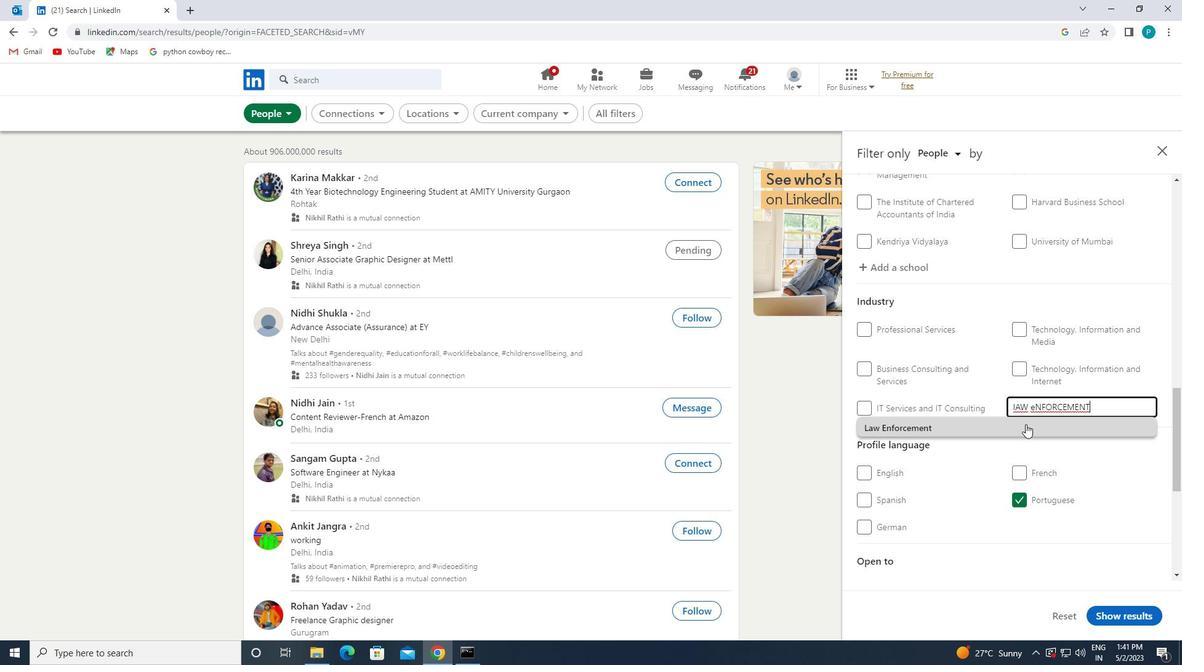 
Action: Mouse scrolled (1025, 424) with delta (0, 0)
Screenshot: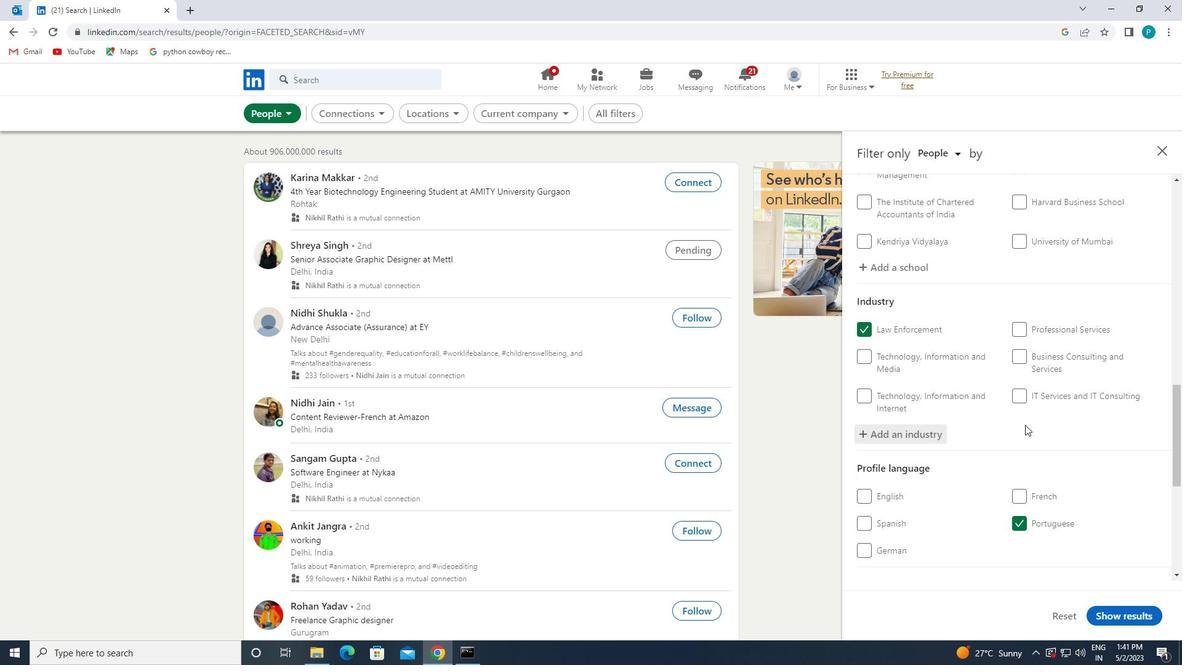 
Action: Mouse scrolled (1025, 424) with delta (0, 0)
Screenshot: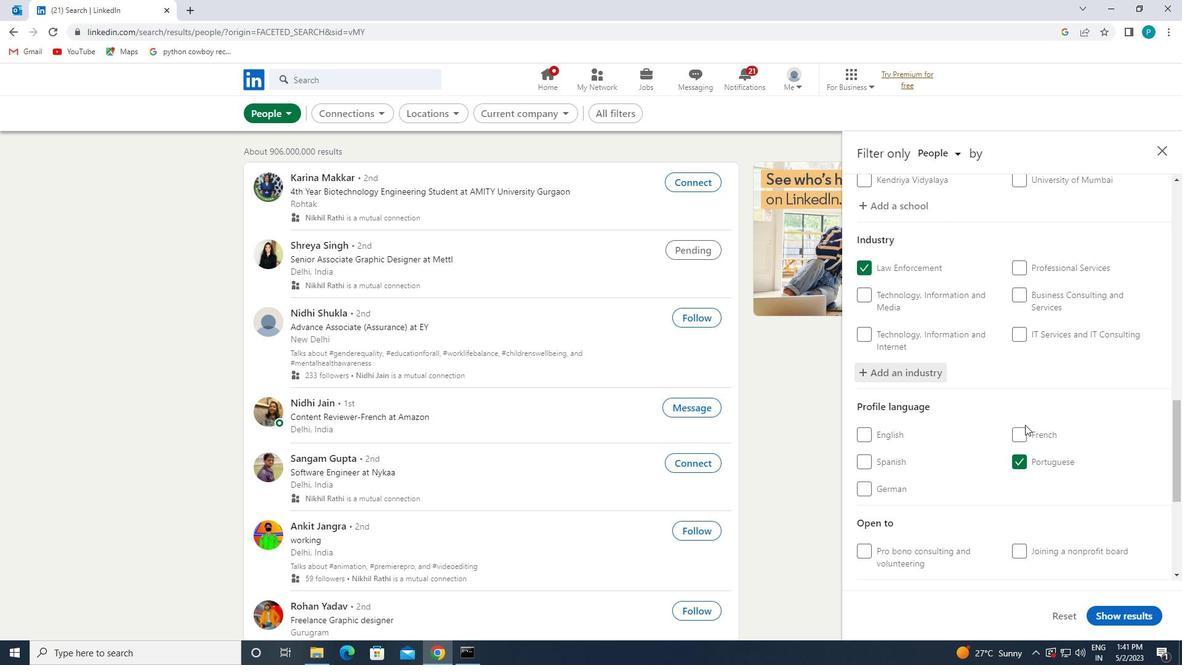 
Action: Mouse scrolled (1025, 424) with delta (0, 0)
Screenshot: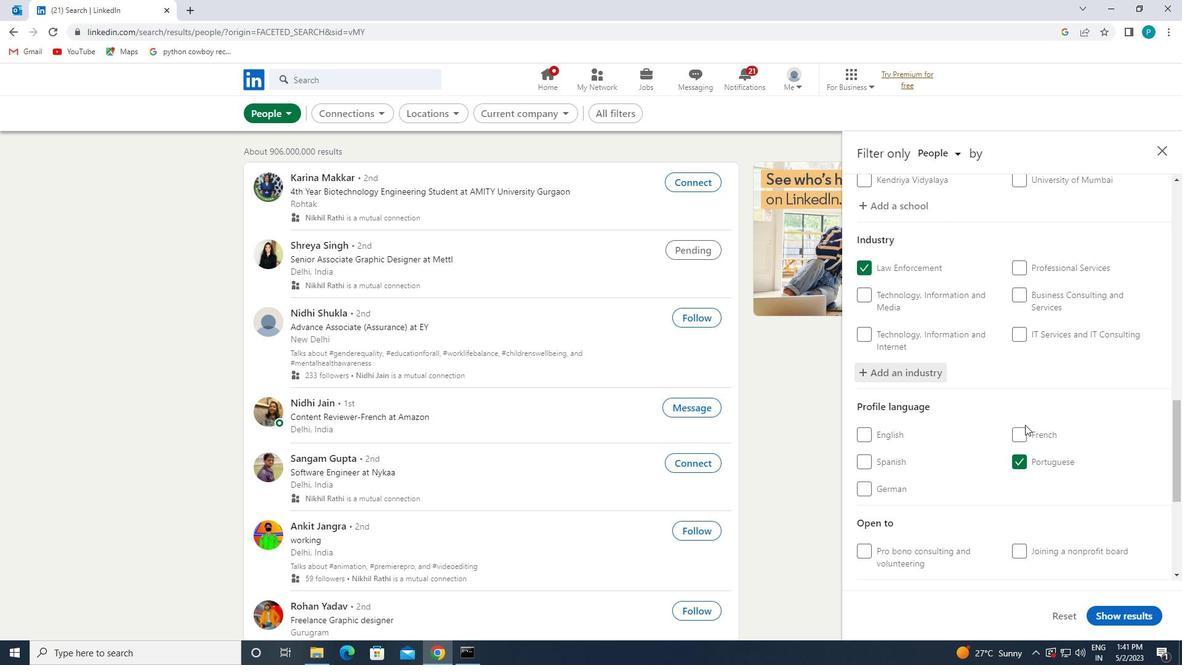 
Action: Mouse scrolled (1025, 424) with delta (0, 0)
Screenshot: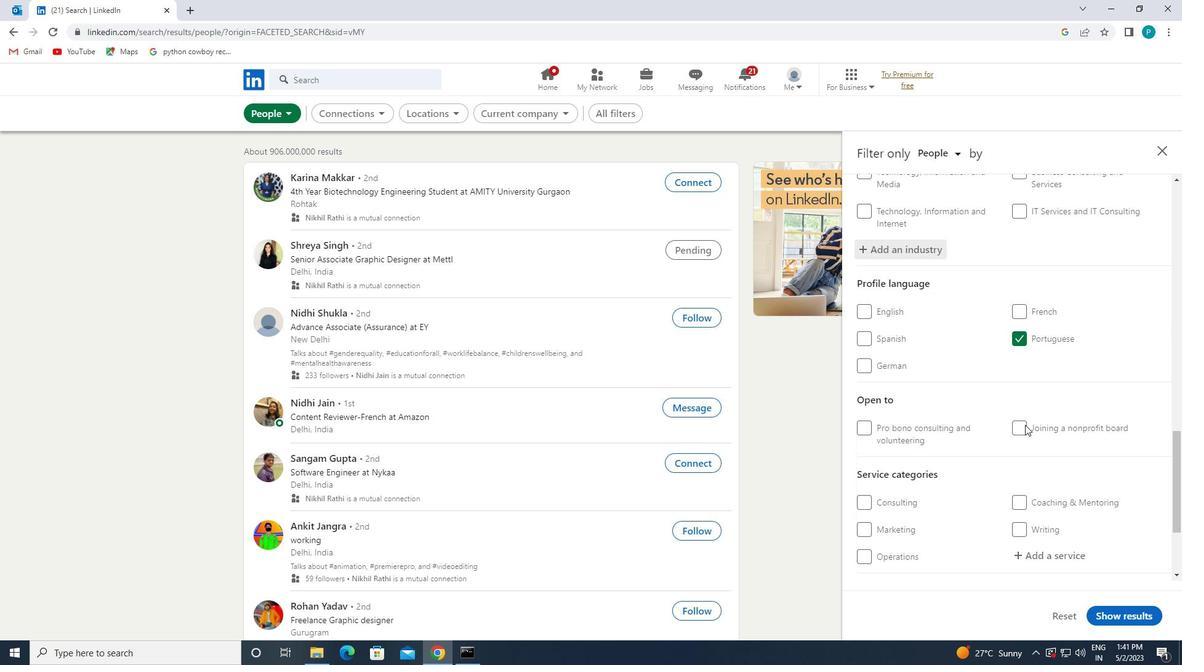 
Action: Mouse scrolled (1025, 424) with delta (0, 0)
Screenshot: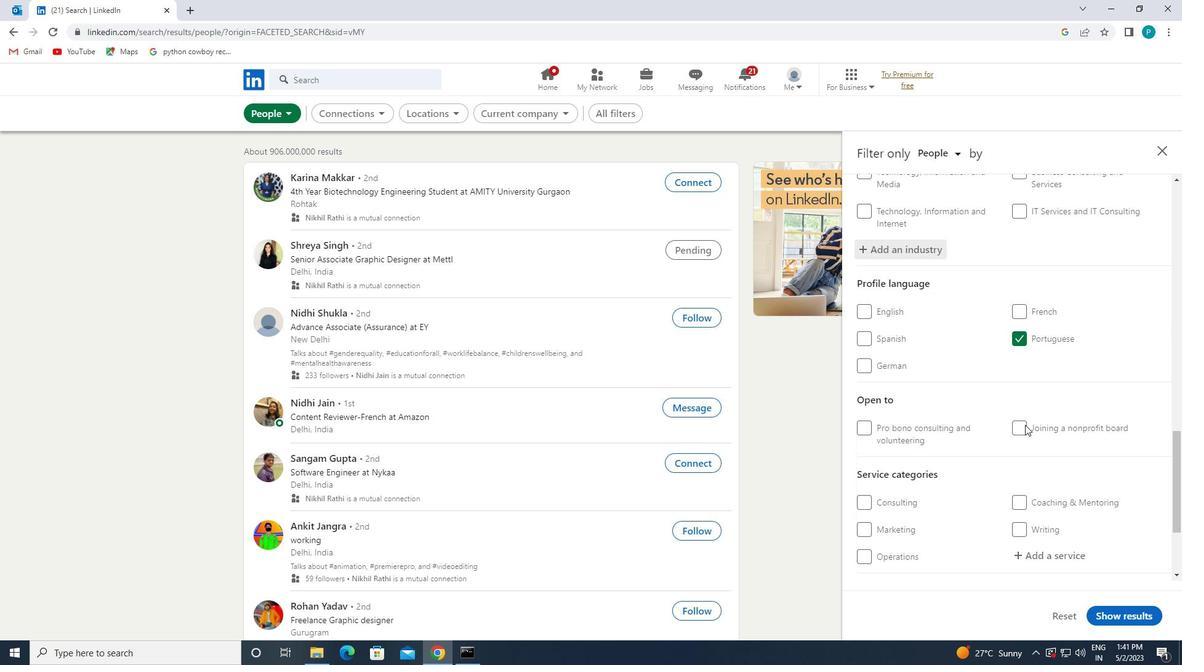 
Action: Mouse moved to (1029, 449)
Screenshot: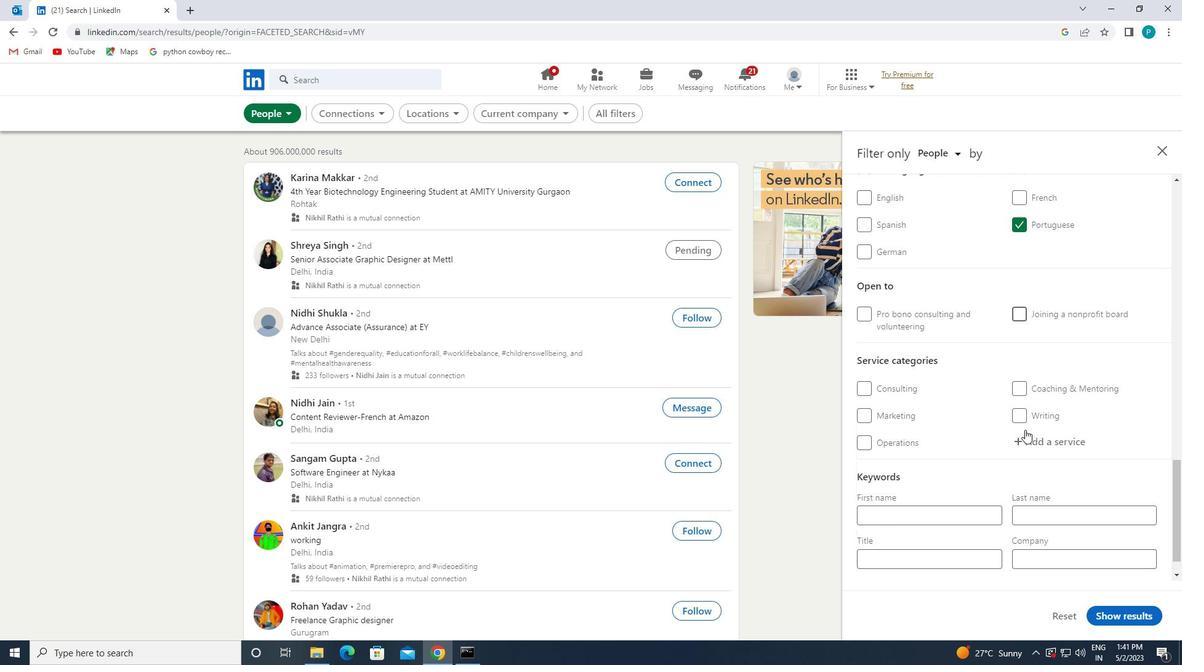 
Action: Mouse scrolled (1029, 448) with delta (0, 0)
Screenshot: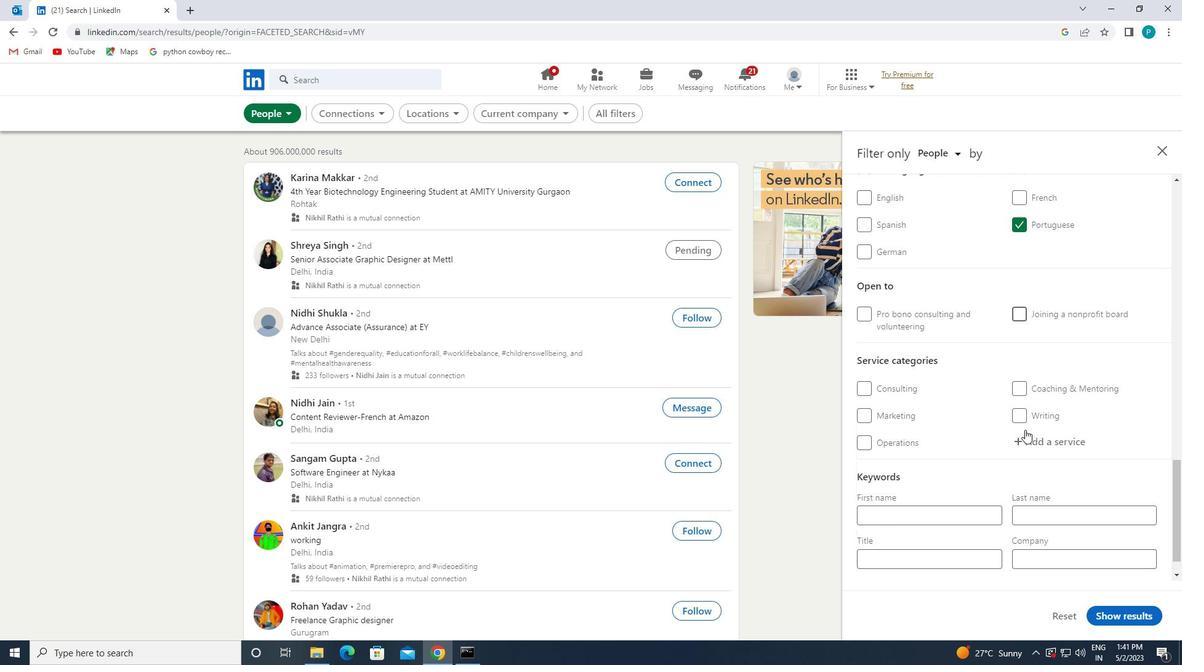 
Action: Mouse moved to (1024, 401)
Screenshot: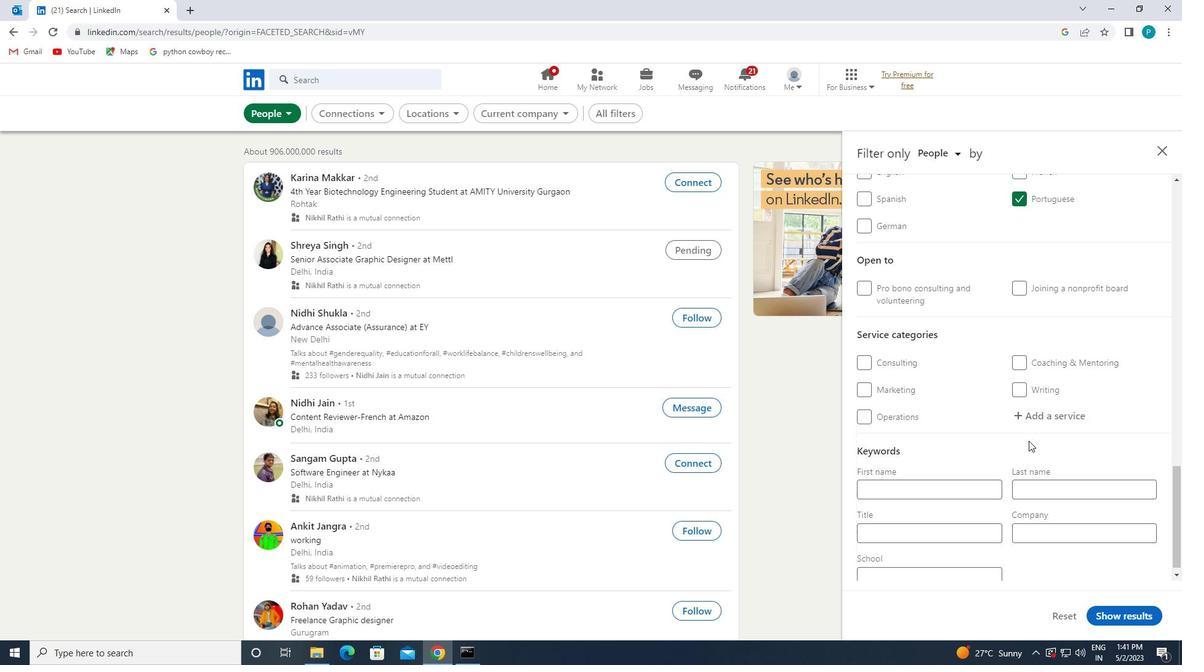 
Action: Mouse pressed left at (1024, 401)
Screenshot: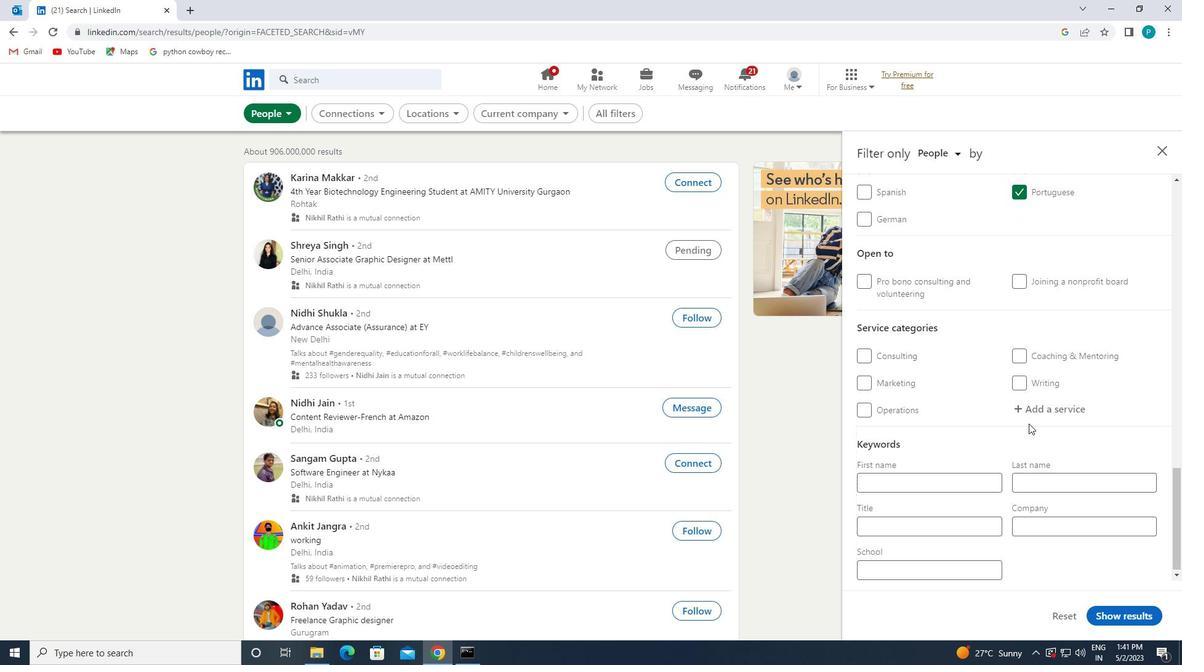 
Action: Mouse moved to (1054, 423)
Screenshot: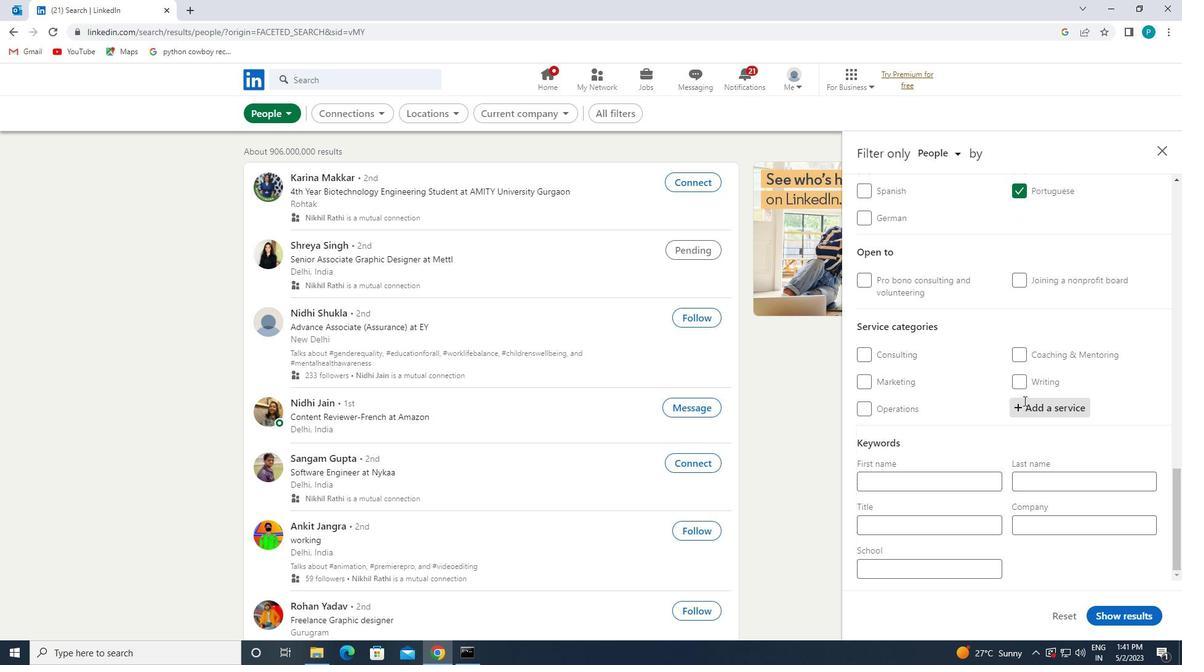 
Action: Key pressed <Key.caps_lock>E<Key.backspace><Key.caps_lock>E<Key.caps_lock>DITING
Screenshot: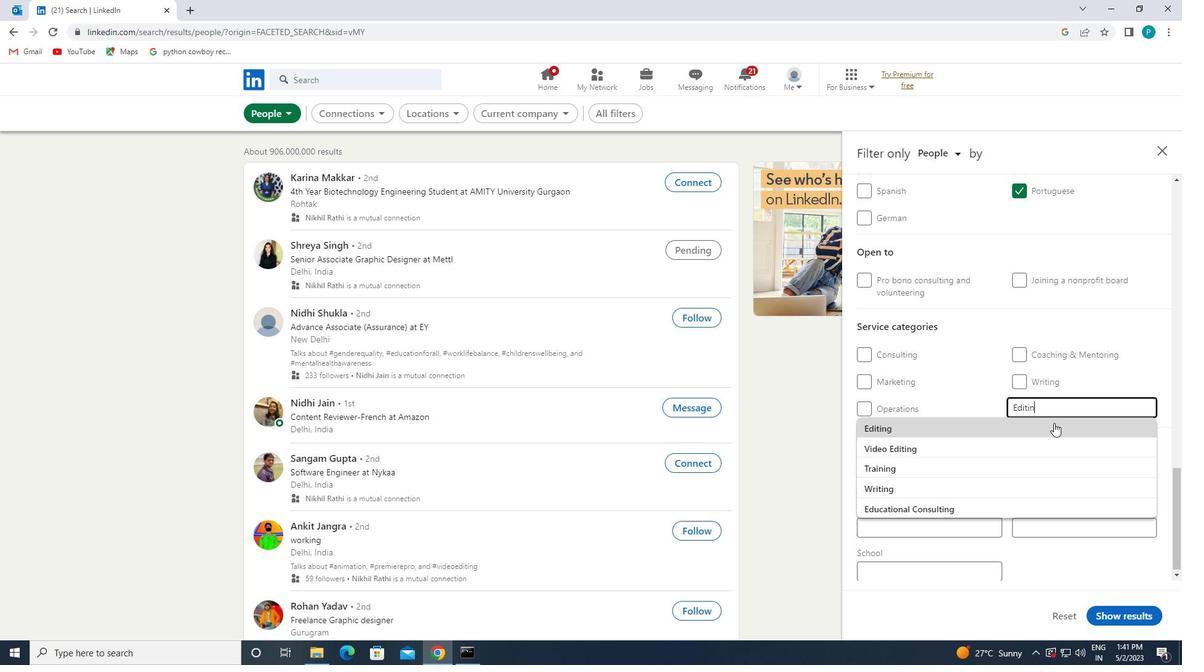 
Action: Mouse moved to (1058, 425)
Screenshot: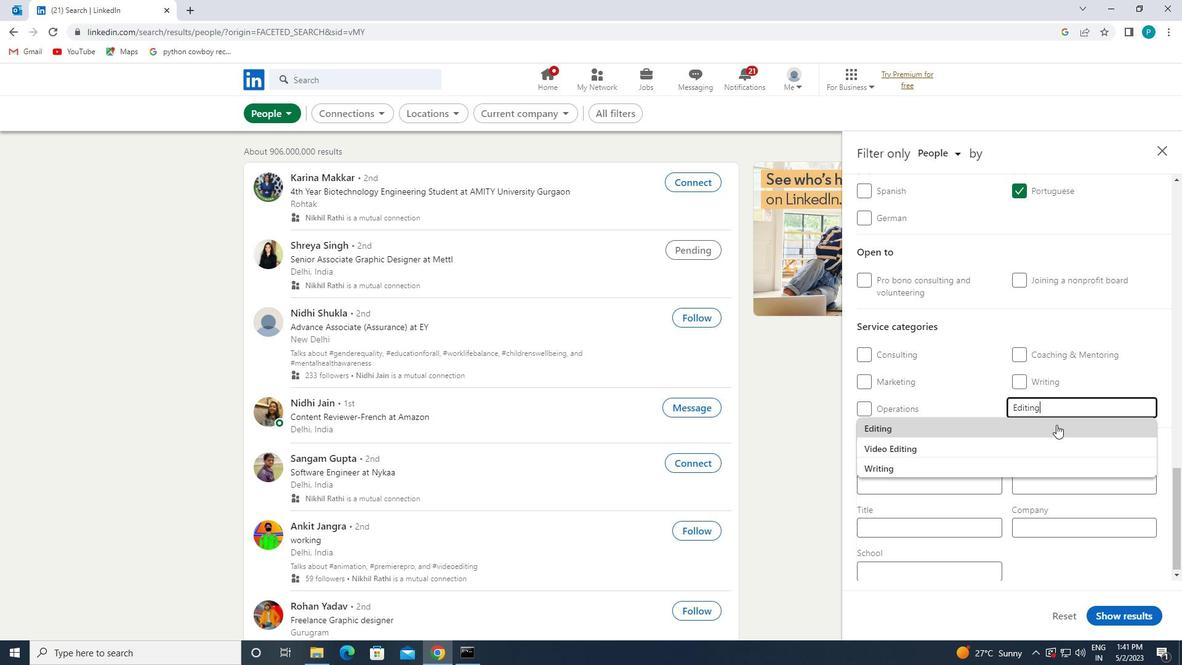 
Action: Mouse pressed left at (1058, 425)
Screenshot: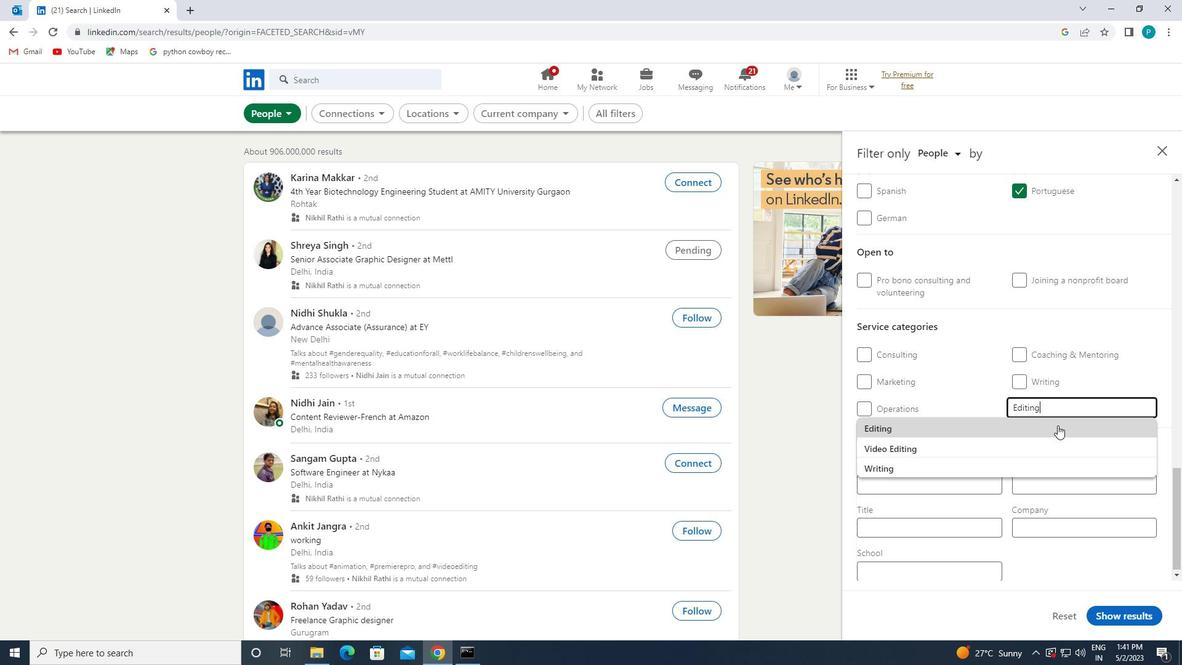 
Action: Mouse moved to (1049, 427)
Screenshot: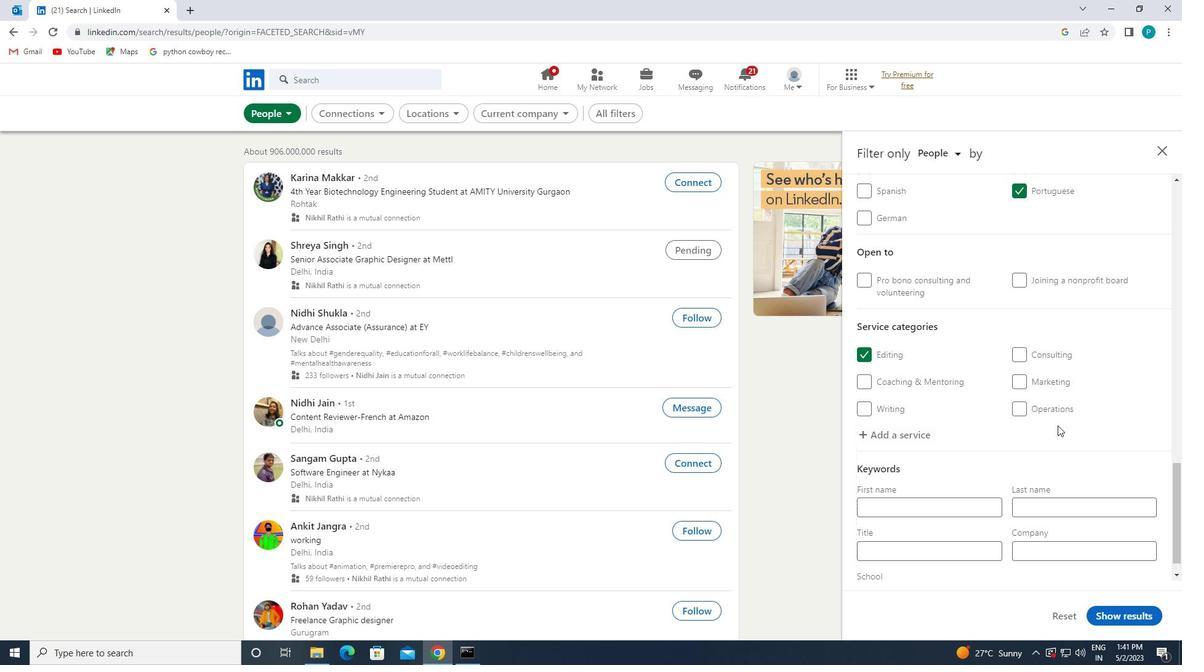 
Action: Mouse scrolled (1049, 426) with delta (0, 0)
Screenshot: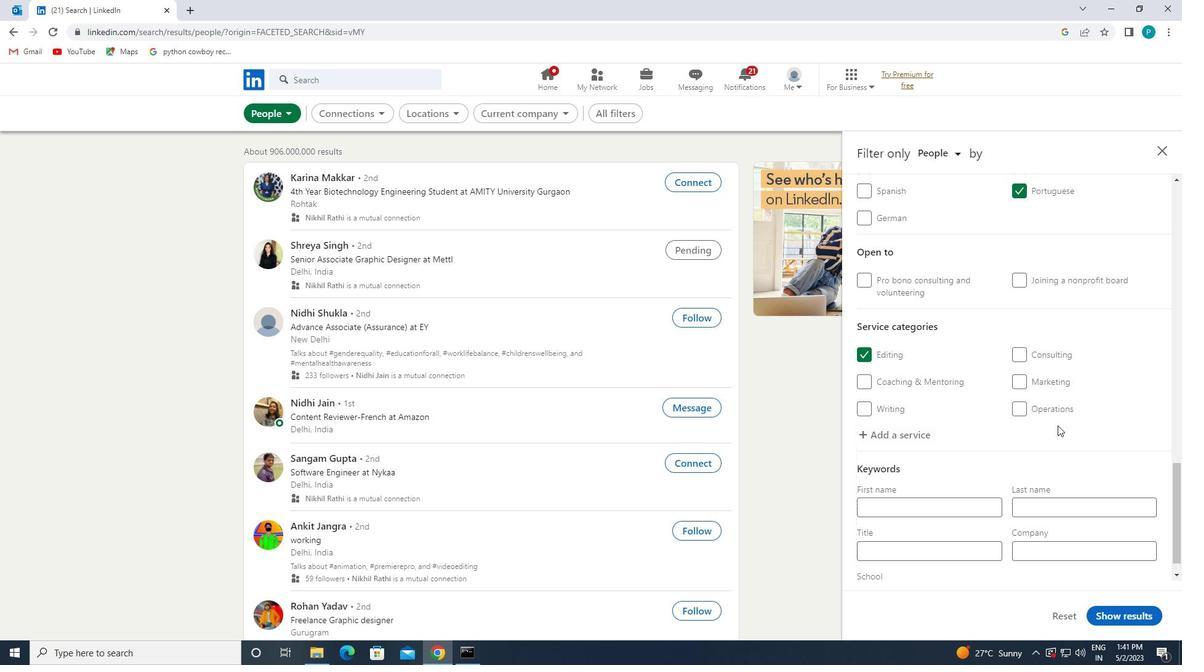 
Action: Mouse moved to (1041, 431)
Screenshot: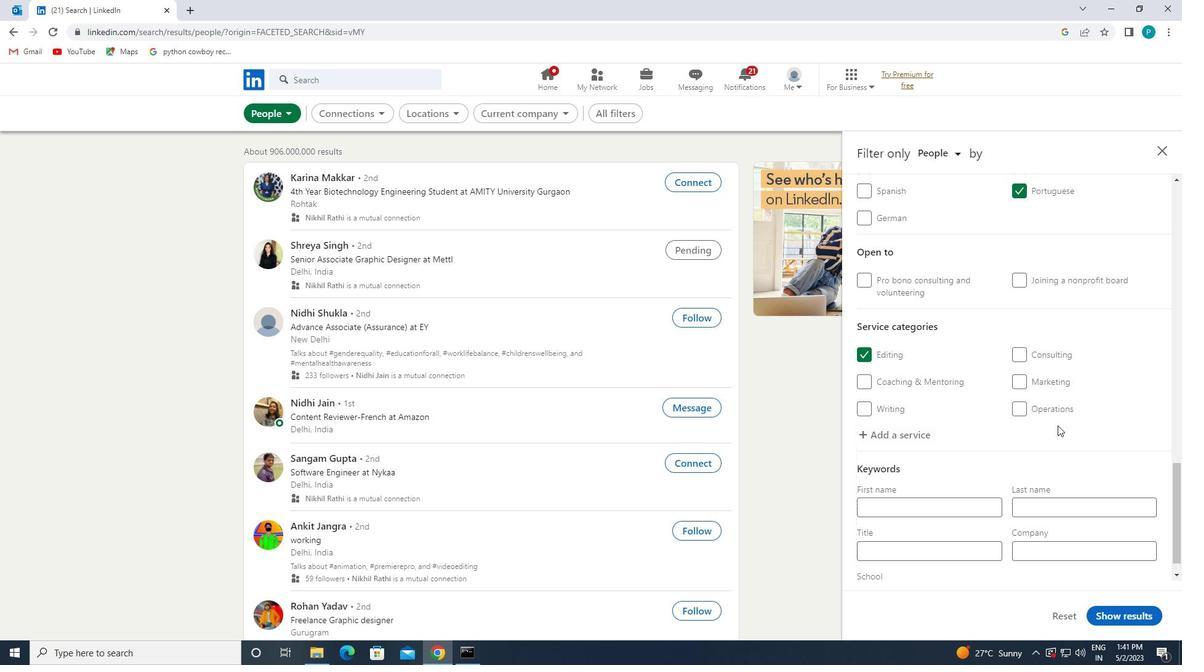 
Action: Mouse scrolled (1041, 430) with delta (0, 0)
Screenshot: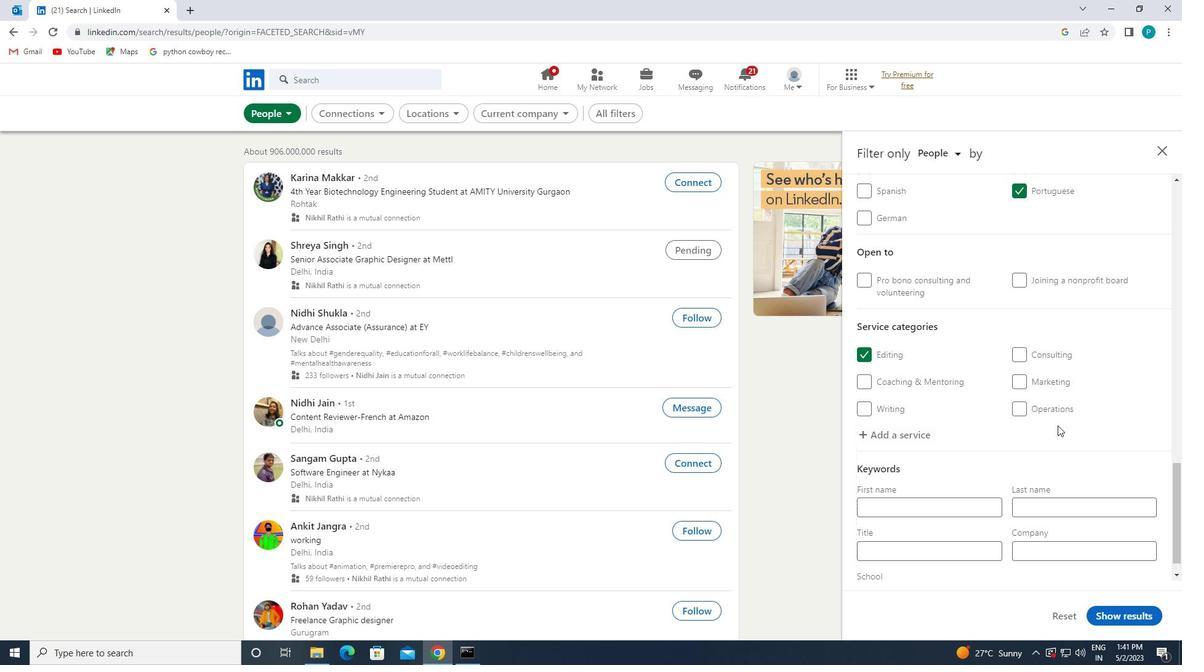 
Action: Mouse moved to (1032, 437)
Screenshot: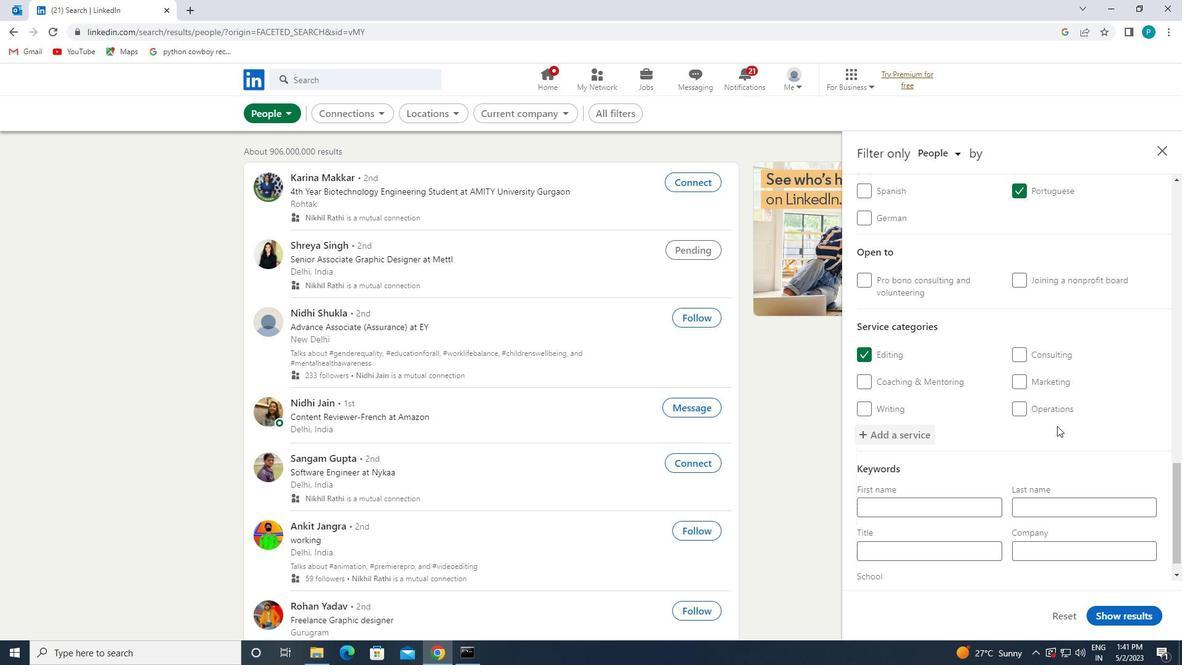 
Action: Mouse scrolled (1032, 437) with delta (0, 0)
Screenshot: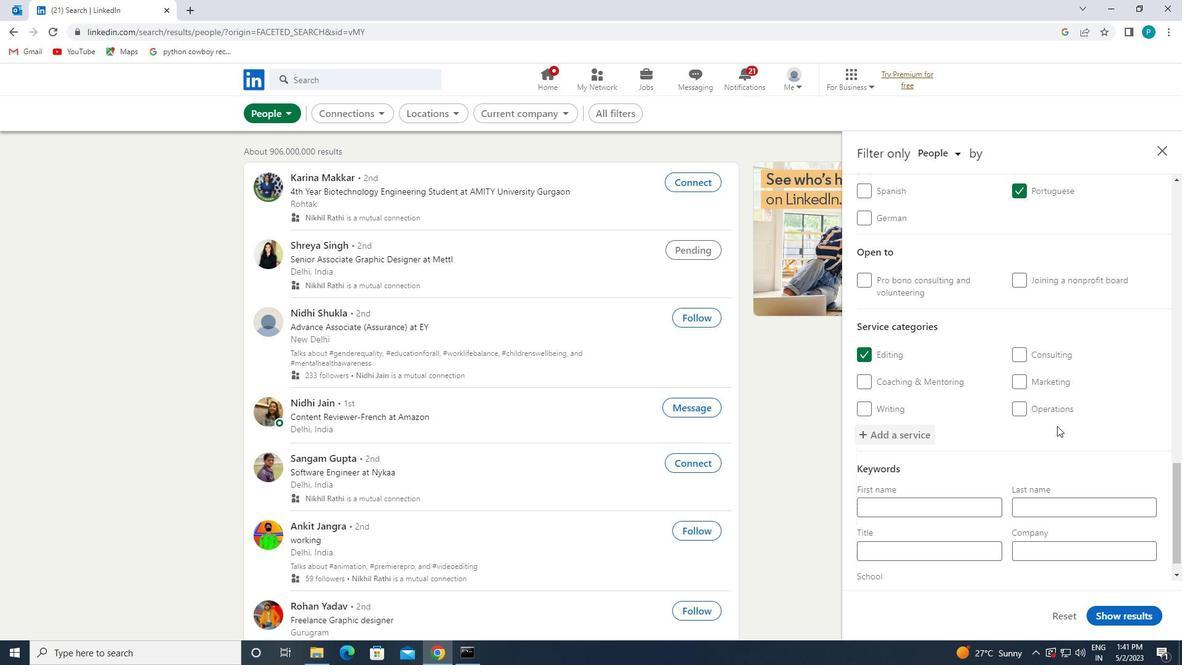 
Action: Mouse moved to (962, 514)
Screenshot: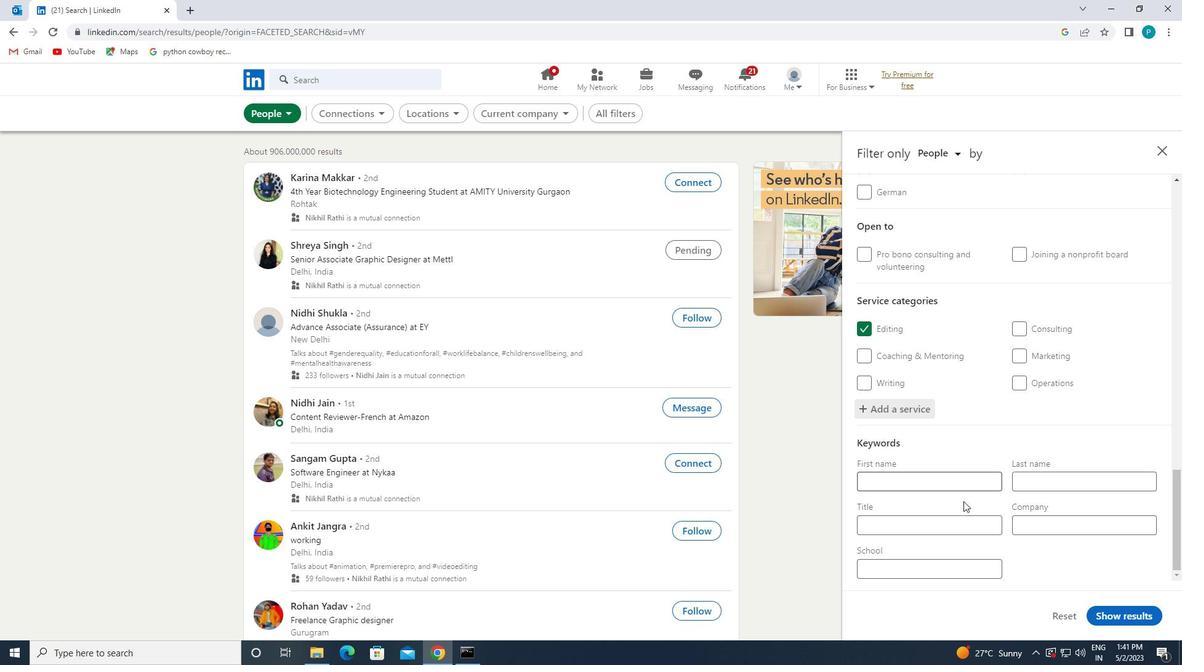 
Action: Mouse pressed left at (962, 514)
Screenshot: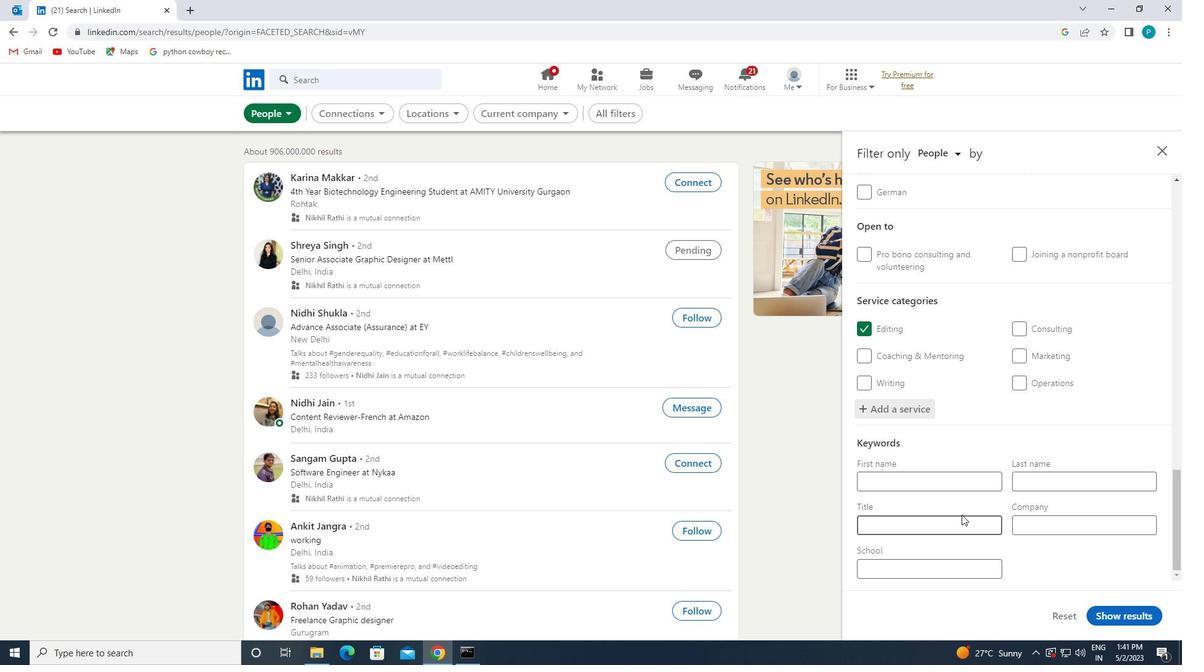 
Action: Key pressed <Key.caps_lock>P<Key.caps_lock>UBLIC<Key.space><Key.caps_lock>P<Key.backspace><Key.caps_lock>R<Key.caps_lock><Key.backspace>R<Key.caps_lock>ELATIONS<Key.space><Key.caps_lock>S<Key.caps_lock>PECIALIST
Screenshot: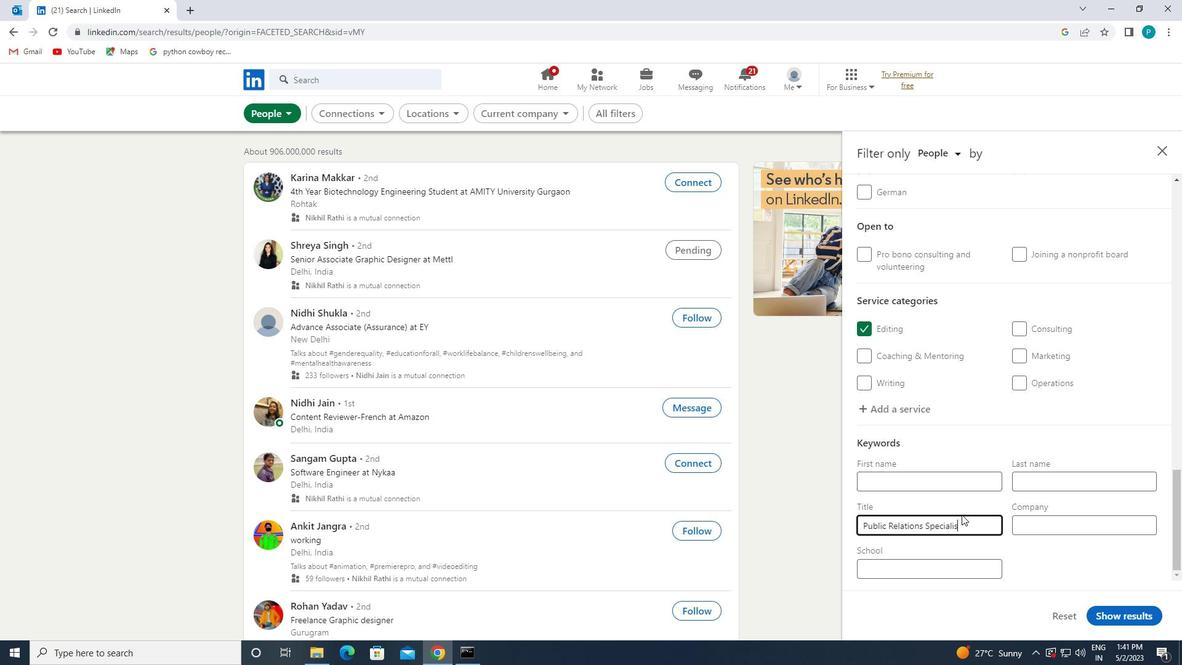 
Action: Mouse moved to (1105, 612)
Screenshot: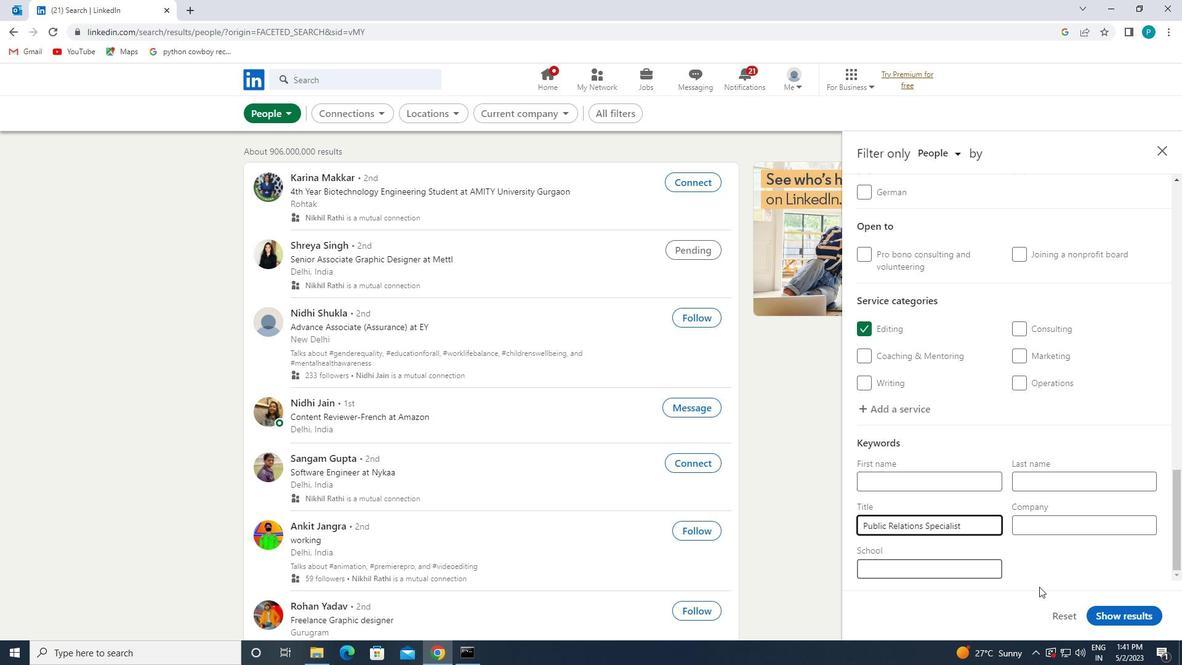 
Action: Mouse pressed left at (1105, 612)
Screenshot: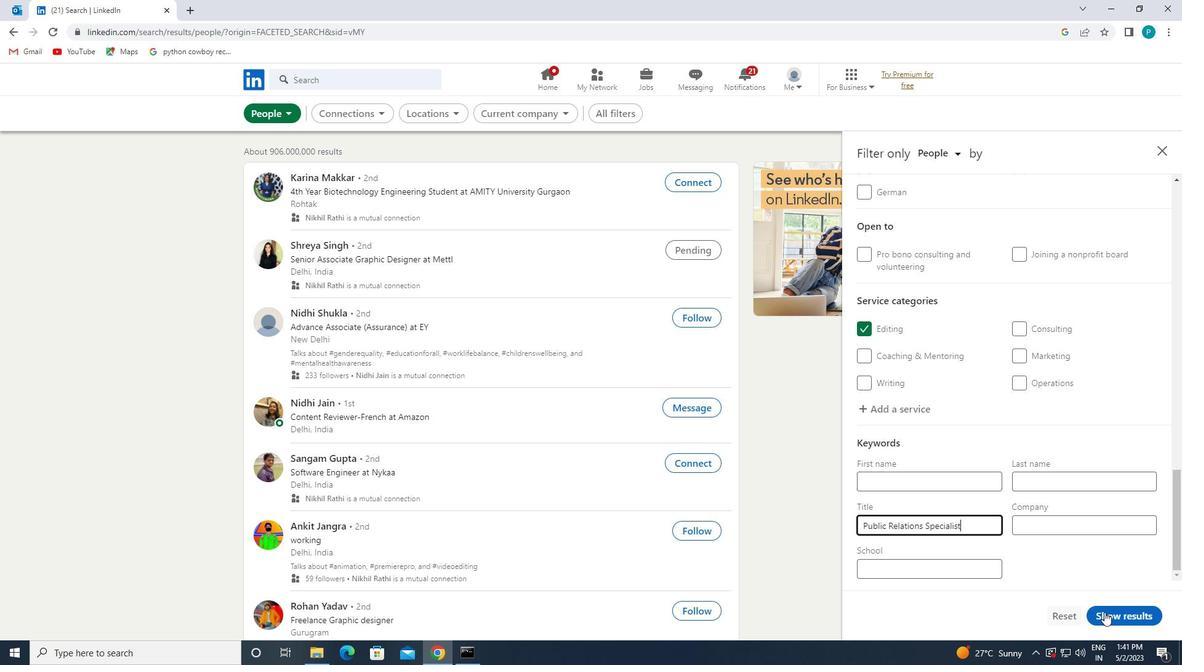 
Action: Mouse moved to (1126, 590)
Screenshot: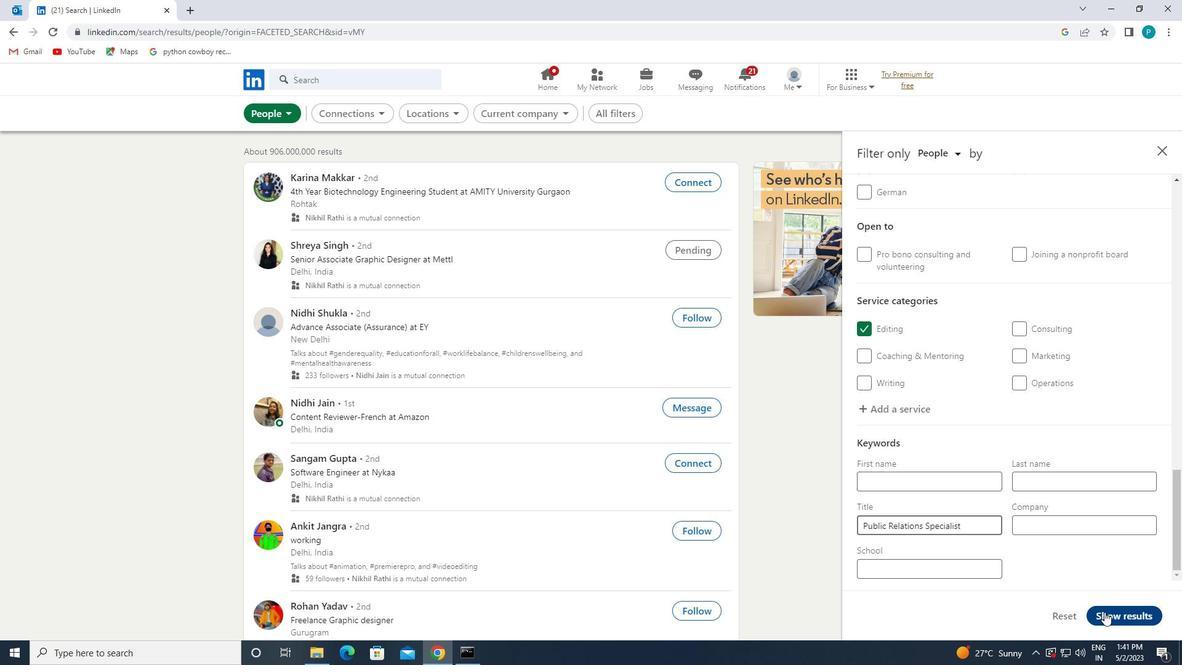 
